 Task: Look for space in Canguçu, Brazil from 9th August, 2023 to 12th August, 2023 for 1 adult in price range Rs.6000 to Rs.15000. Place can be entire place with 1  bedroom having 1 bed and 1 bathroom. Property type can be house, flat, guest house. Amenities needed are: wifi. Booking option can be shelf check-in. Required host language is Spanish.
Action: Mouse moved to (505, 88)
Screenshot: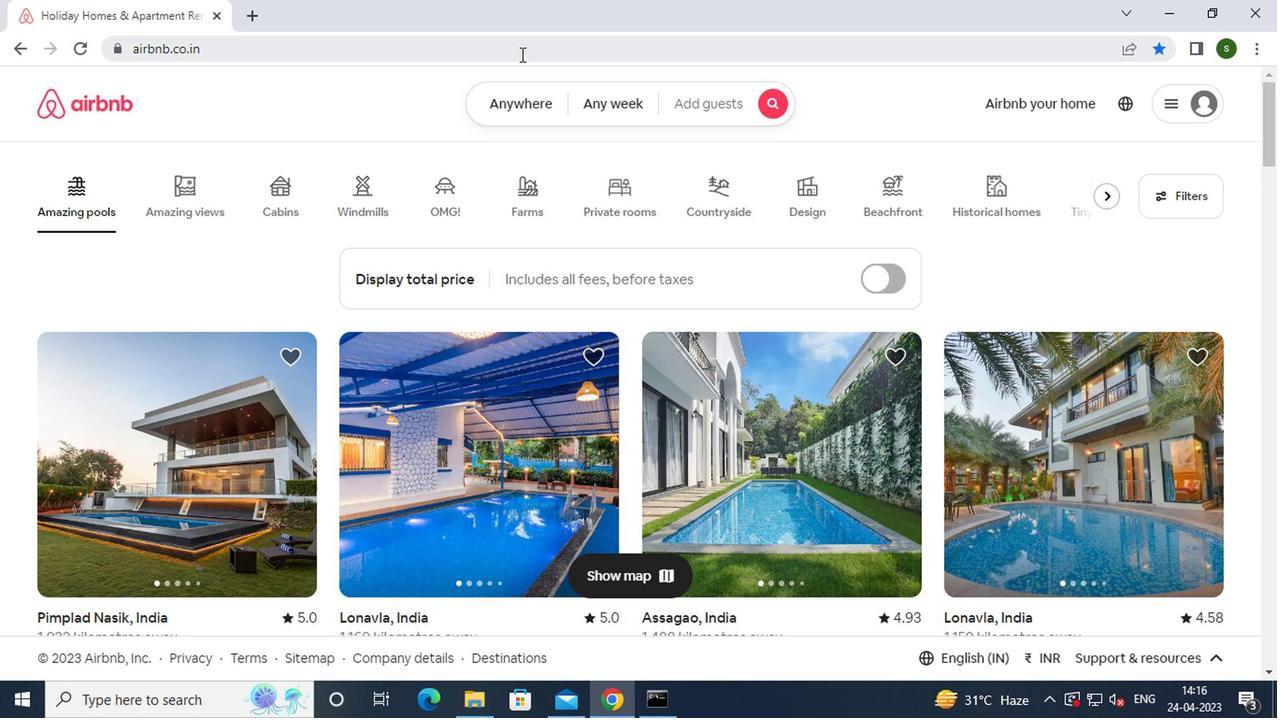 
Action: Mouse pressed left at (505, 88)
Screenshot: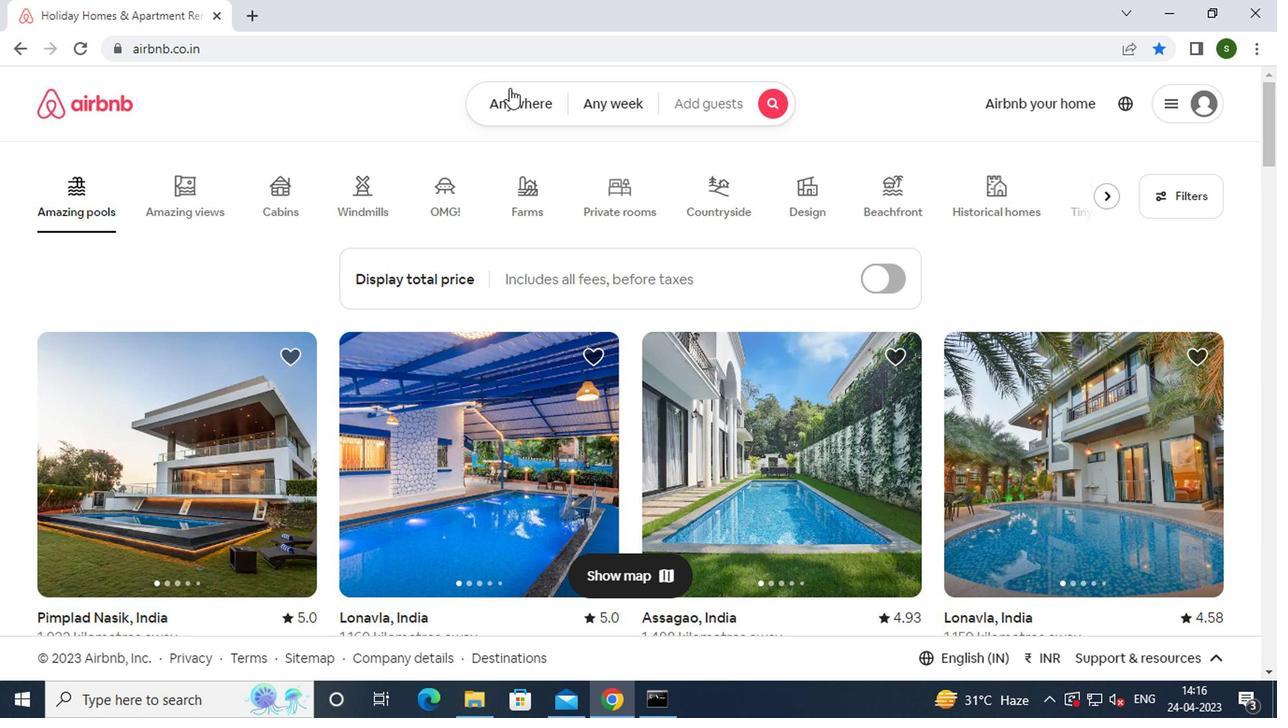 
Action: Mouse moved to (354, 166)
Screenshot: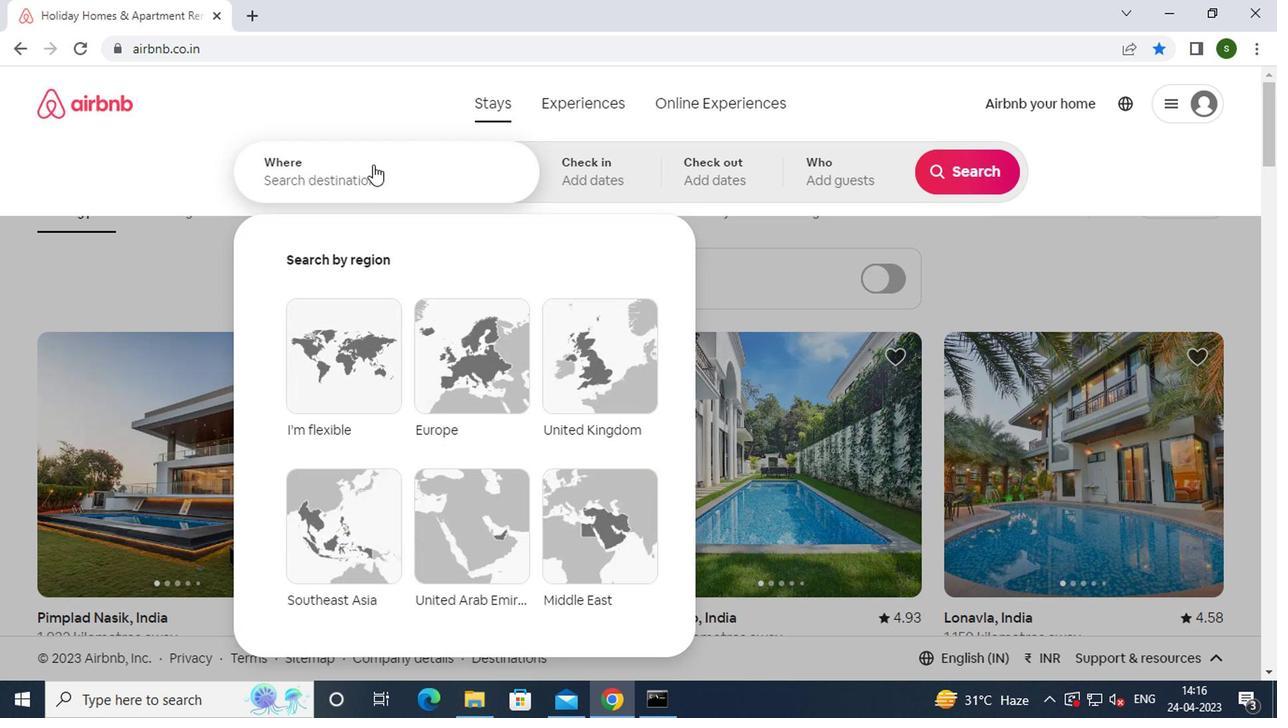 
Action: Mouse pressed left at (354, 166)
Screenshot: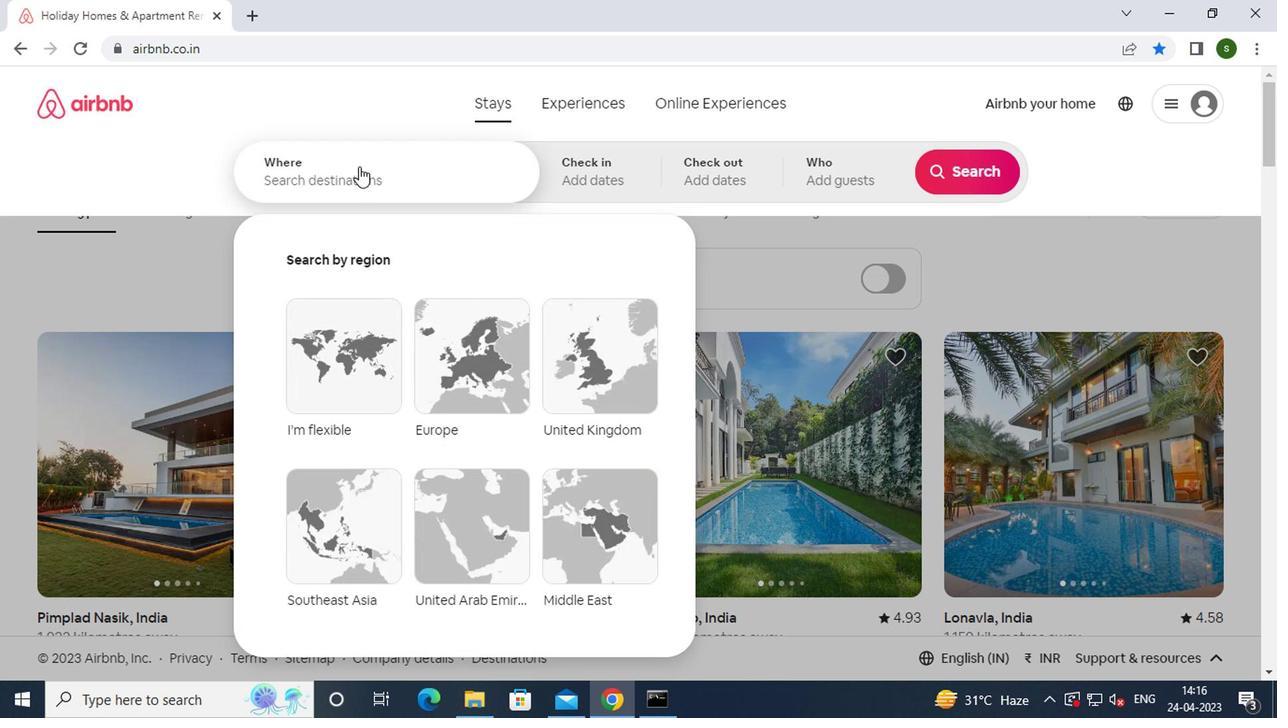 
Action: Key pressed c<Key.caps_lock>angucu,<Key.space><Key.caps_lock>b<Key.caps_lock>razil<Key.enter>
Screenshot: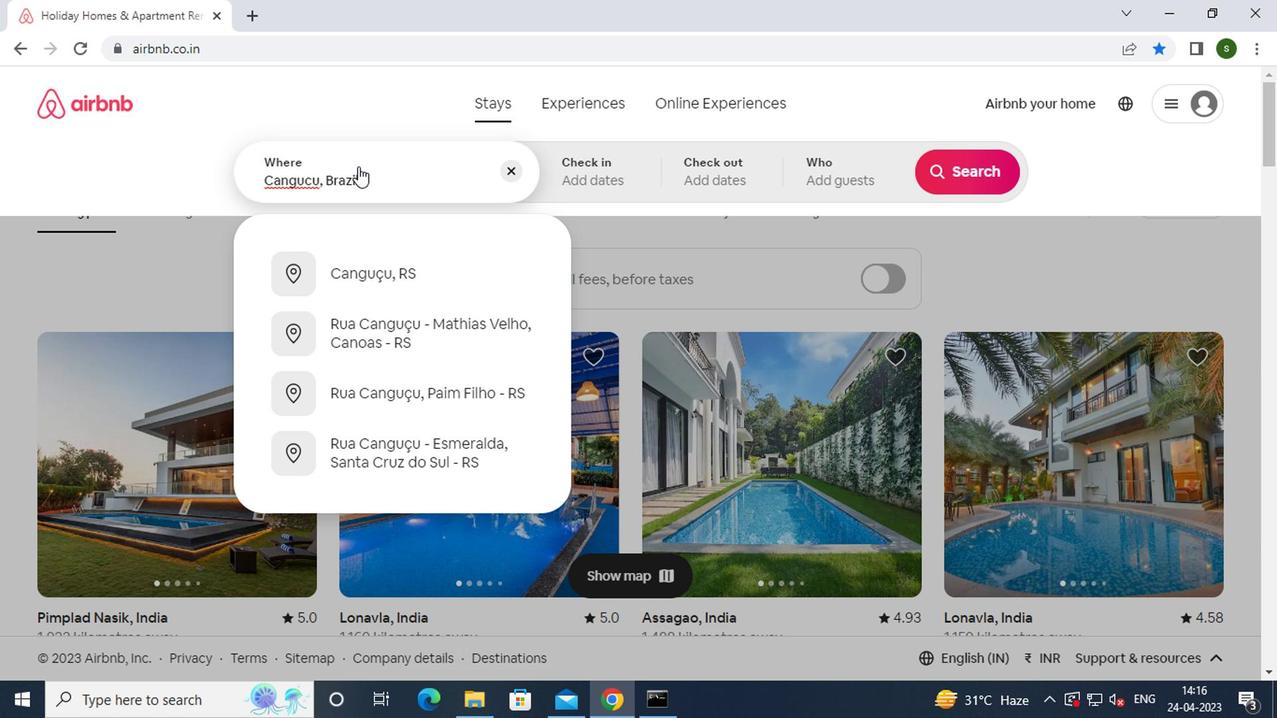 
Action: Mouse moved to (947, 317)
Screenshot: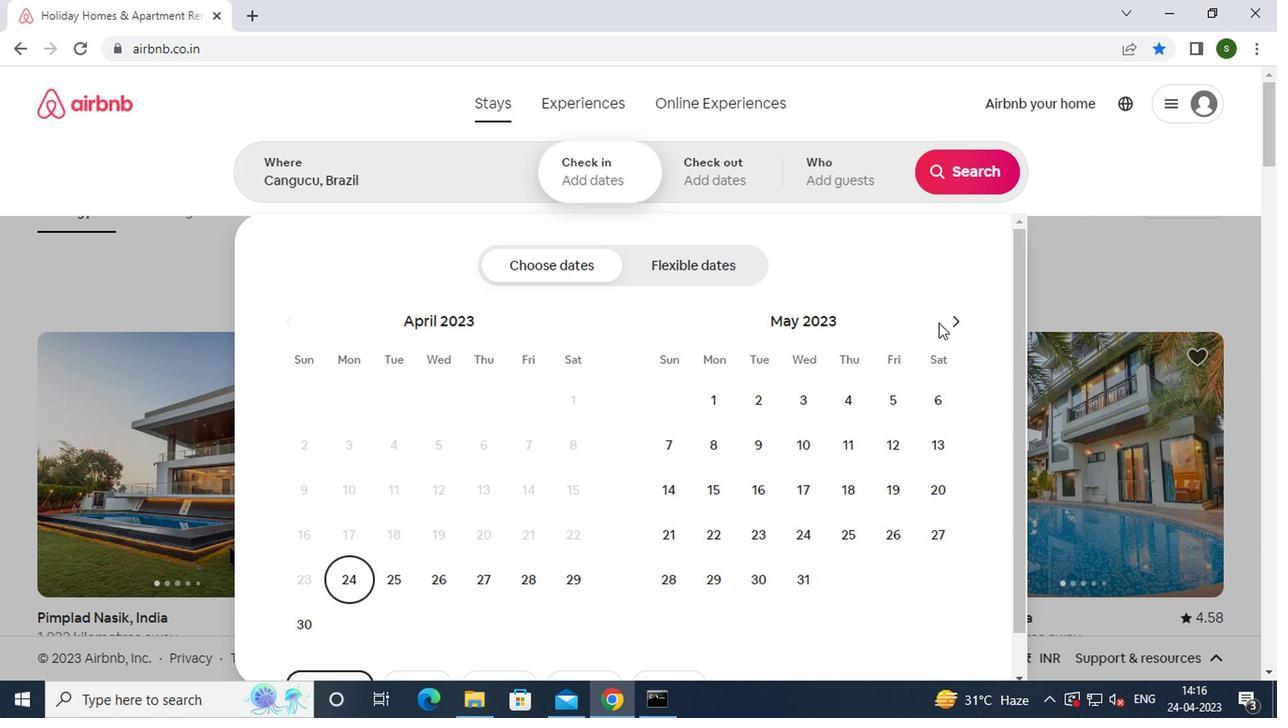 
Action: Mouse pressed left at (947, 317)
Screenshot: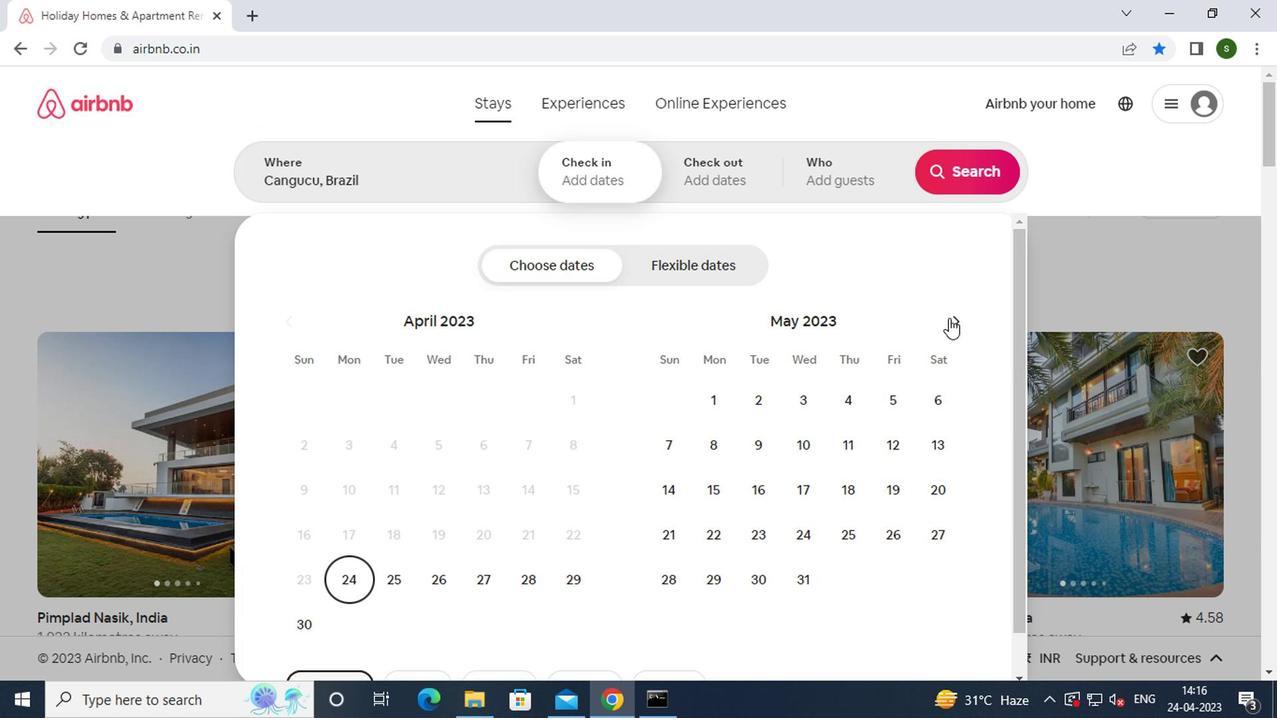 
Action: Mouse pressed left at (947, 317)
Screenshot: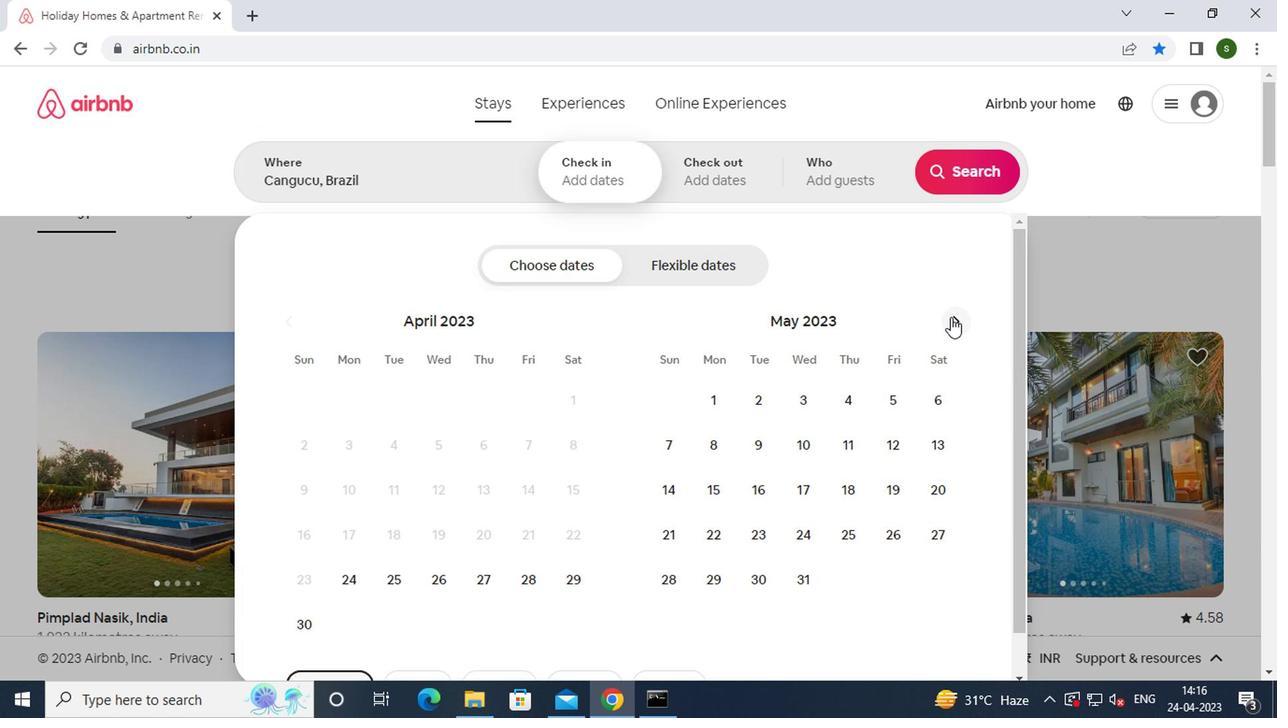 
Action: Mouse pressed left at (947, 317)
Screenshot: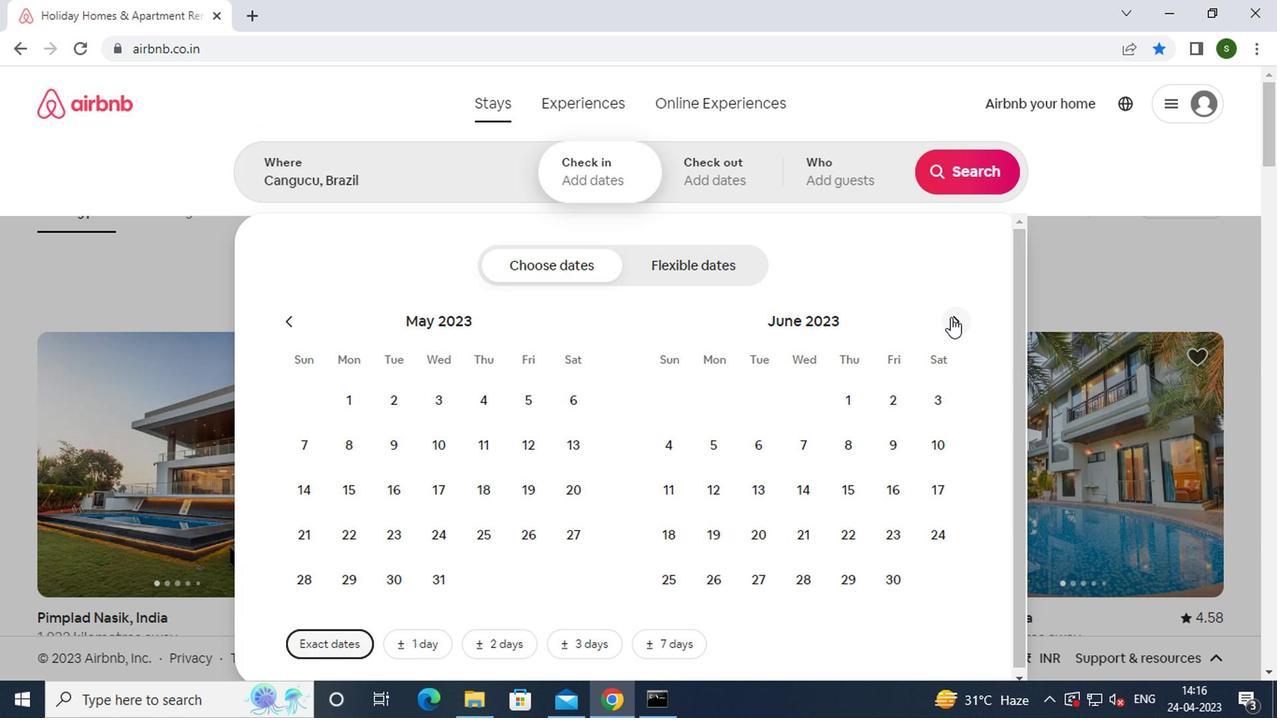 
Action: Mouse pressed left at (947, 317)
Screenshot: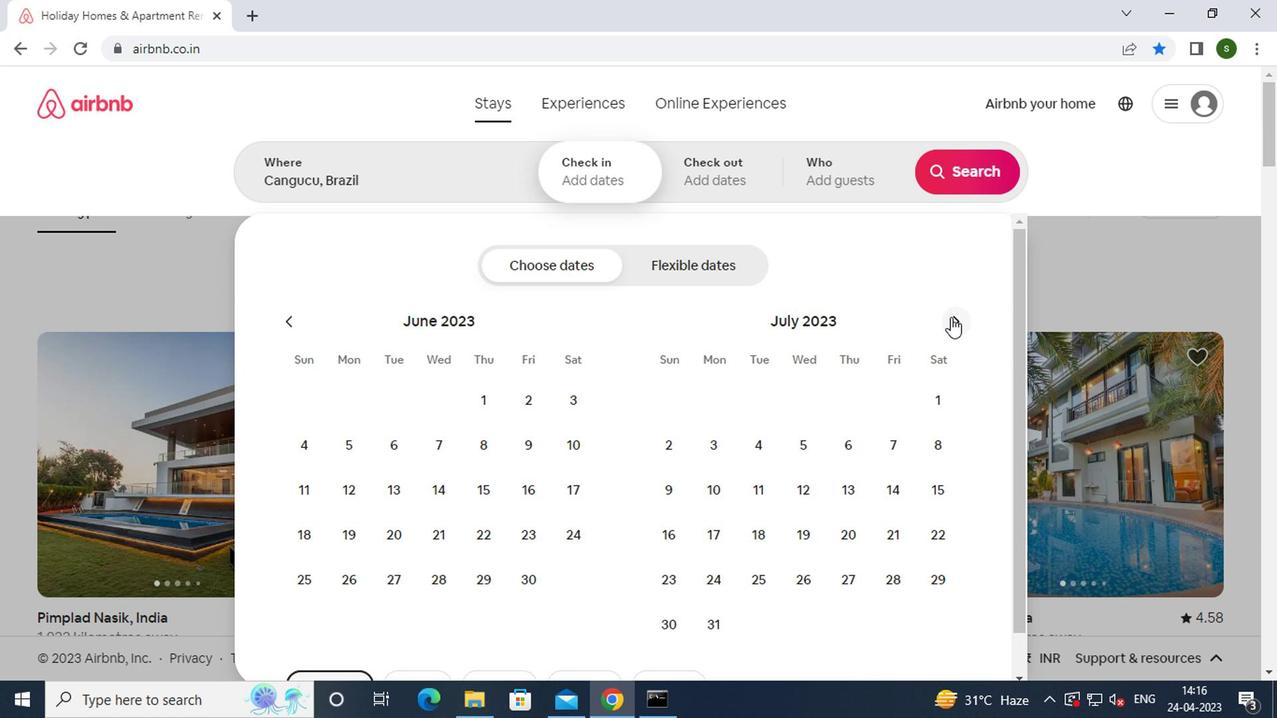 
Action: Mouse moved to (808, 439)
Screenshot: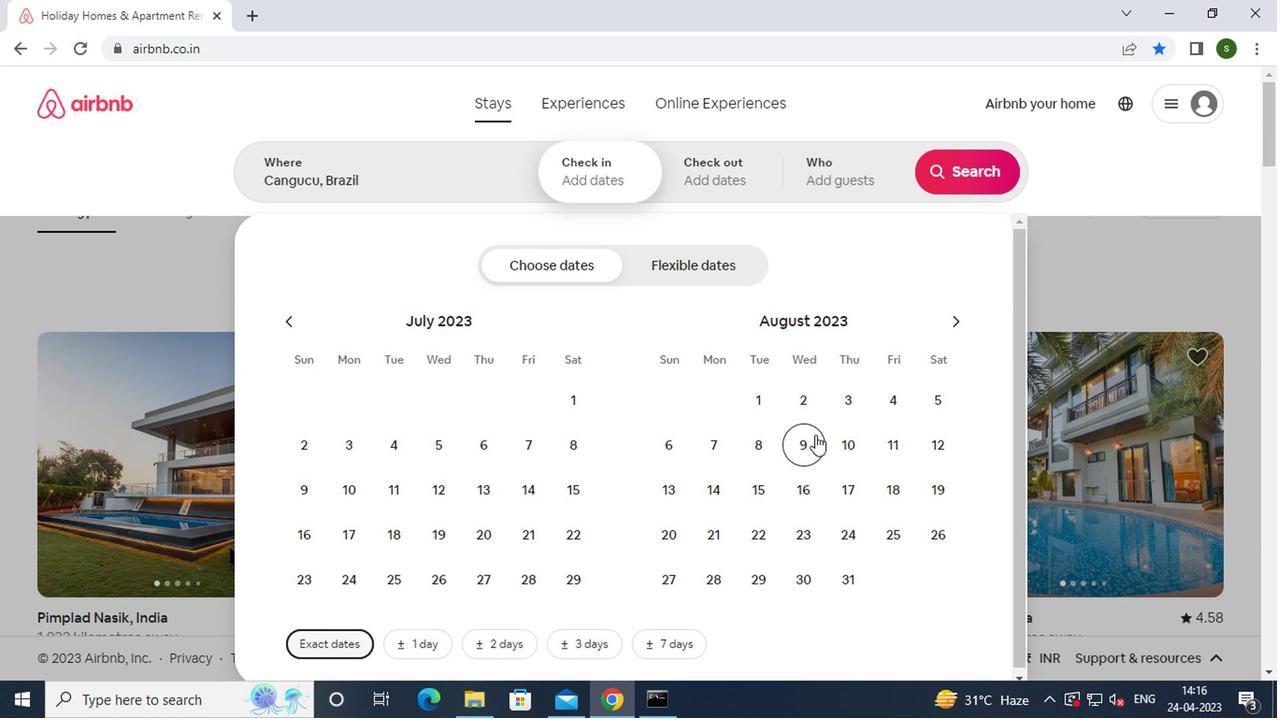 
Action: Mouse pressed left at (808, 439)
Screenshot: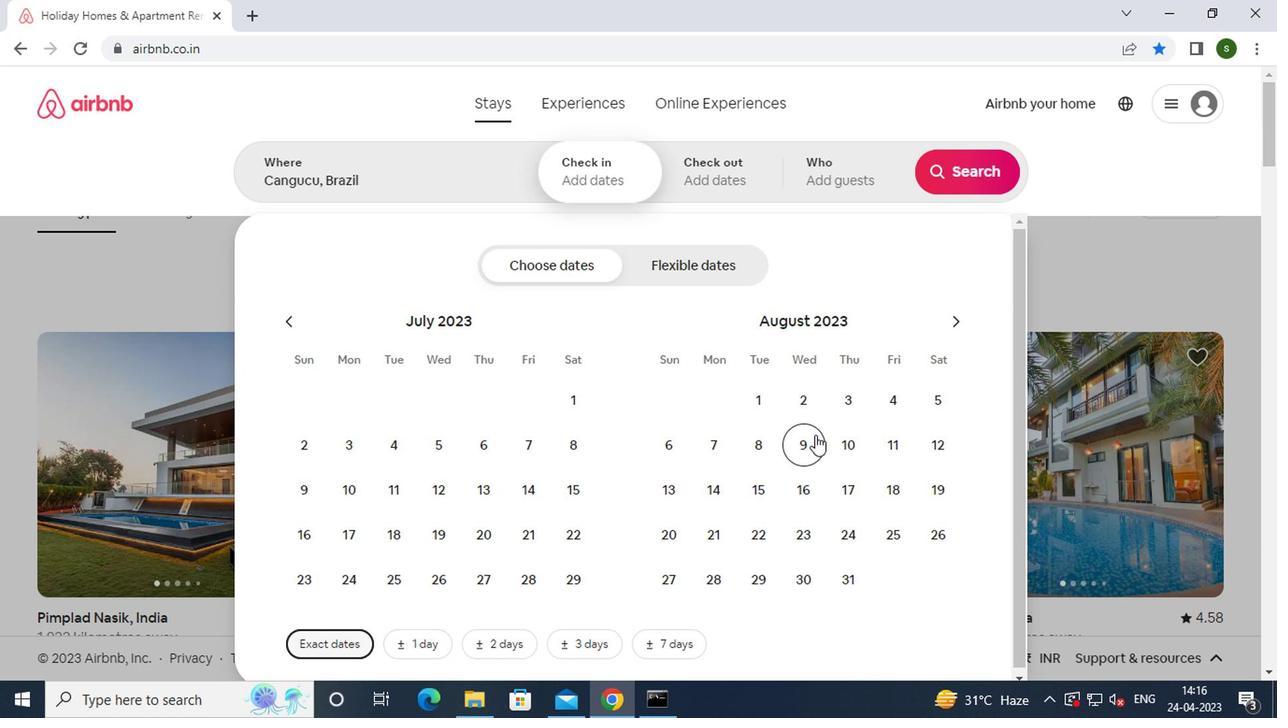 
Action: Mouse moved to (946, 451)
Screenshot: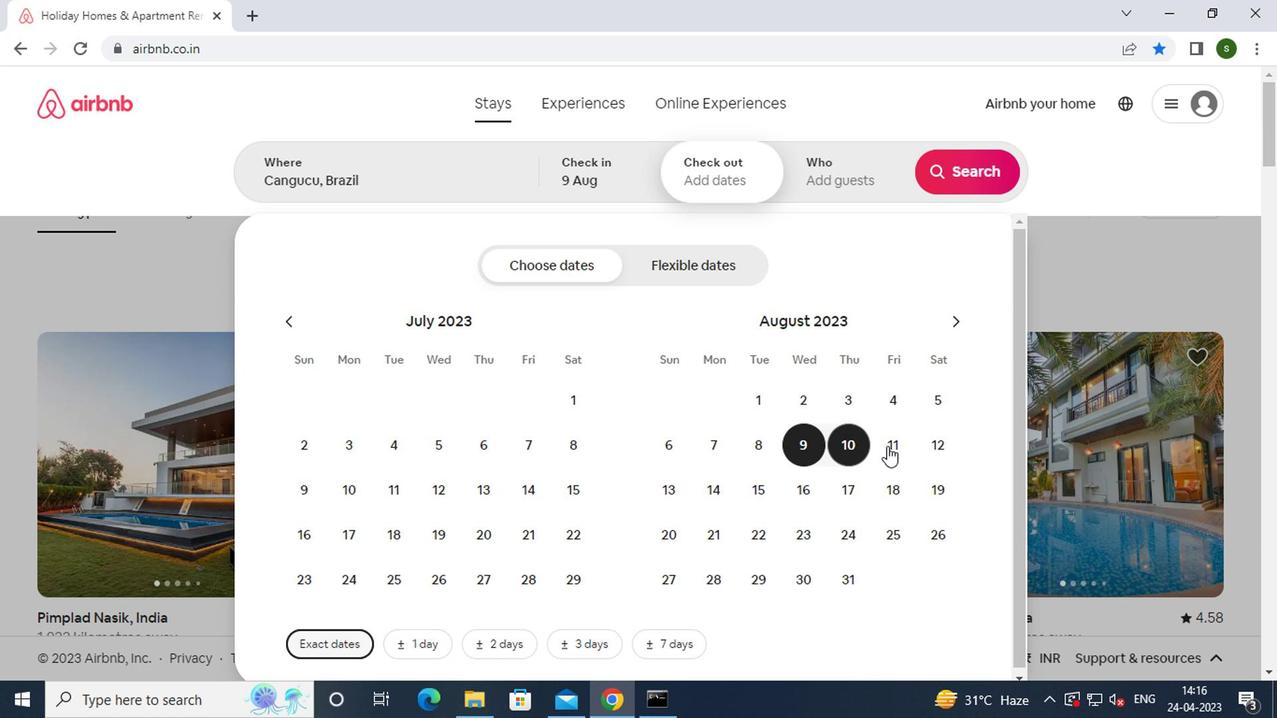 
Action: Mouse pressed left at (946, 451)
Screenshot: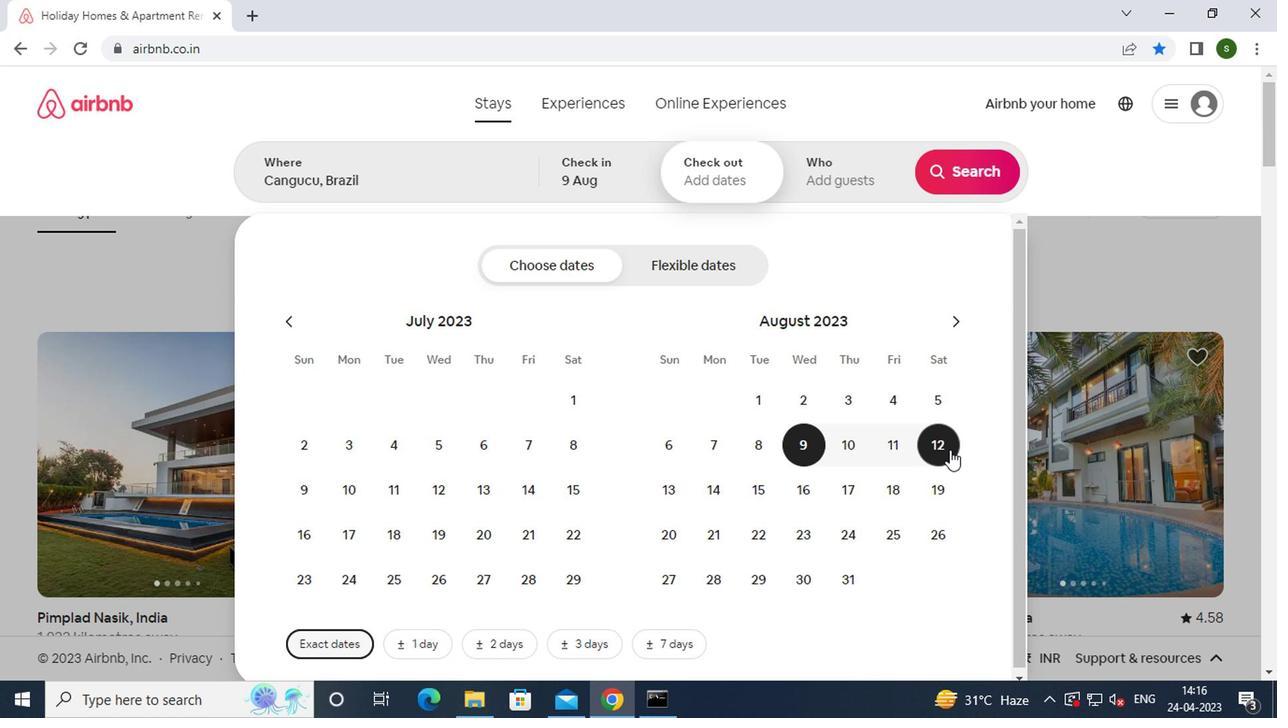 
Action: Mouse moved to (842, 169)
Screenshot: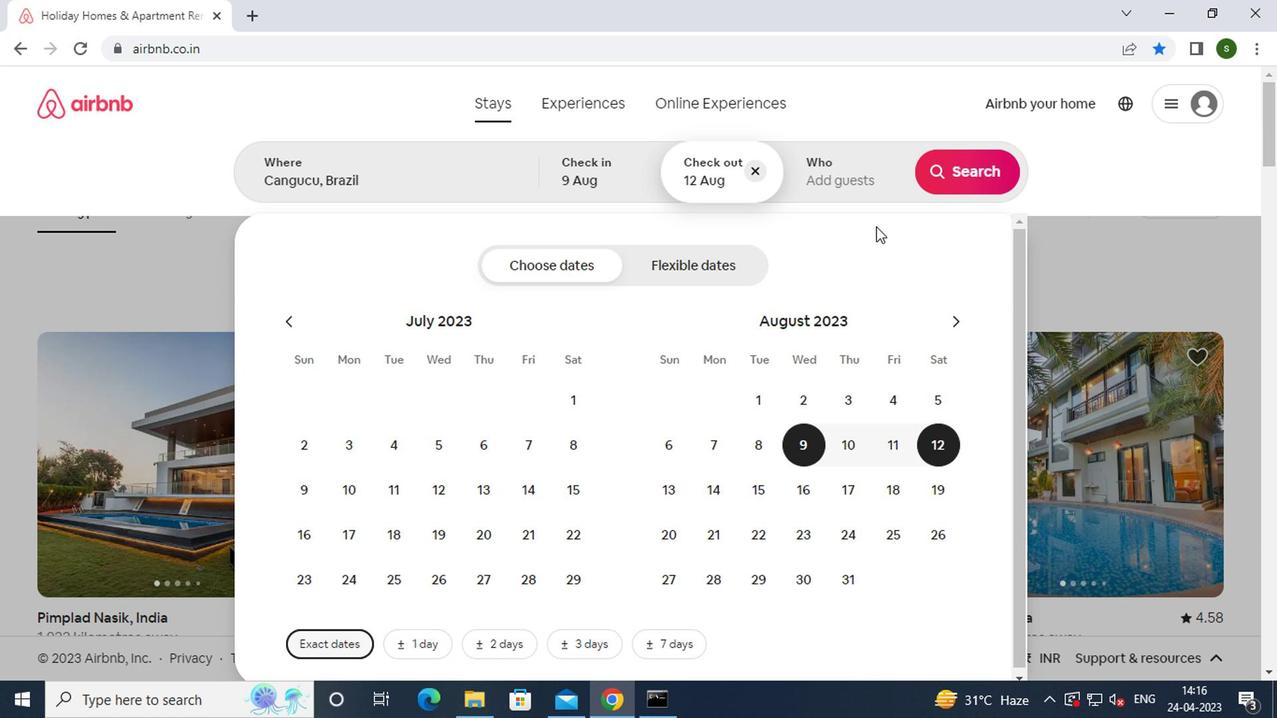 
Action: Mouse pressed left at (842, 169)
Screenshot: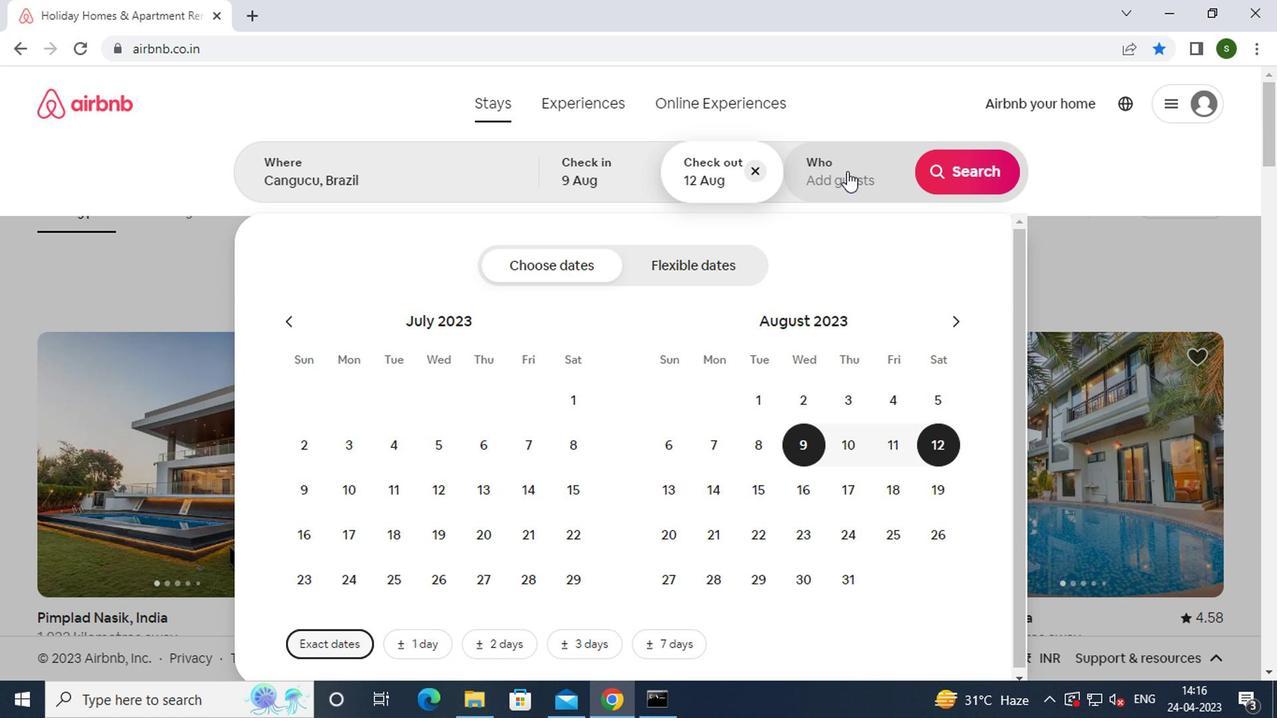
Action: Mouse moved to (963, 272)
Screenshot: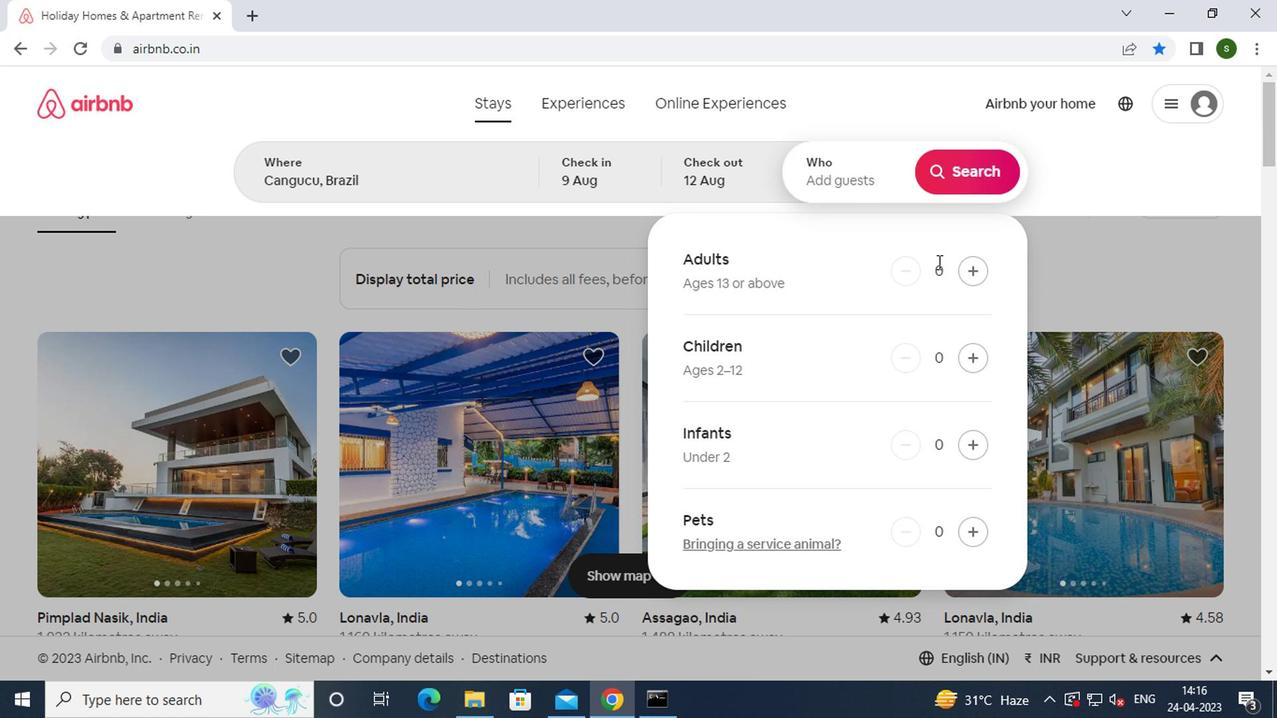 
Action: Mouse pressed left at (963, 272)
Screenshot: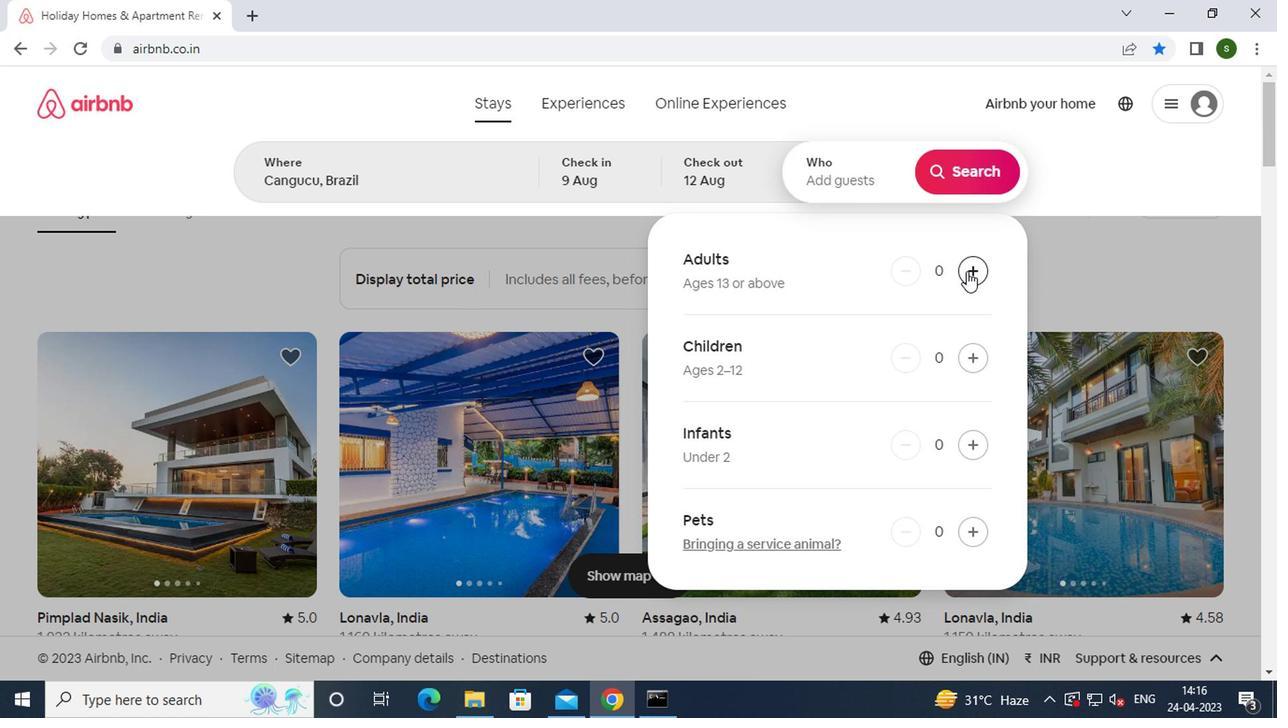 
Action: Mouse moved to (954, 177)
Screenshot: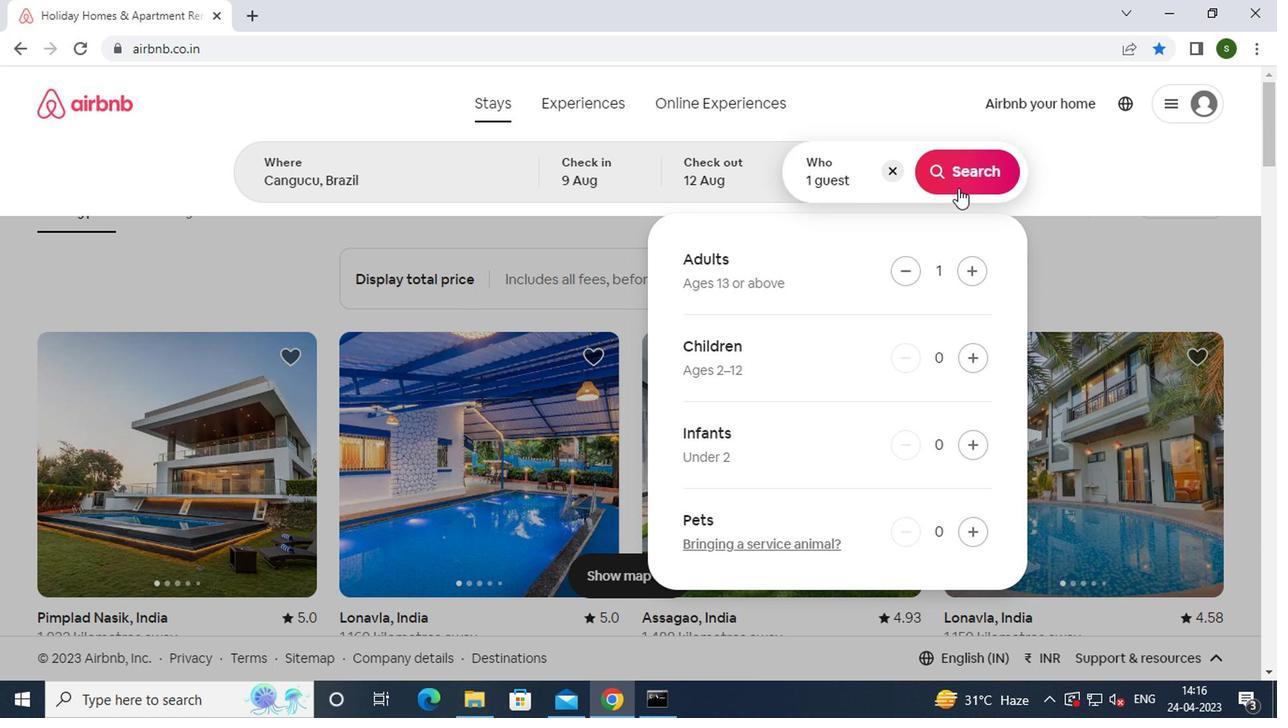 
Action: Mouse pressed left at (954, 177)
Screenshot: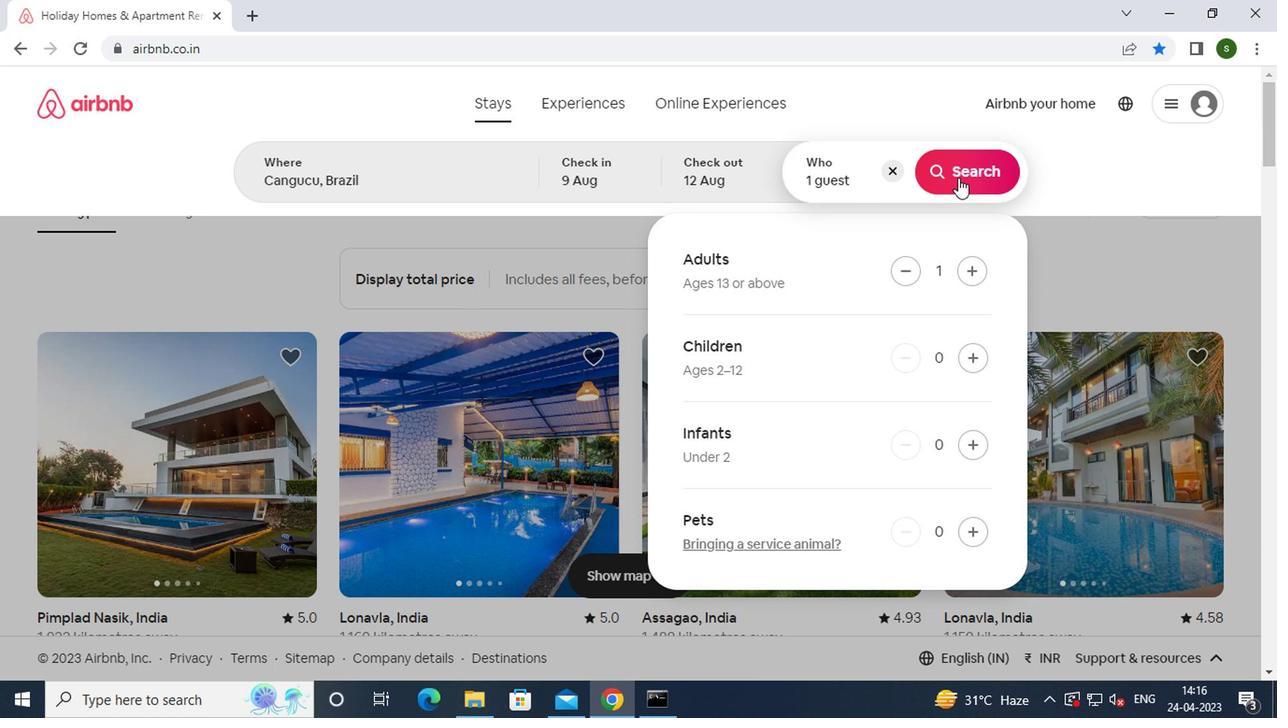 
Action: Mouse moved to (1166, 185)
Screenshot: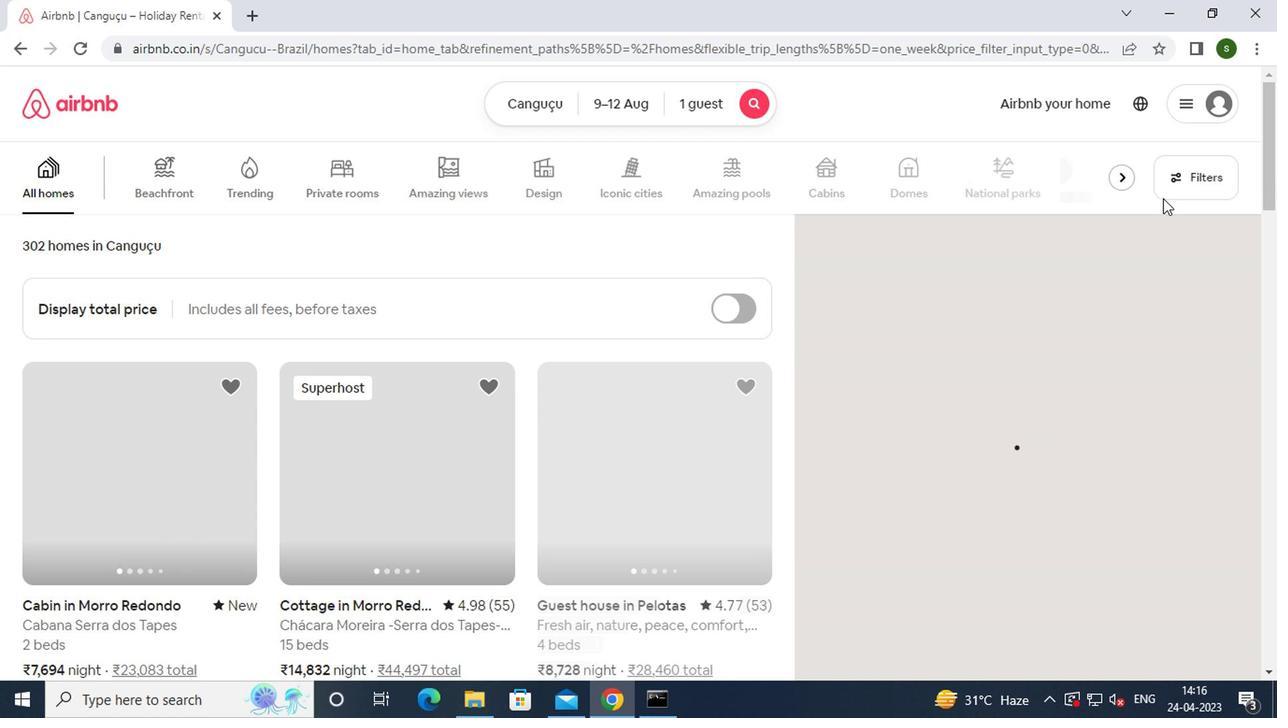 
Action: Mouse pressed left at (1166, 185)
Screenshot: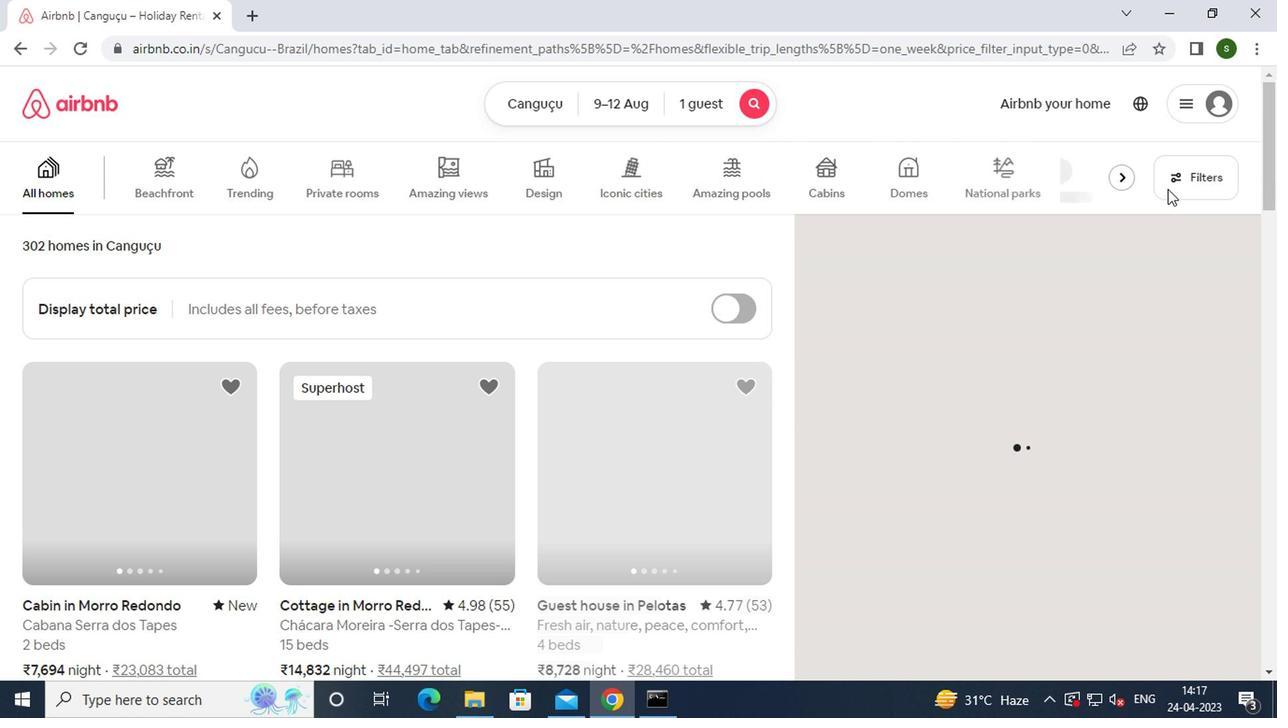 
Action: Mouse moved to (447, 425)
Screenshot: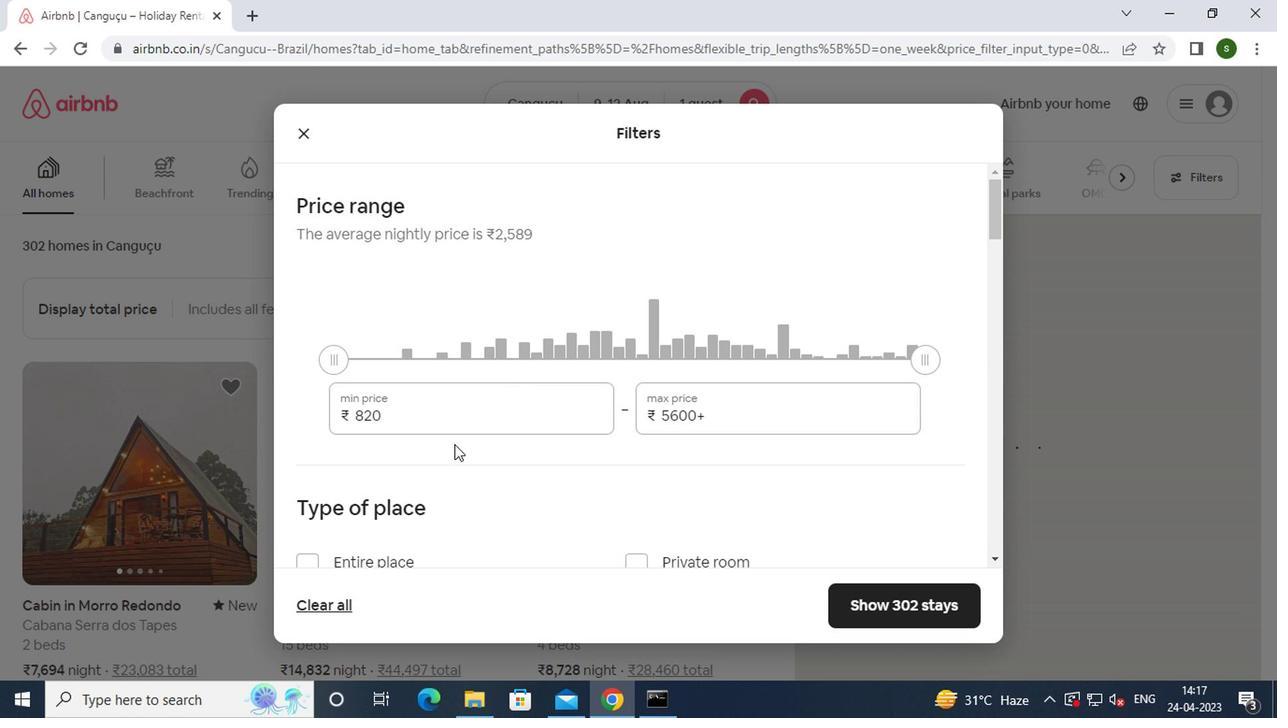 
Action: Mouse pressed left at (447, 425)
Screenshot: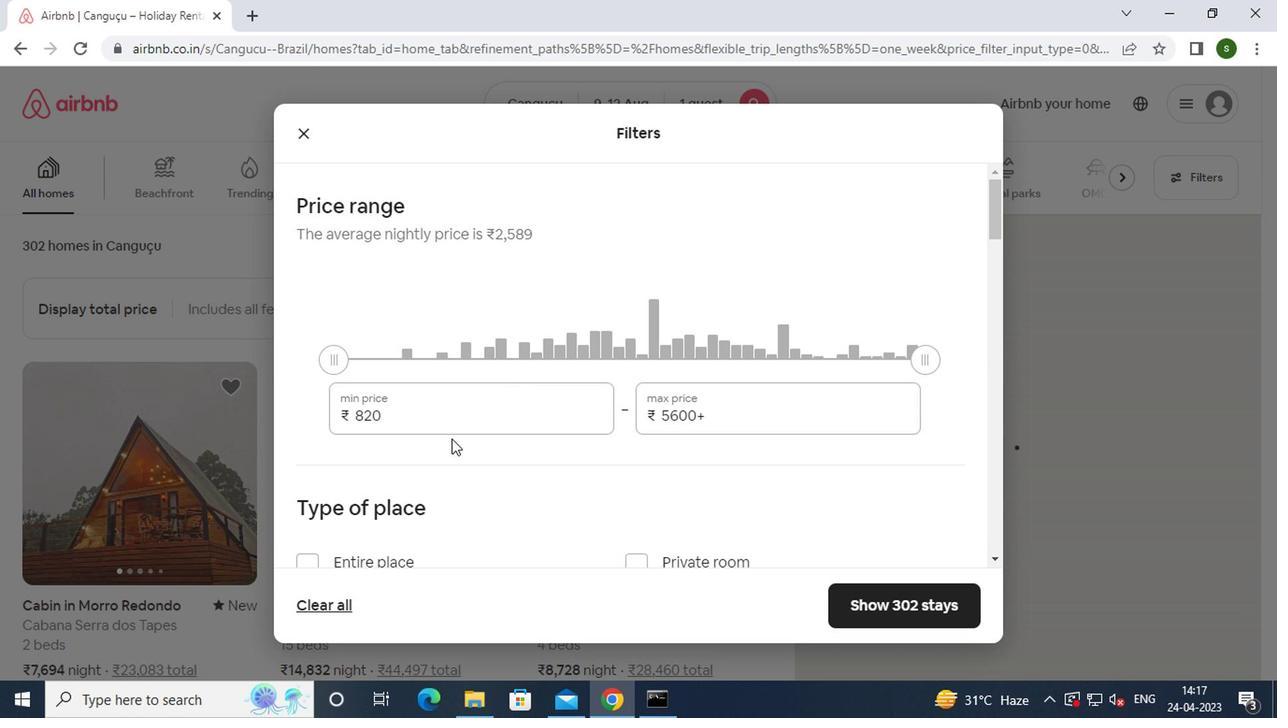 
Action: Key pressed <Key.backspace><Key.backspace><Key.backspace><Key.backspace><Key.backspace><Key.backspace><Key.backspace><Key.backspace><Key.backspace>6000
Screenshot: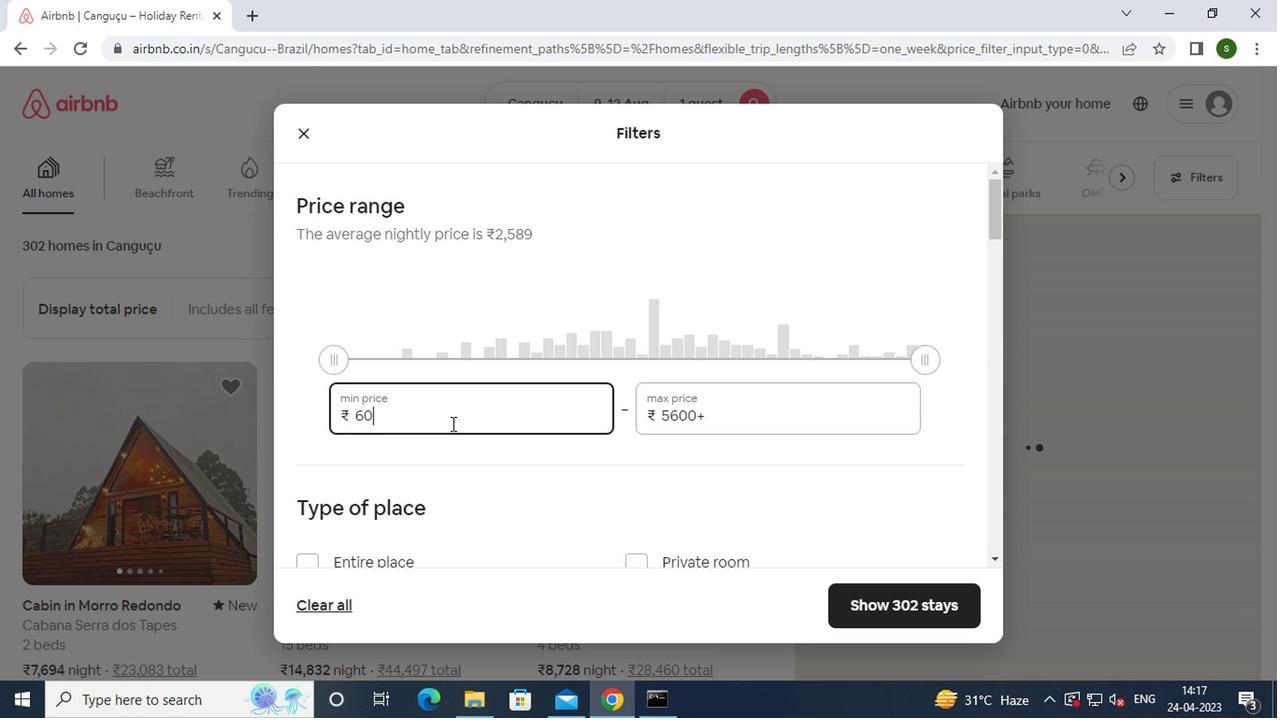 
Action: Mouse moved to (710, 420)
Screenshot: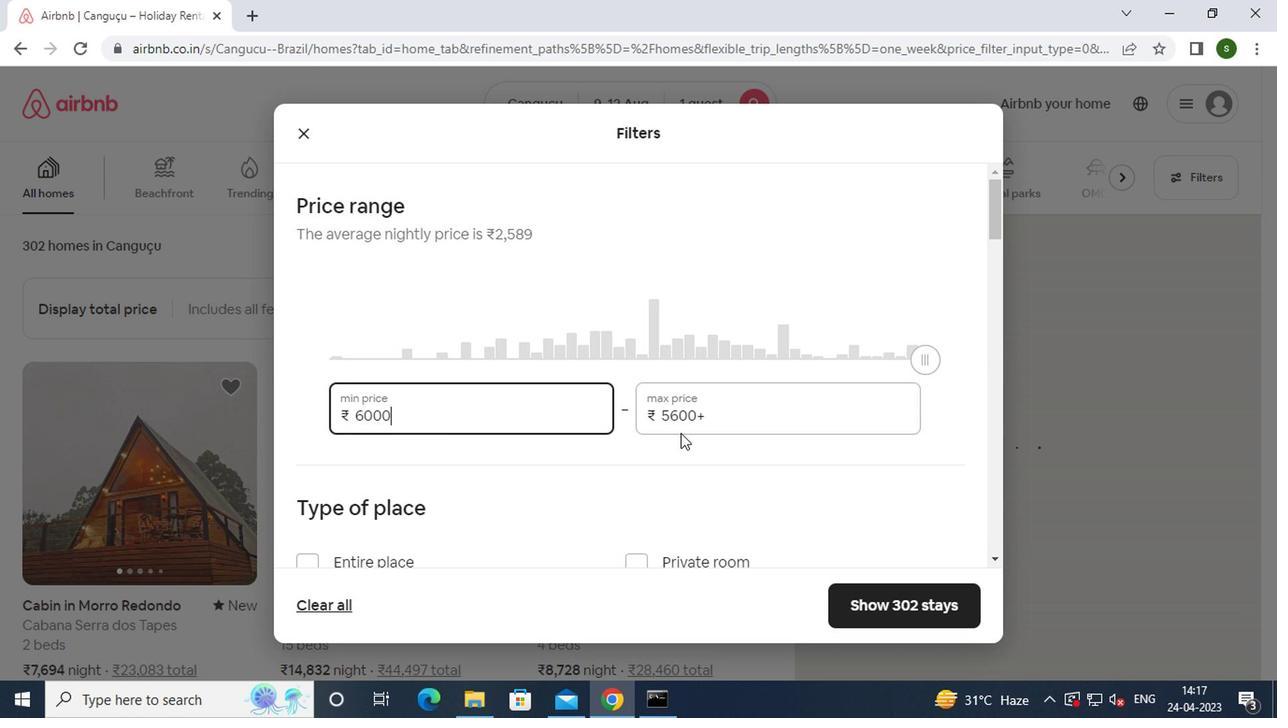 
Action: Mouse pressed left at (710, 420)
Screenshot: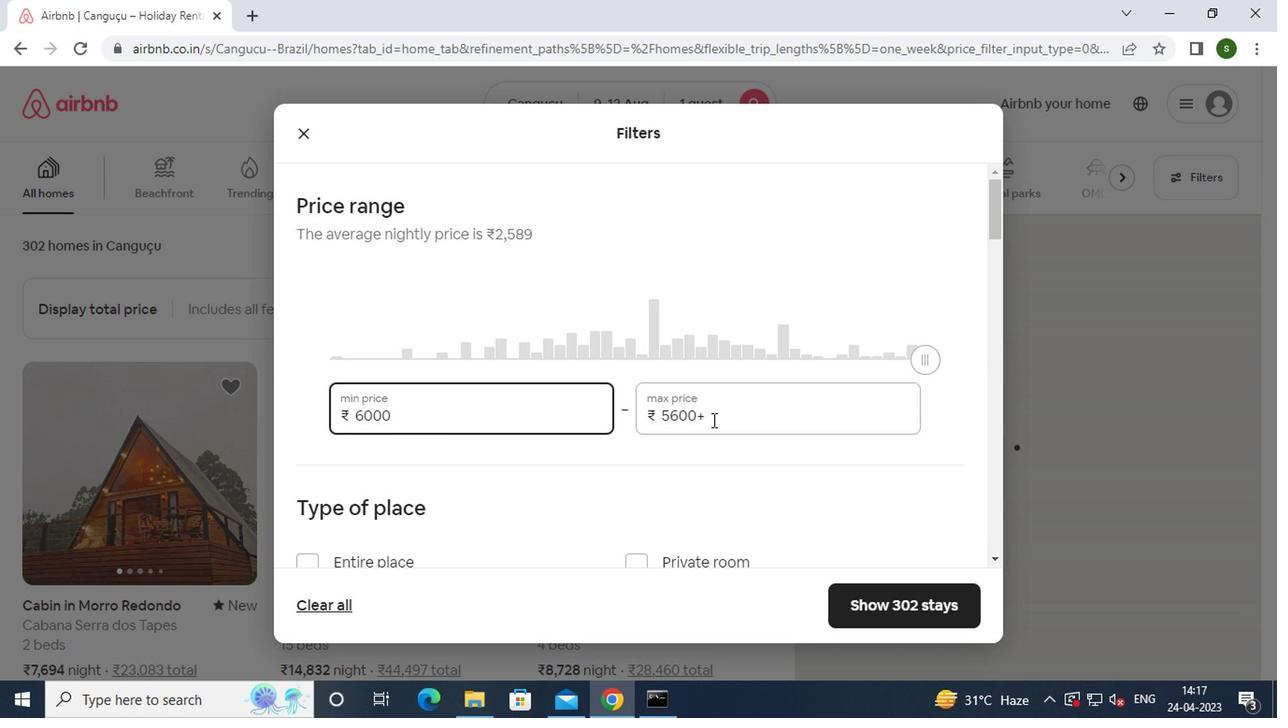 
Action: Key pressed <Key.backspace><Key.backspace><Key.backspace><Key.backspace><Key.backspace><Key.backspace><Key.backspace><Key.backspace><Key.backspace><Key.backspace><Key.backspace><Key.backspace>15000
Screenshot: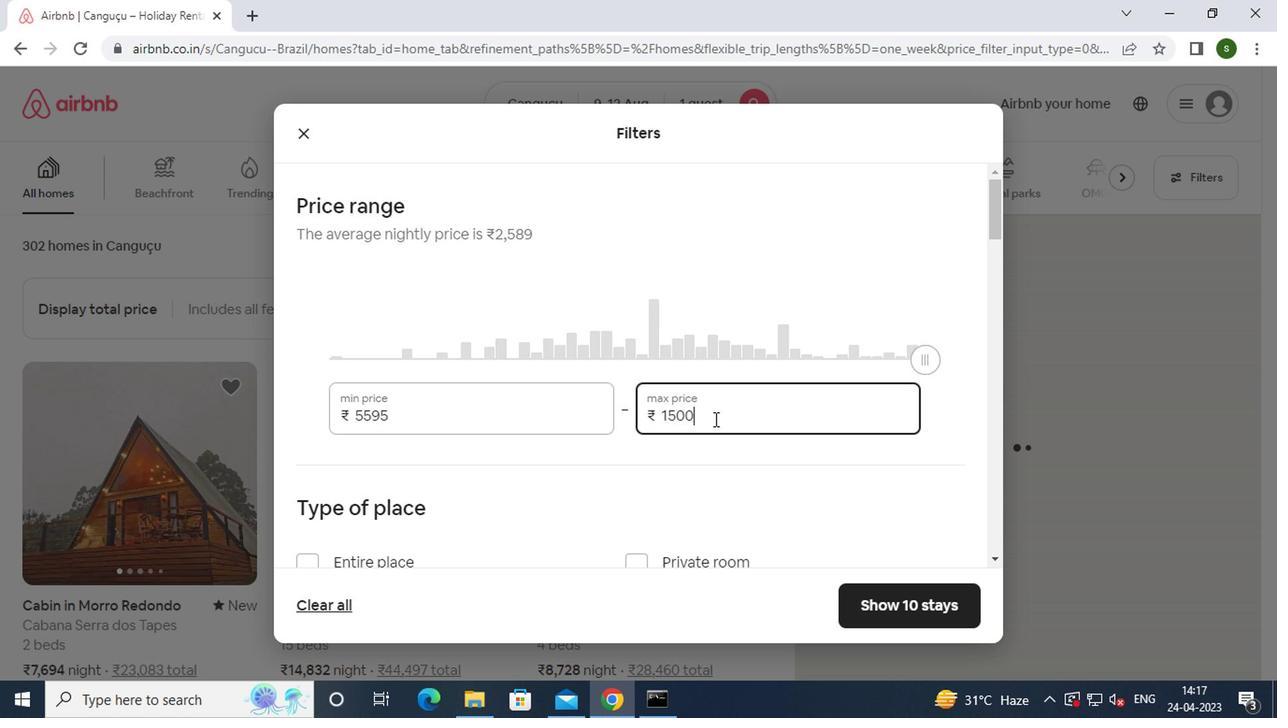 
Action: Mouse moved to (590, 482)
Screenshot: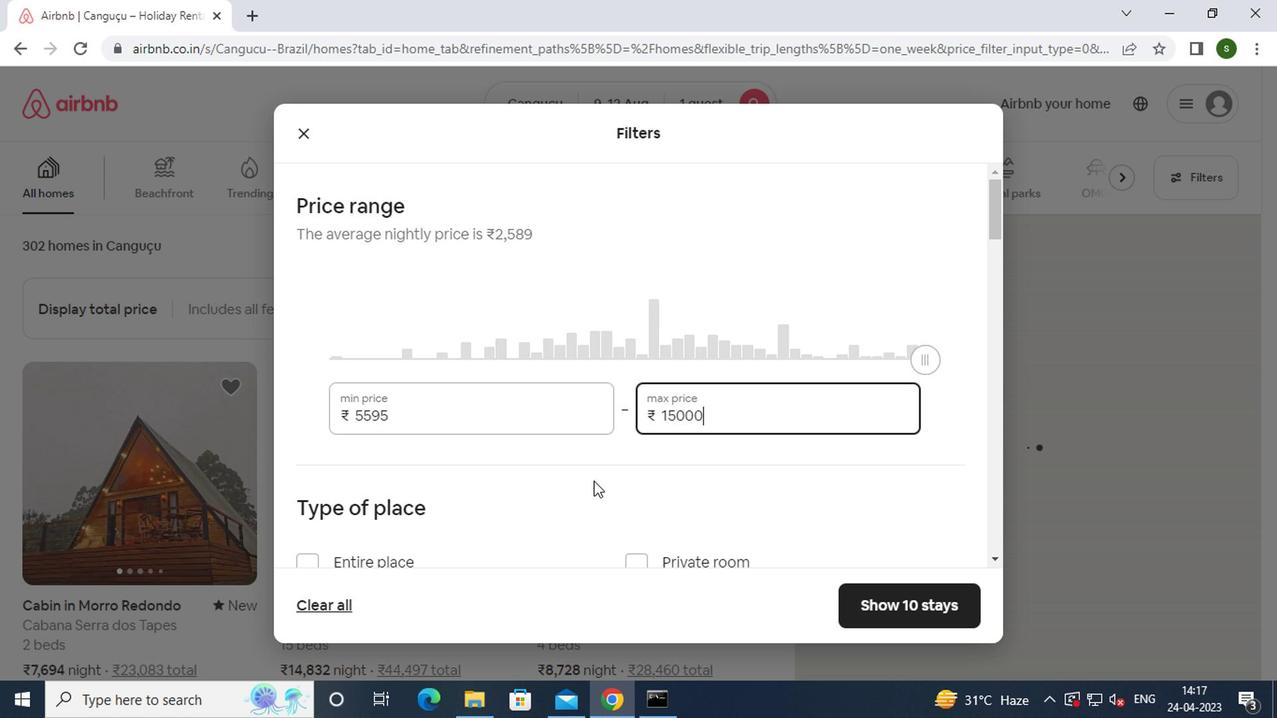 
Action: Mouse scrolled (590, 482) with delta (0, 0)
Screenshot: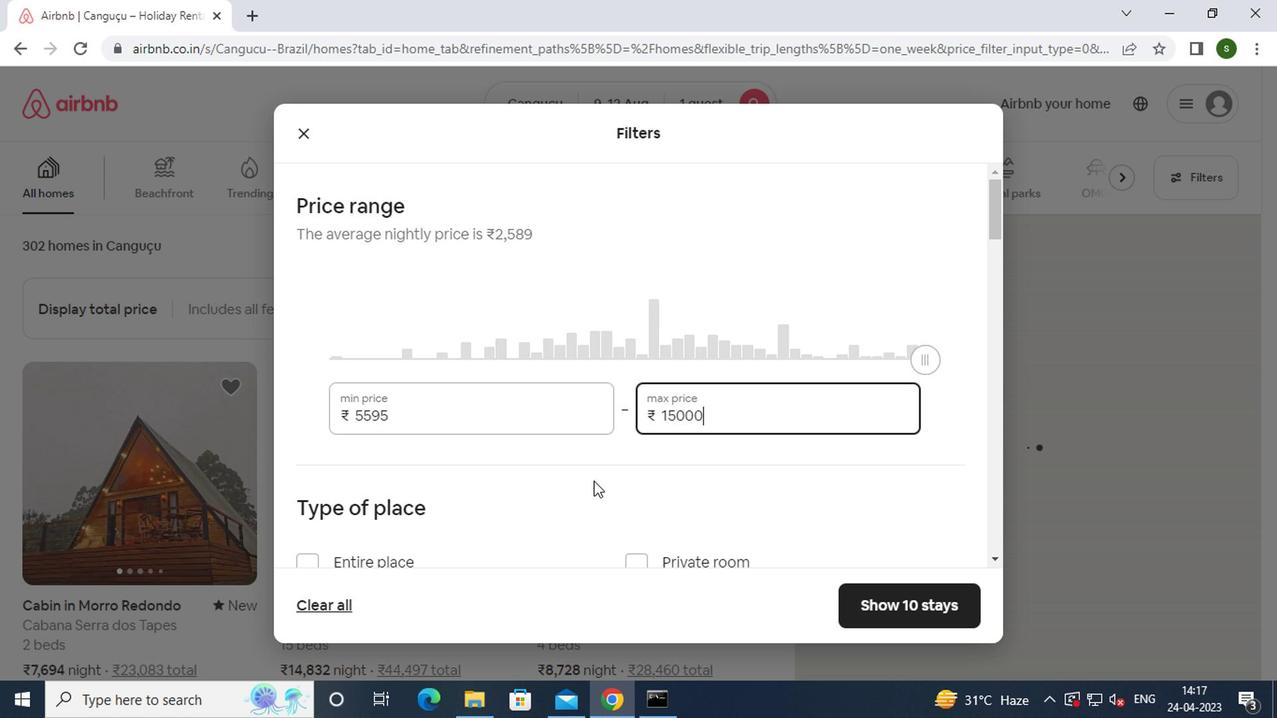 
Action: Mouse moved to (589, 484)
Screenshot: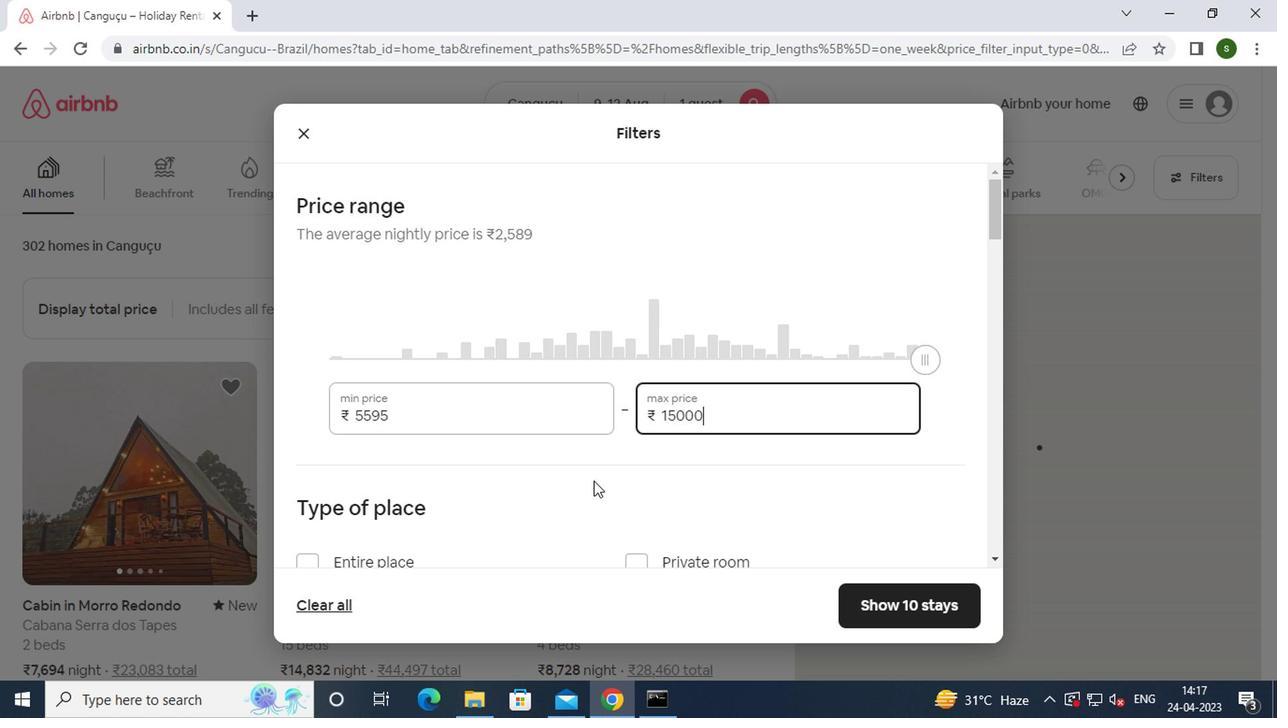 
Action: Mouse scrolled (589, 483) with delta (0, -1)
Screenshot: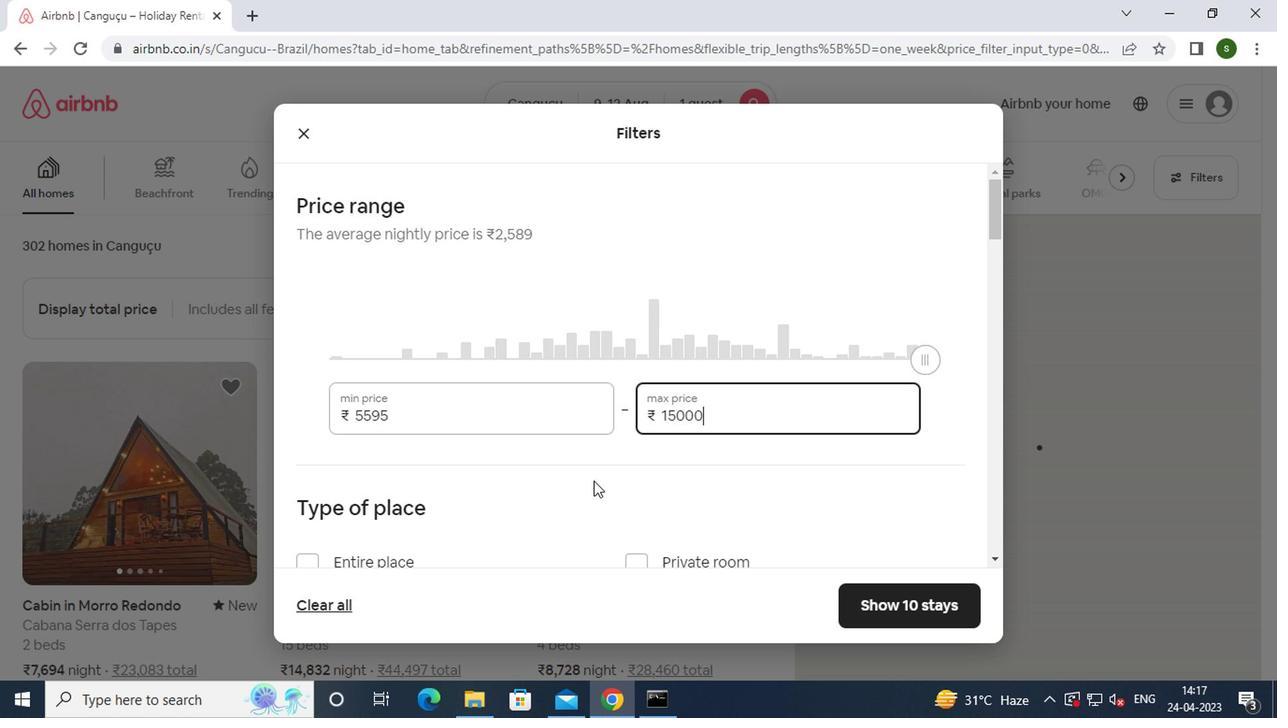 
Action: Mouse moved to (375, 395)
Screenshot: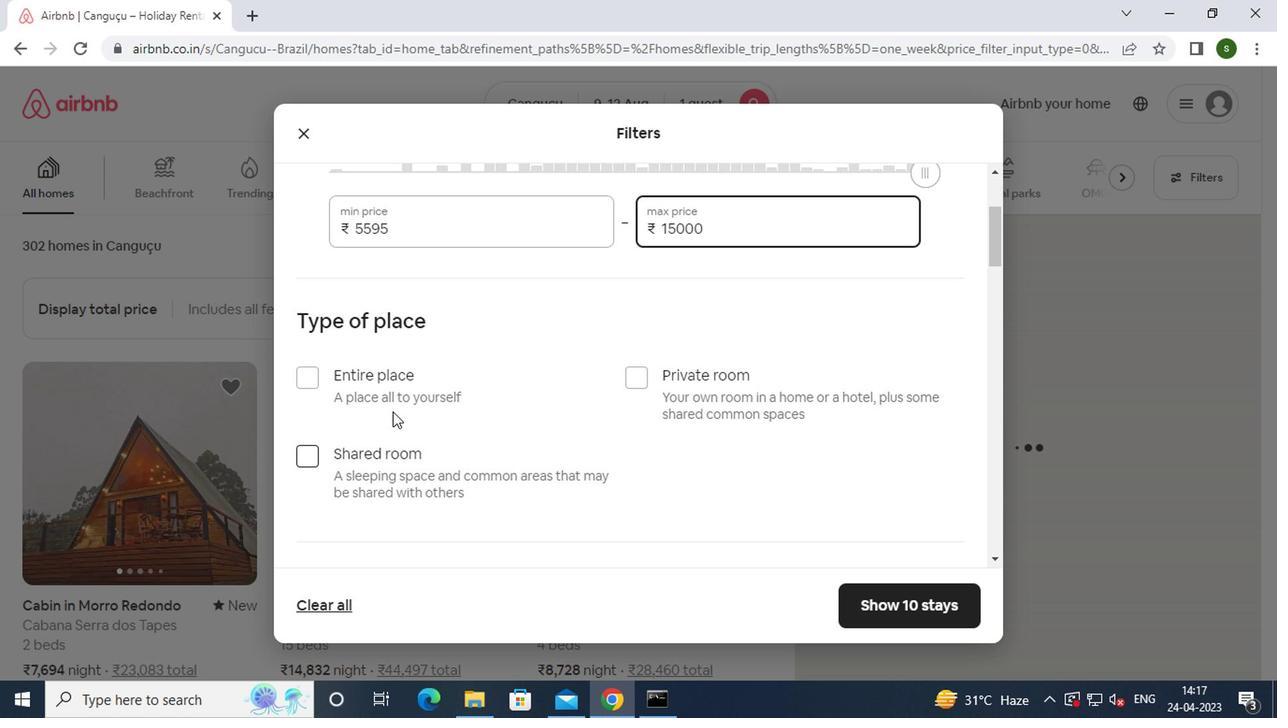 
Action: Mouse pressed left at (375, 395)
Screenshot: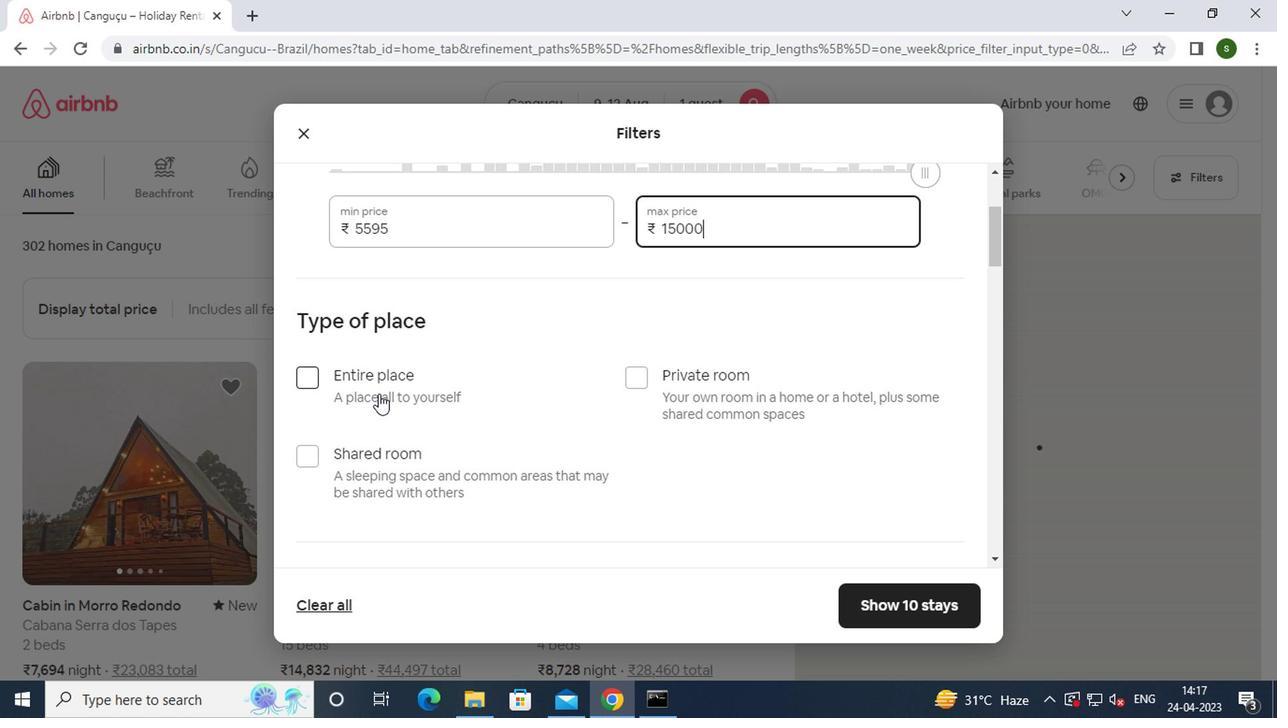 
Action: Mouse scrolled (375, 393) with delta (0, -1)
Screenshot: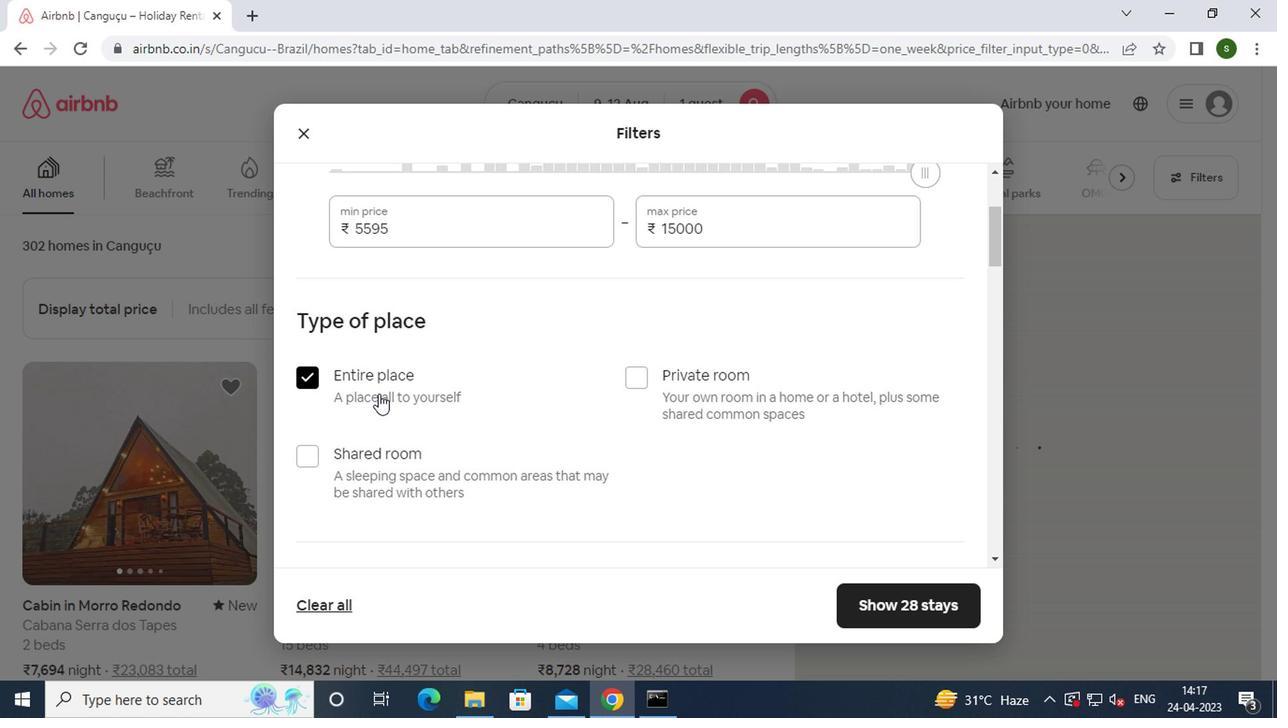 
Action: Mouse scrolled (375, 393) with delta (0, -1)
Screenshot: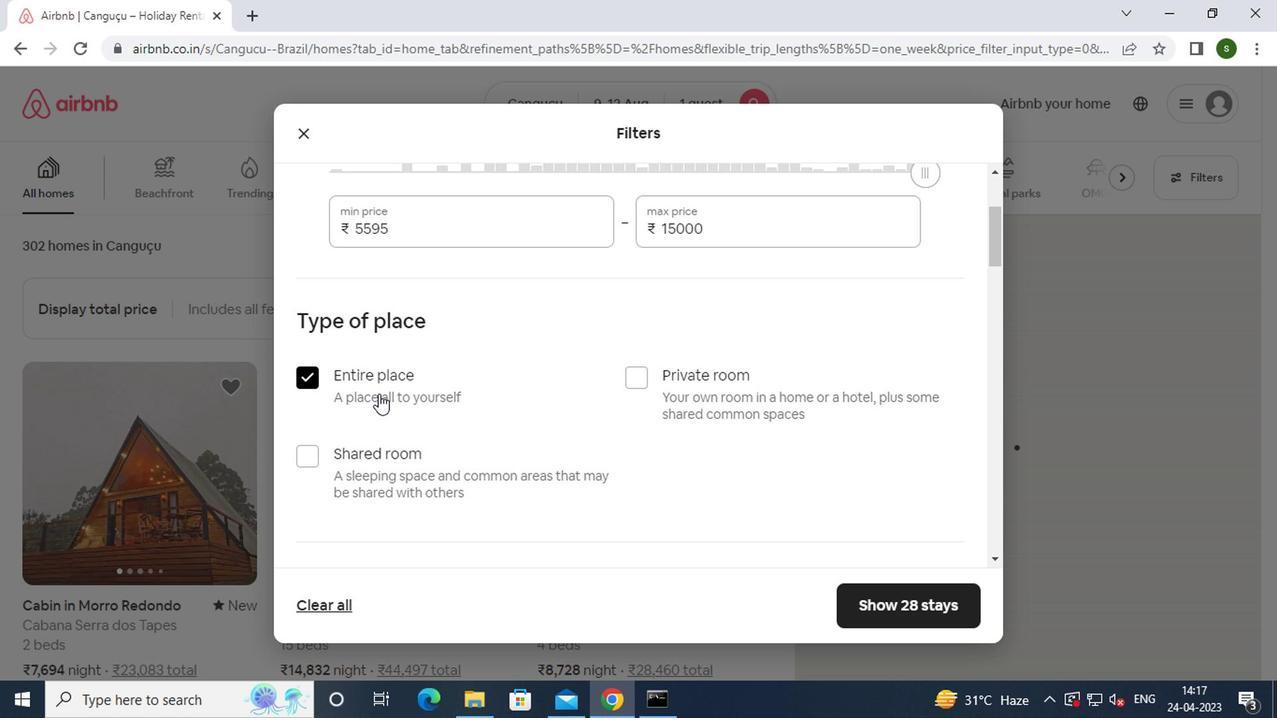 
Action: Mouse moved to (401, 499)
Screenshot: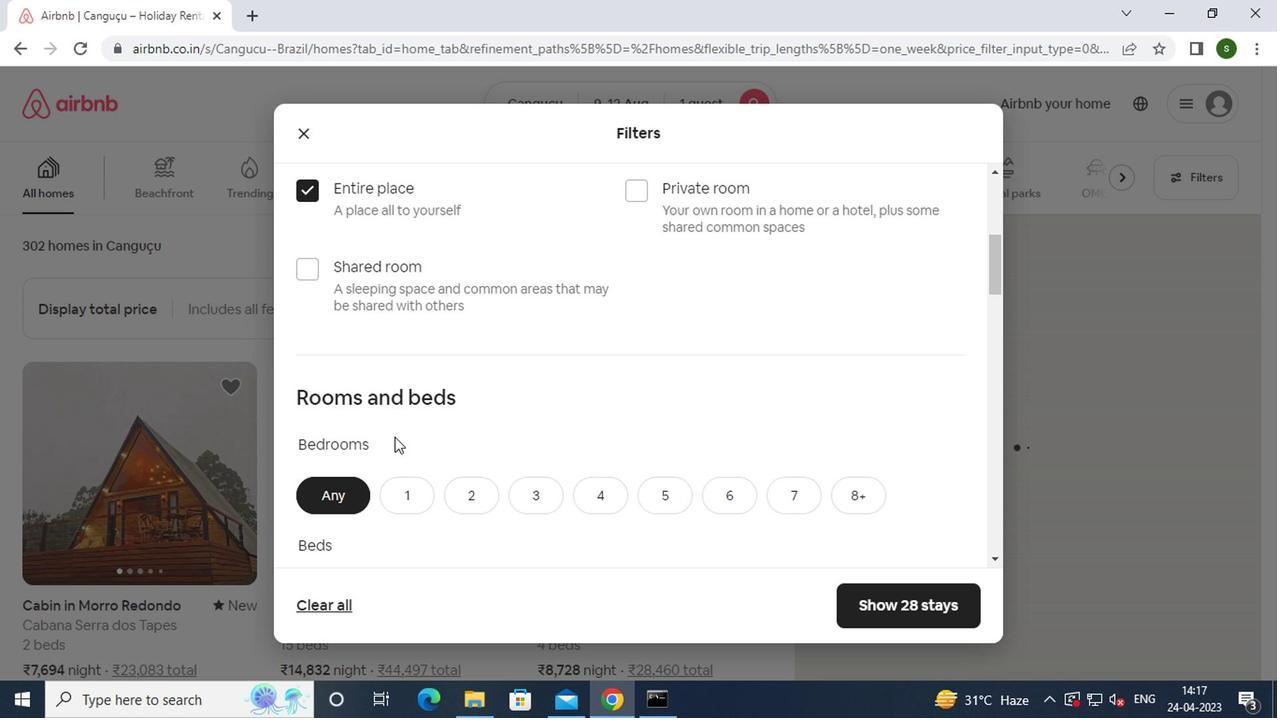 
Action: Mouse pressed left at (401, 499)
Screenshot: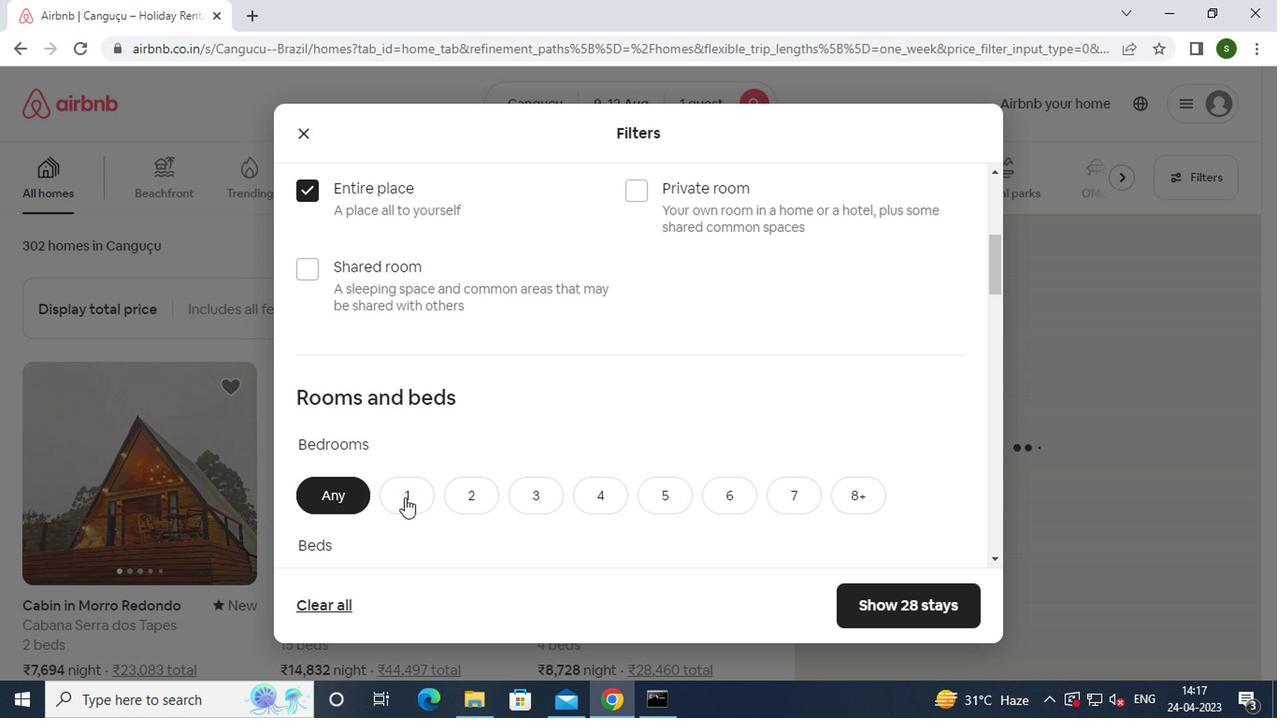 
Action: Mouse moved to (463, 445)
Screenshot: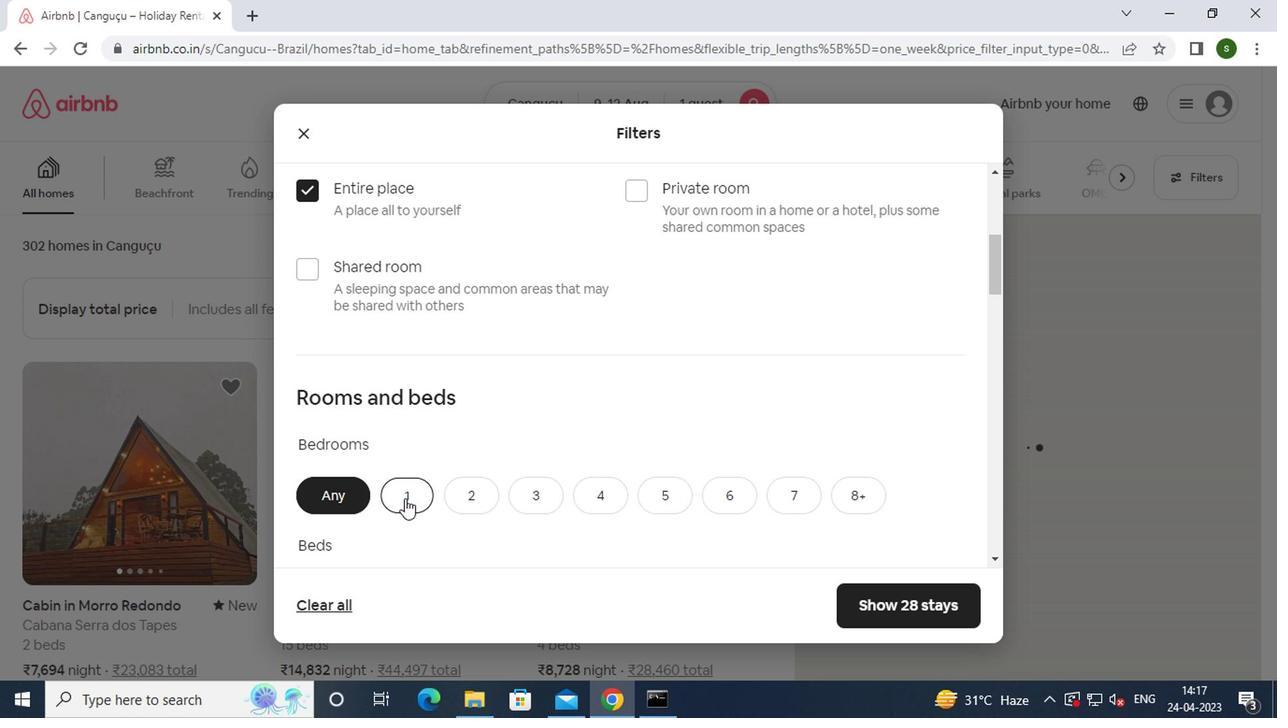 
Action: Mouse scrolled (463, 444) with delta (0, -1)
Screenshot: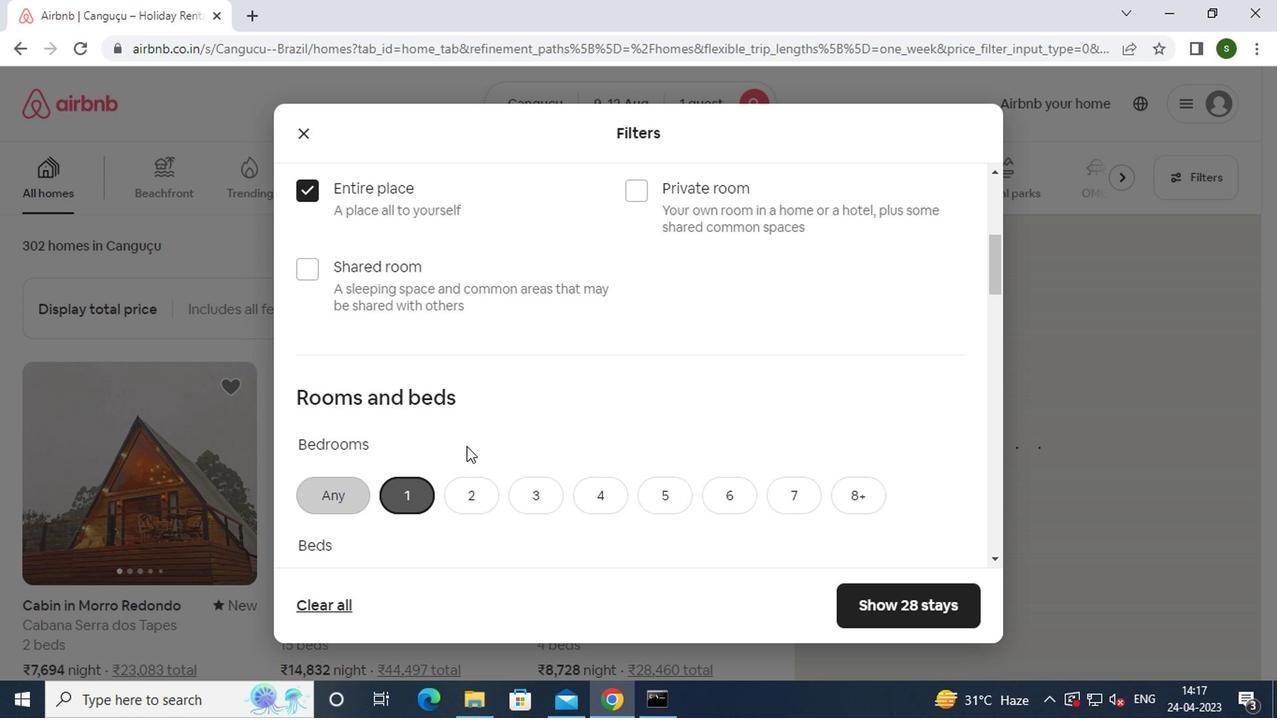 
Action: Mouse scrolled (463, 444) with delta (0, -1)
Screenshot: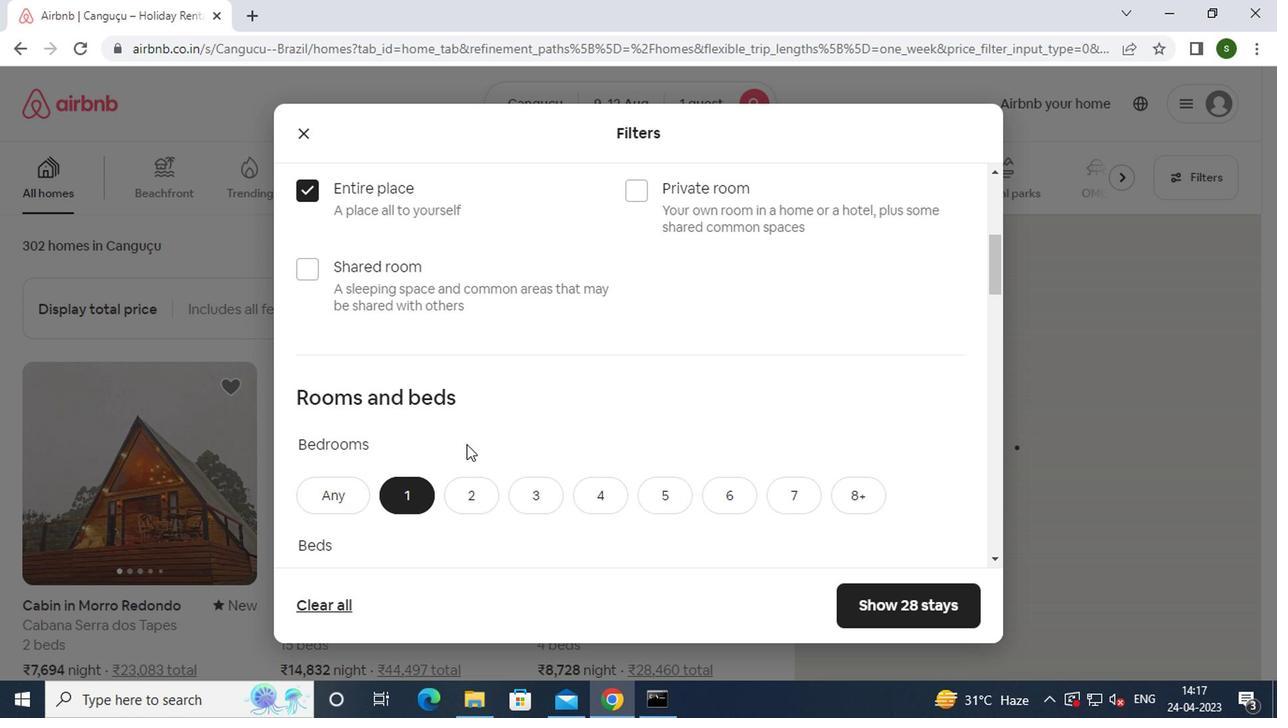 
Action: Mouse moved to (405, 415)
Screenshot: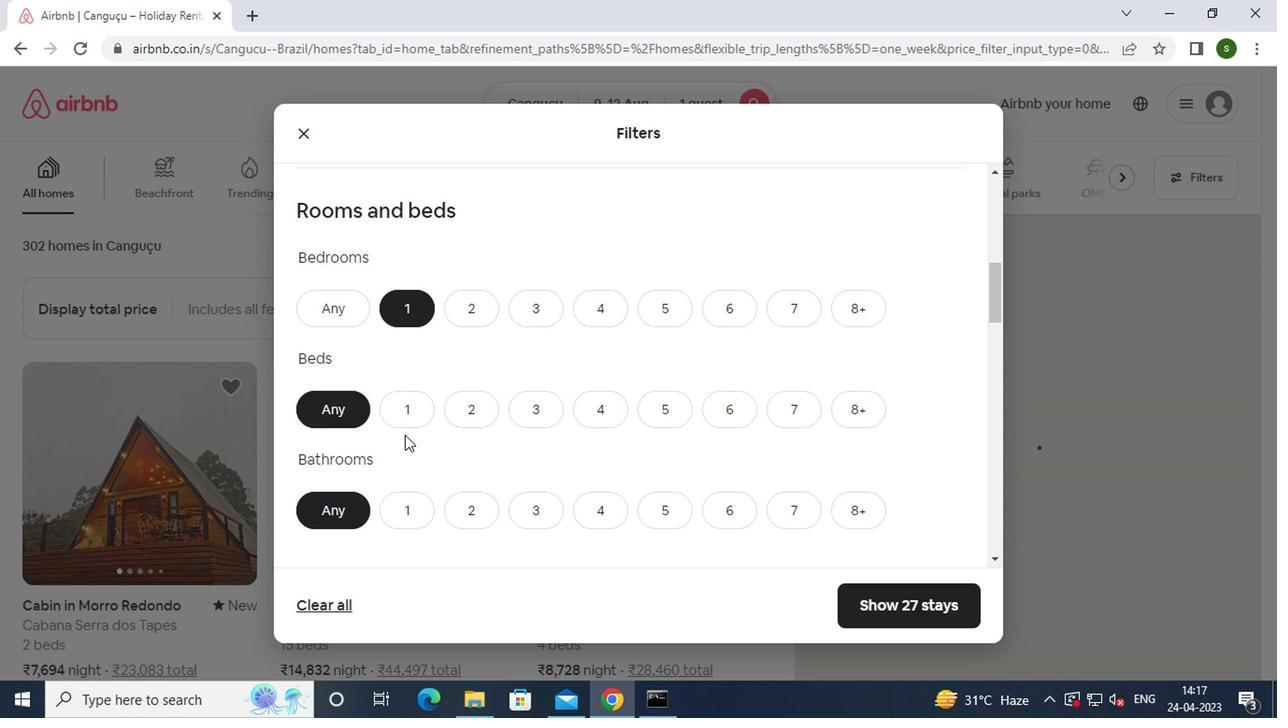 
Action: Mouse pressed left at (405, 415)
Screenshot: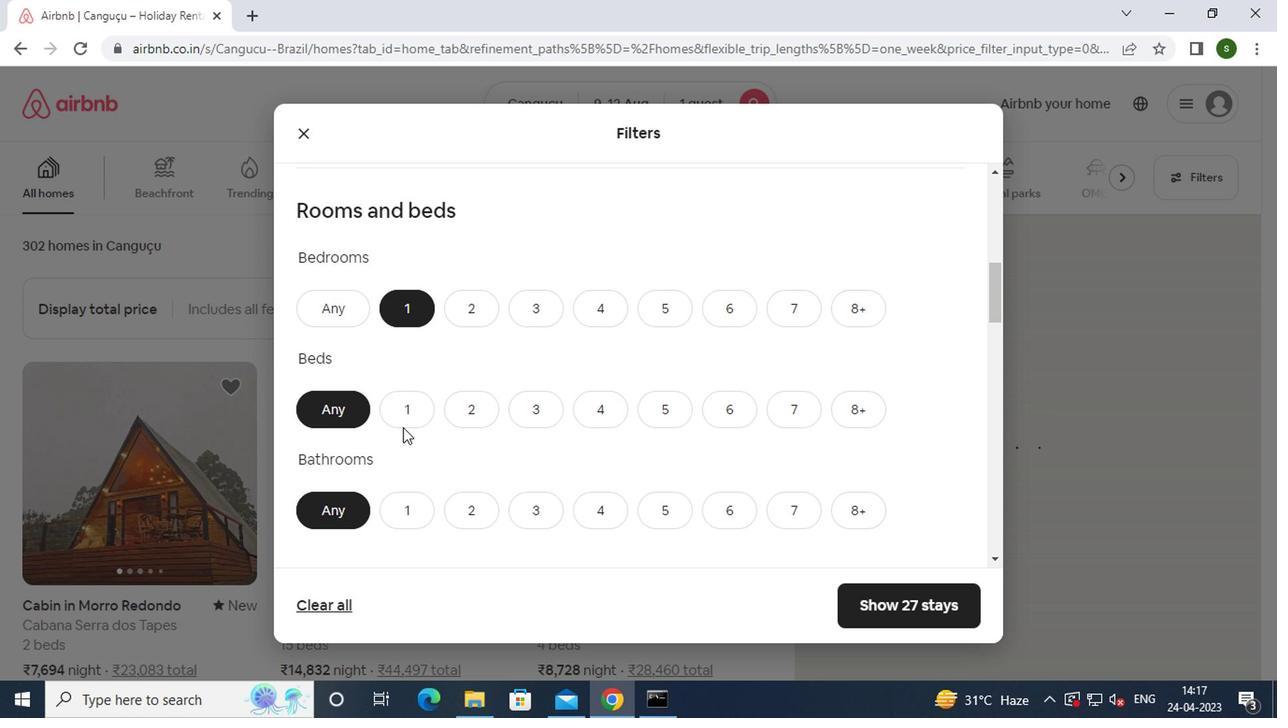 
Action: Mouse moved to (401, 506)
Screenshot: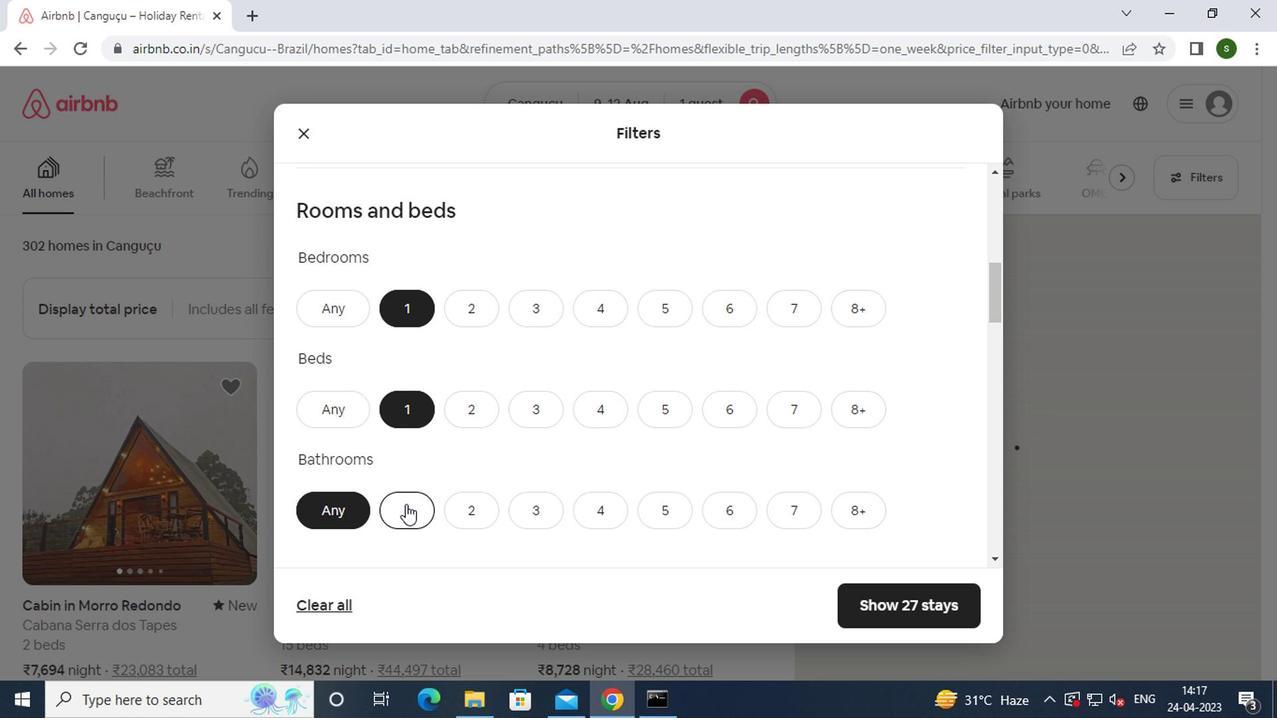 
Action: Mouse pressed left at (401, 506)
Screenshot: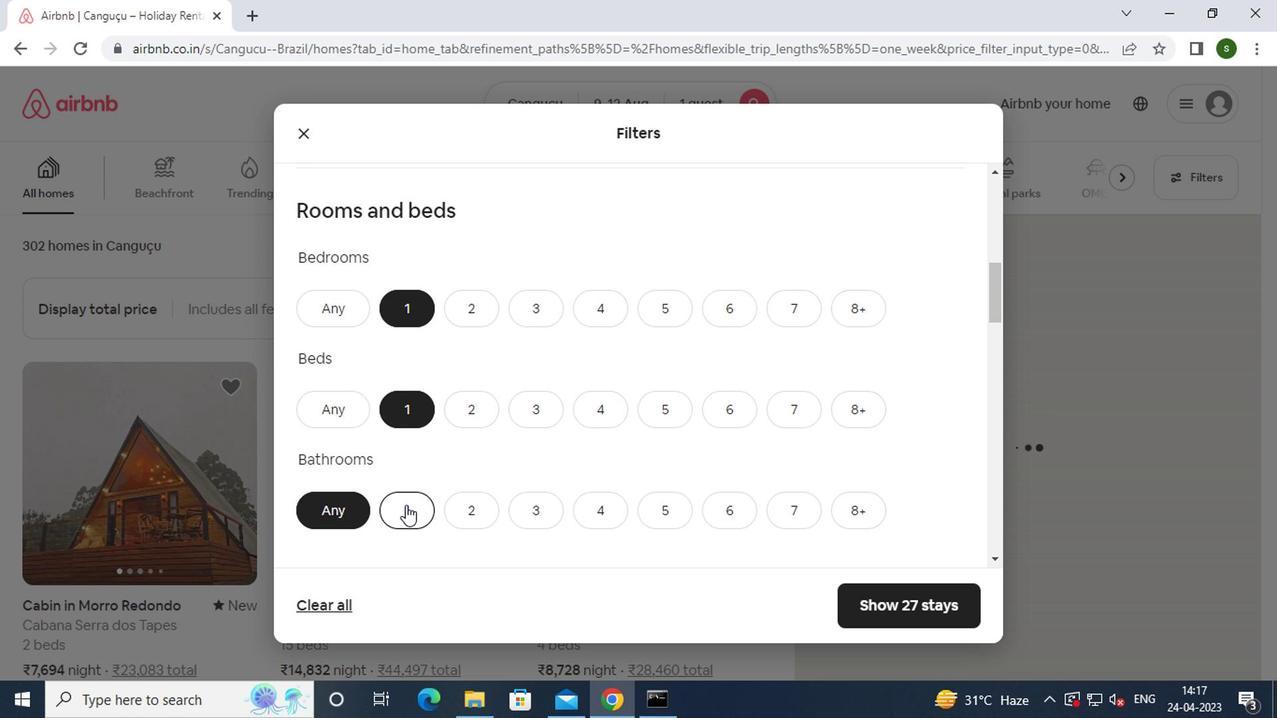 
Action: Mouse moved to (555, 435)
Screenshot: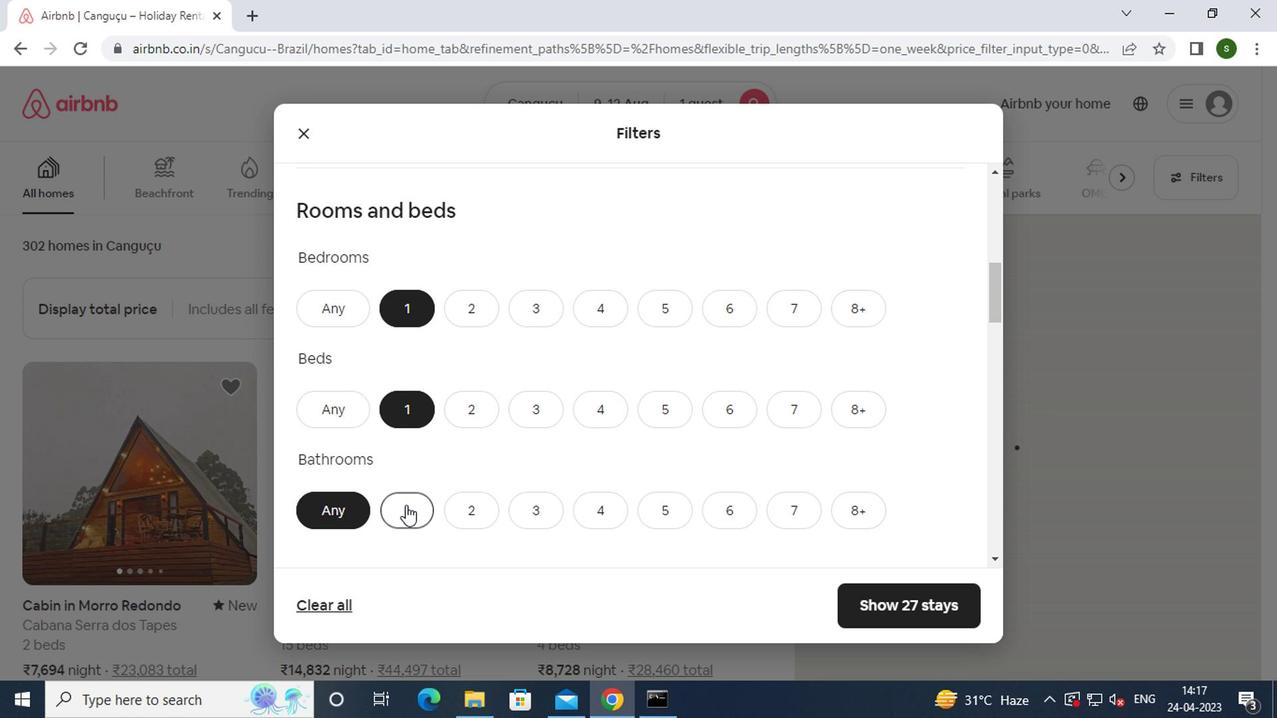 
Action: Mouse scrolled (555, 434) with delta (0, 0)
Screenshot: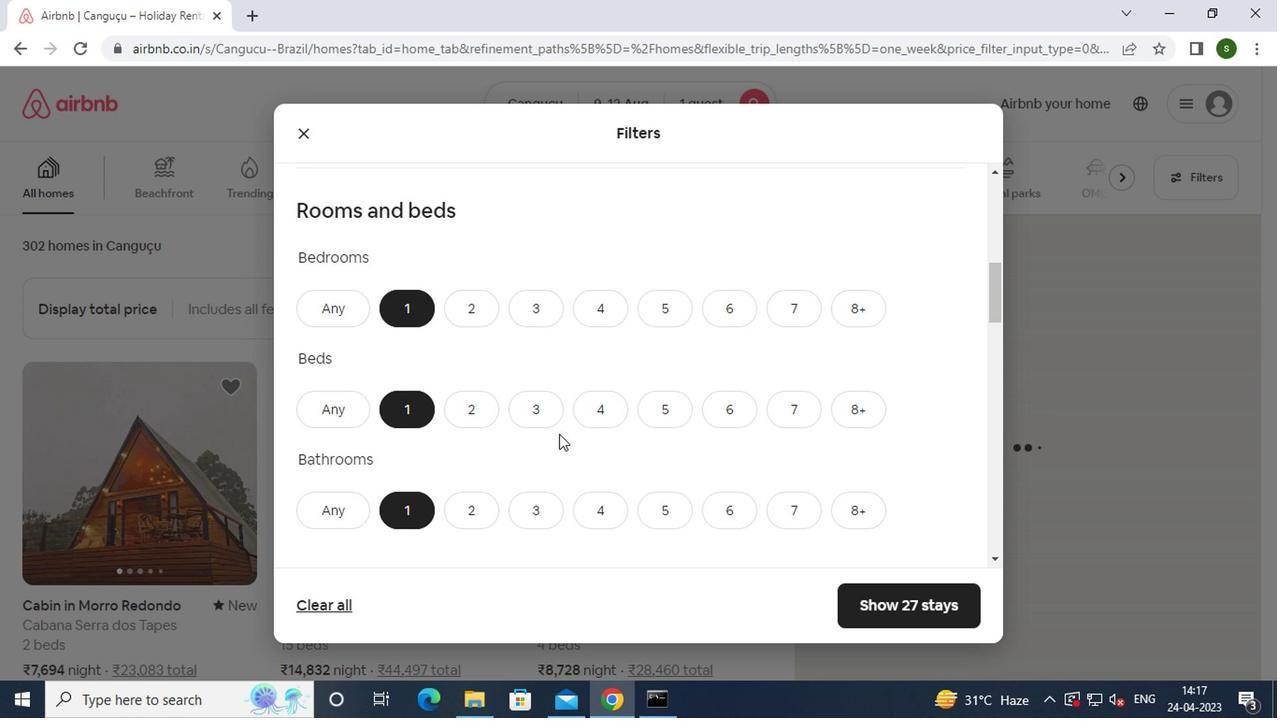 
Action: Mouse scrolled (555, 434) with delta (0, 0)
Screenshot: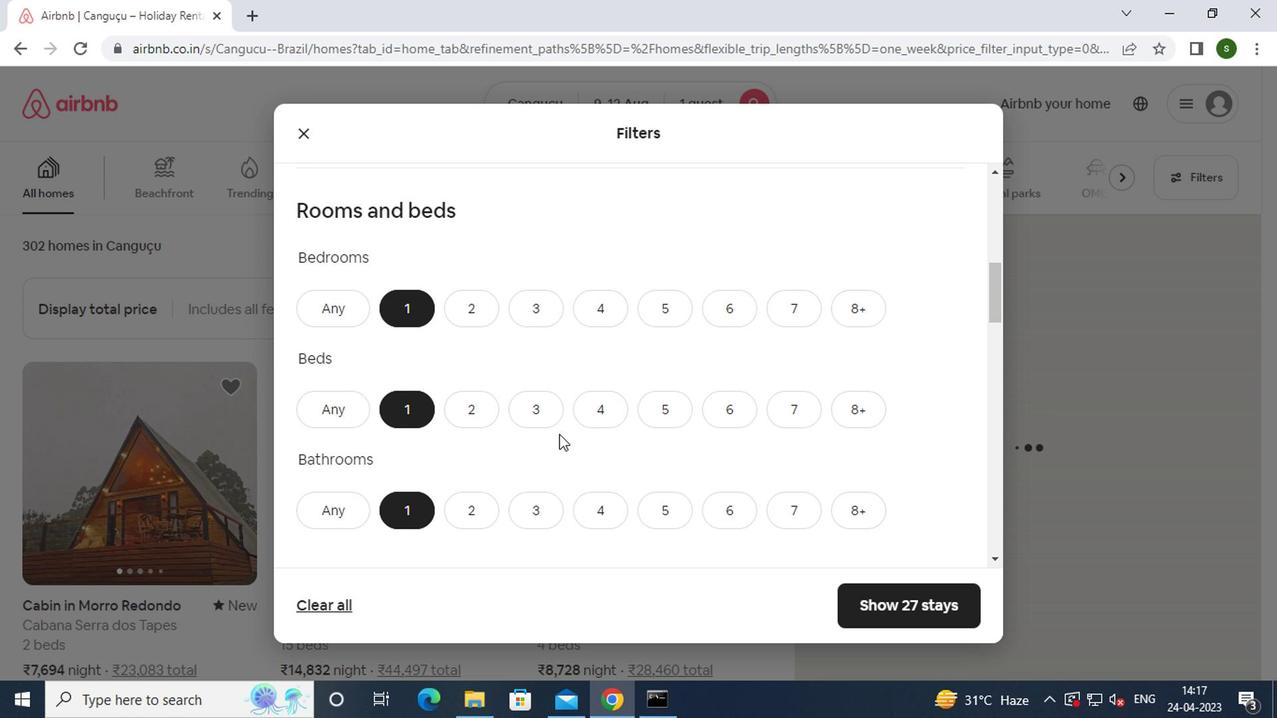 
Action: Mouse scrolled (555, 434) with delta (0, 0)
Screenshot: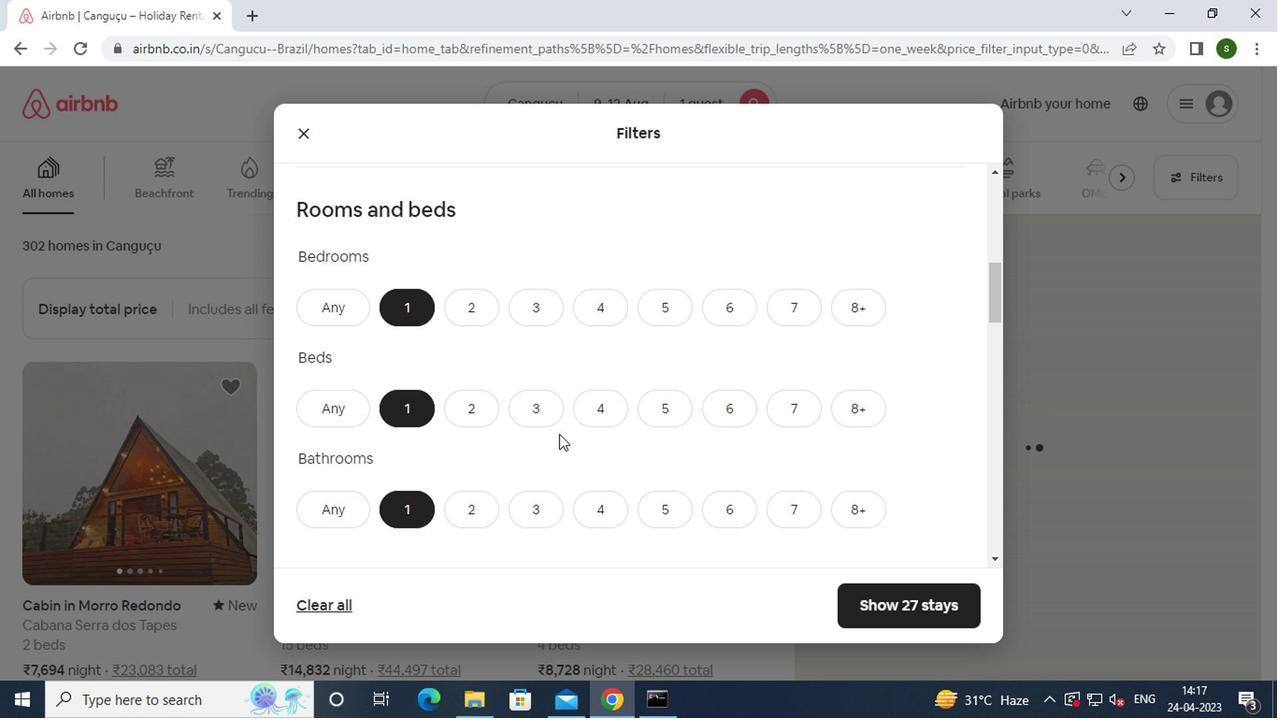 
Action: Mouse moved to (431, 425)
Screenshot: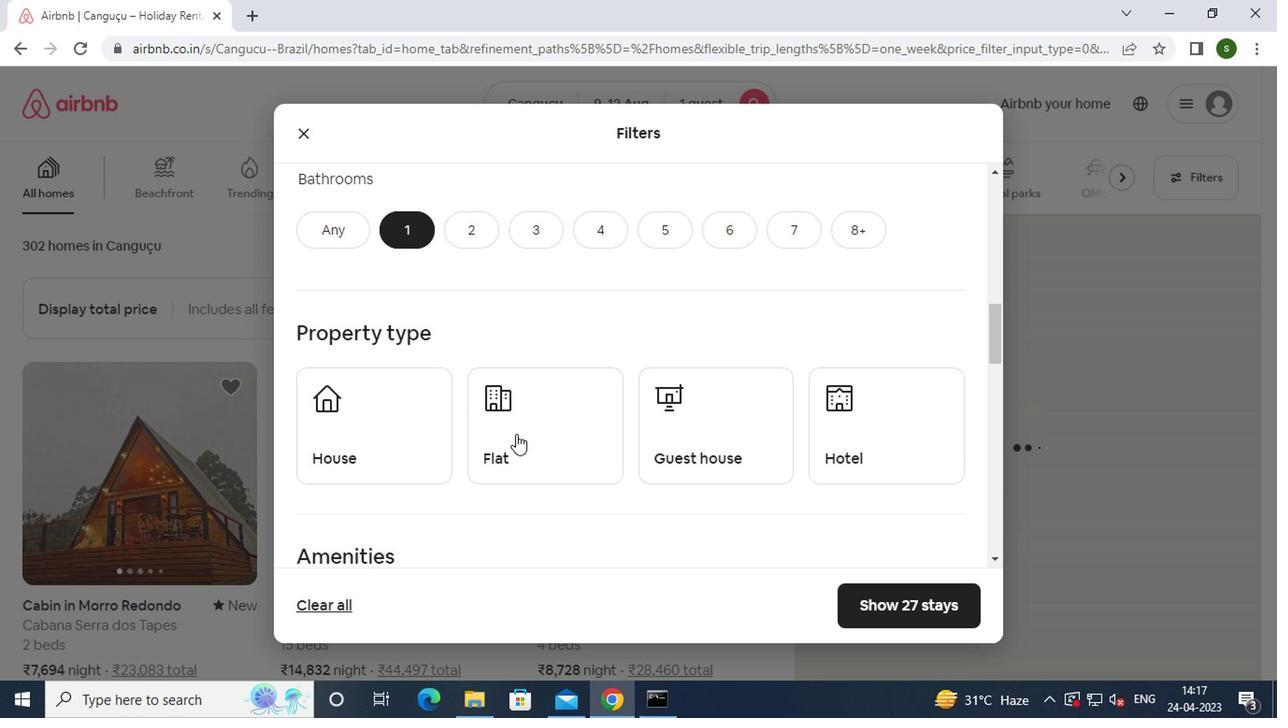 
Action: Mouse pressed left at (431, 425)
Screenshot: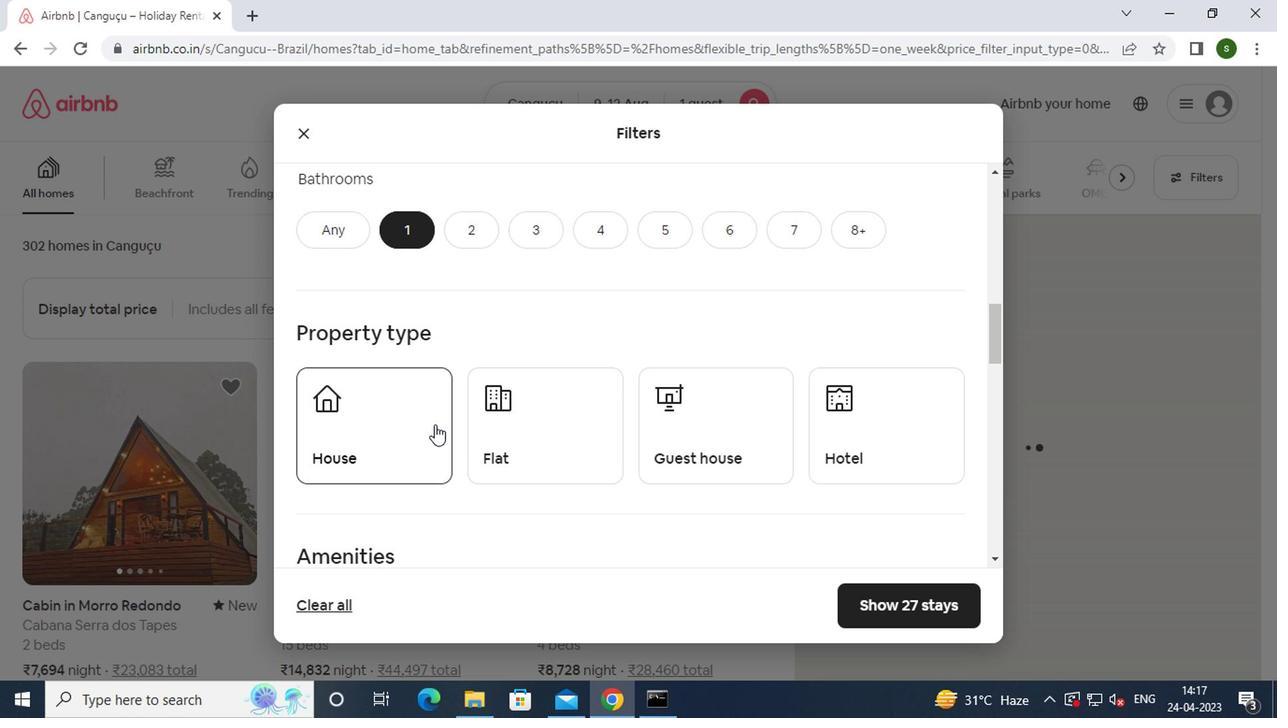 
Action: Mouse moved to (559, 418)
Screenshot: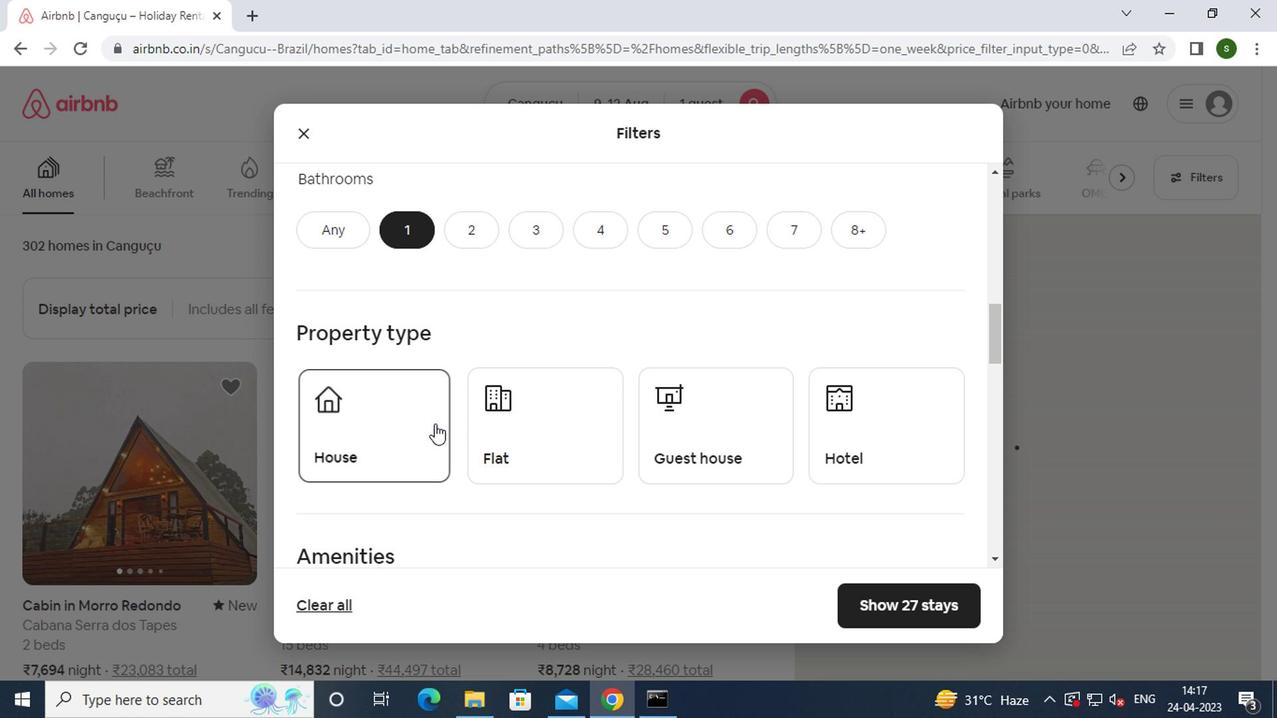 
Action: Mouse pressed left at (559, 418)
Screenshot: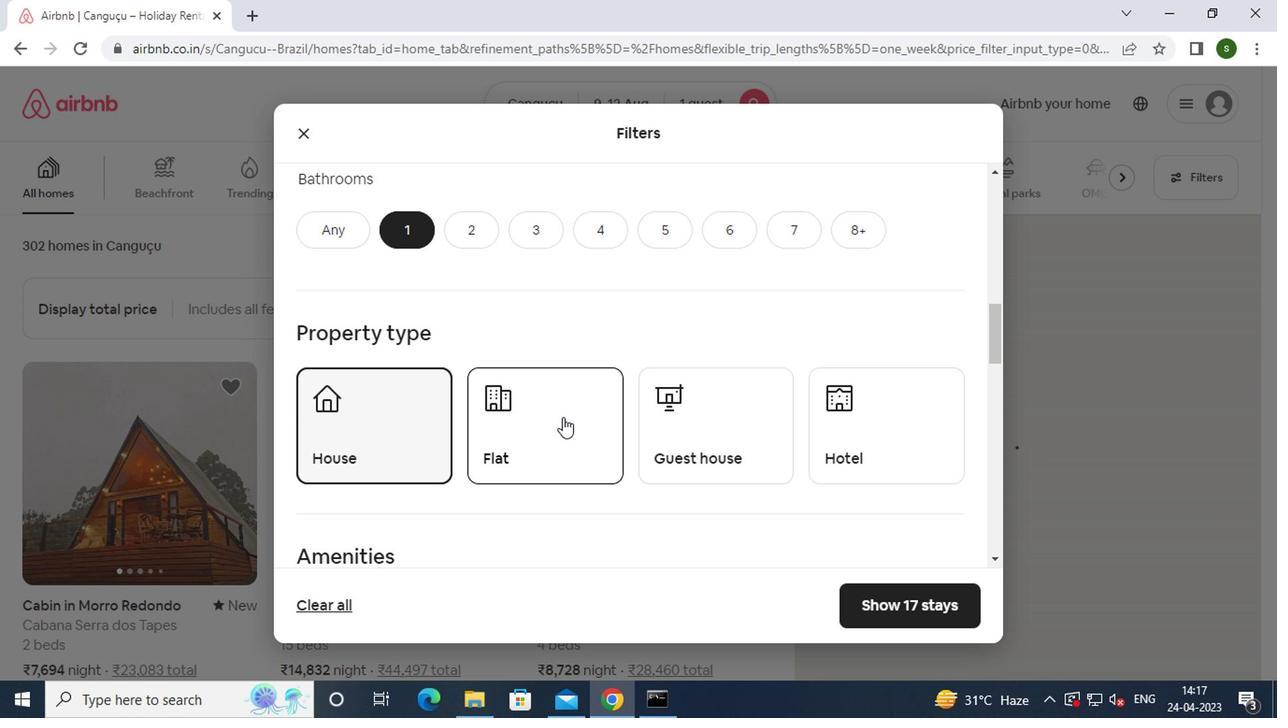 
Action: Mouse moved to (714, 423)
Screenshot: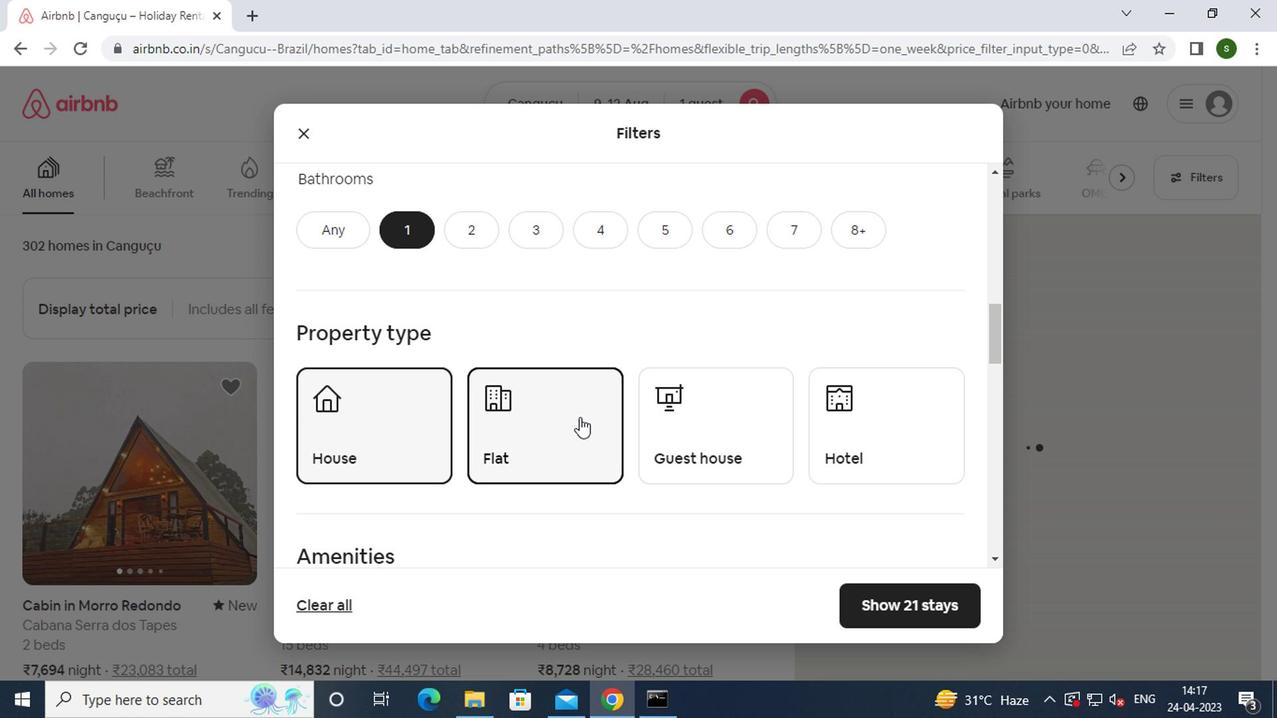 
Action: Mouse pressed left at (714, 423)
Screenshot: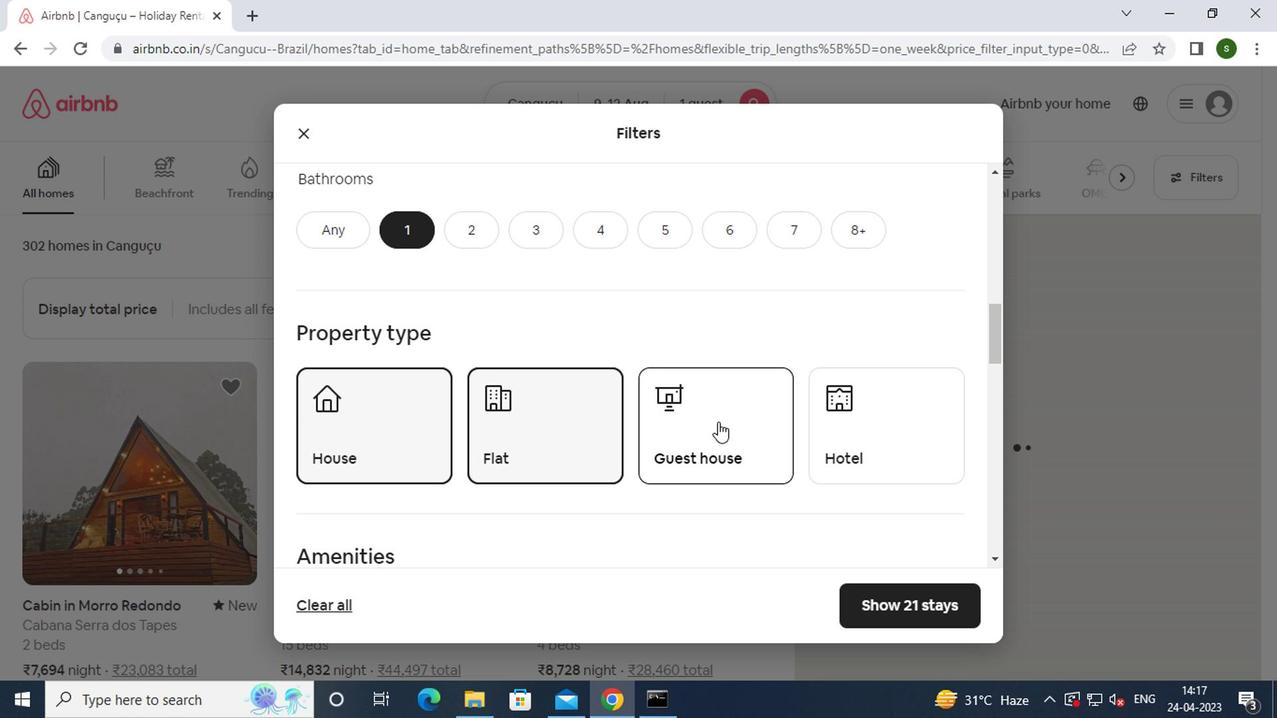 
Action: Mouse moved to (711, 425)
Screenshot: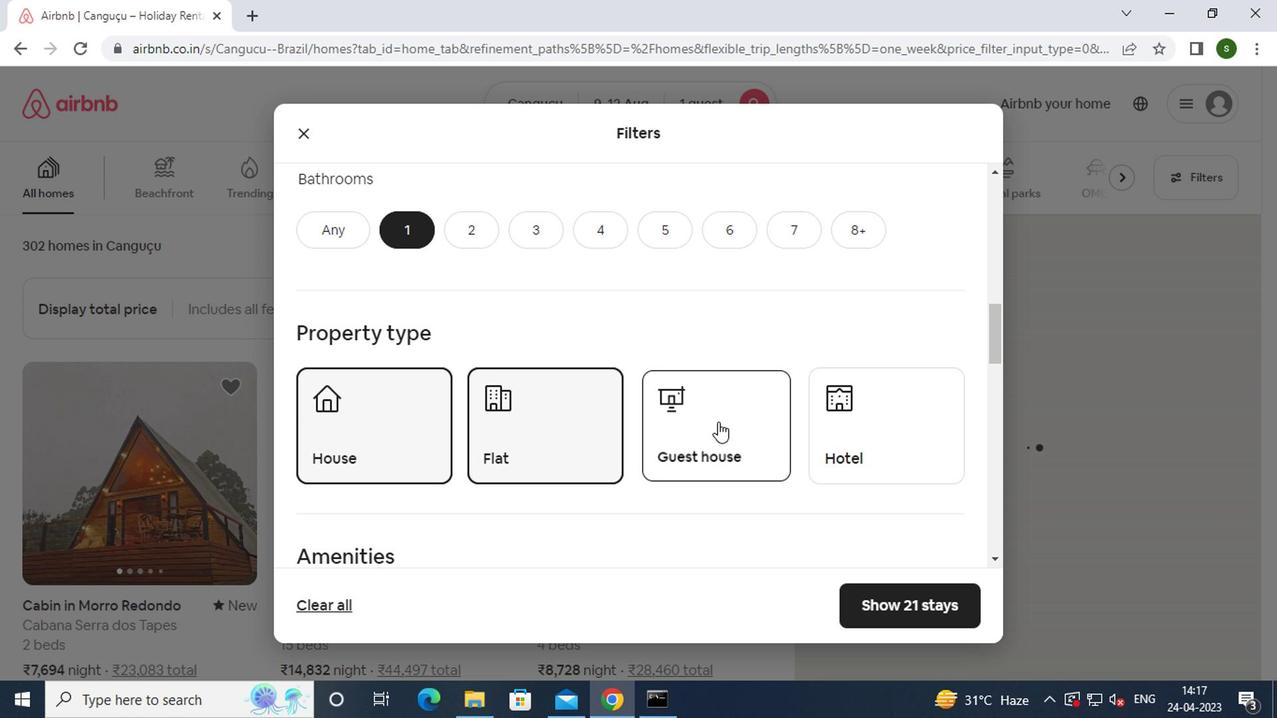
Action: Mouse scrolled (711, 423) with delta (0, -1)
Screenshot: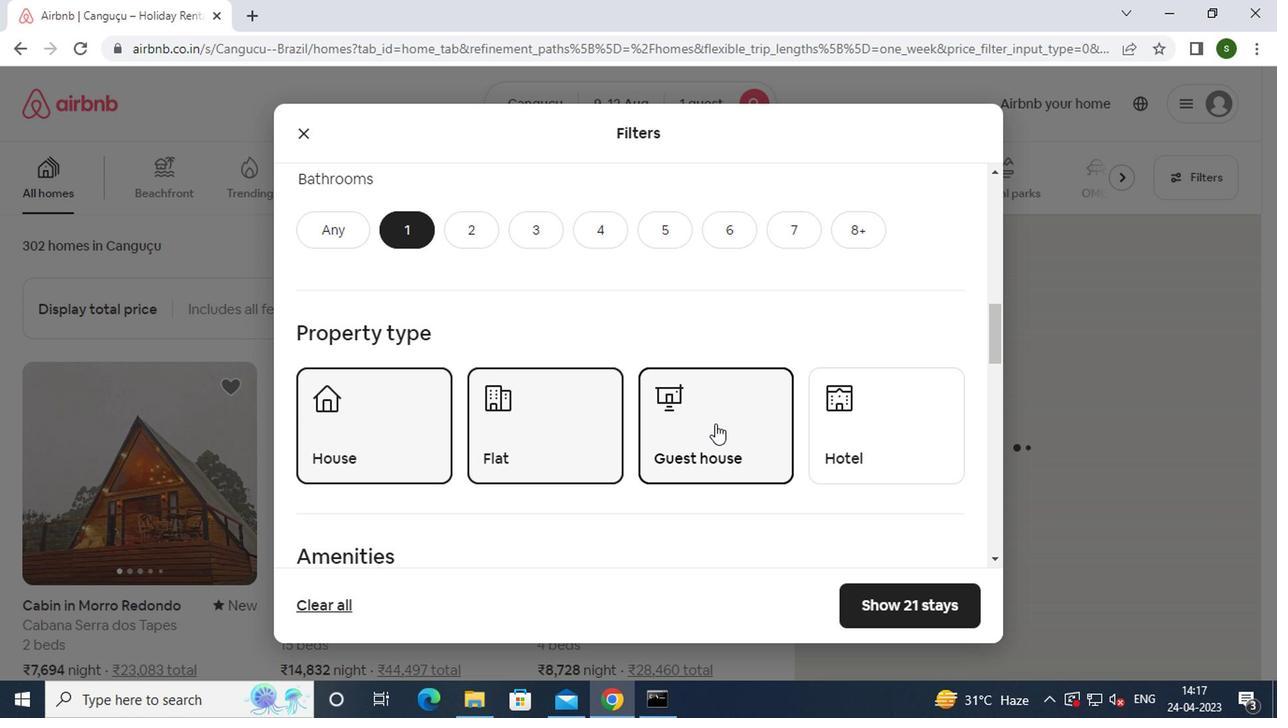 
Action: Mouse scrolled (711, 423) with delta (0, -1)
Screenshot: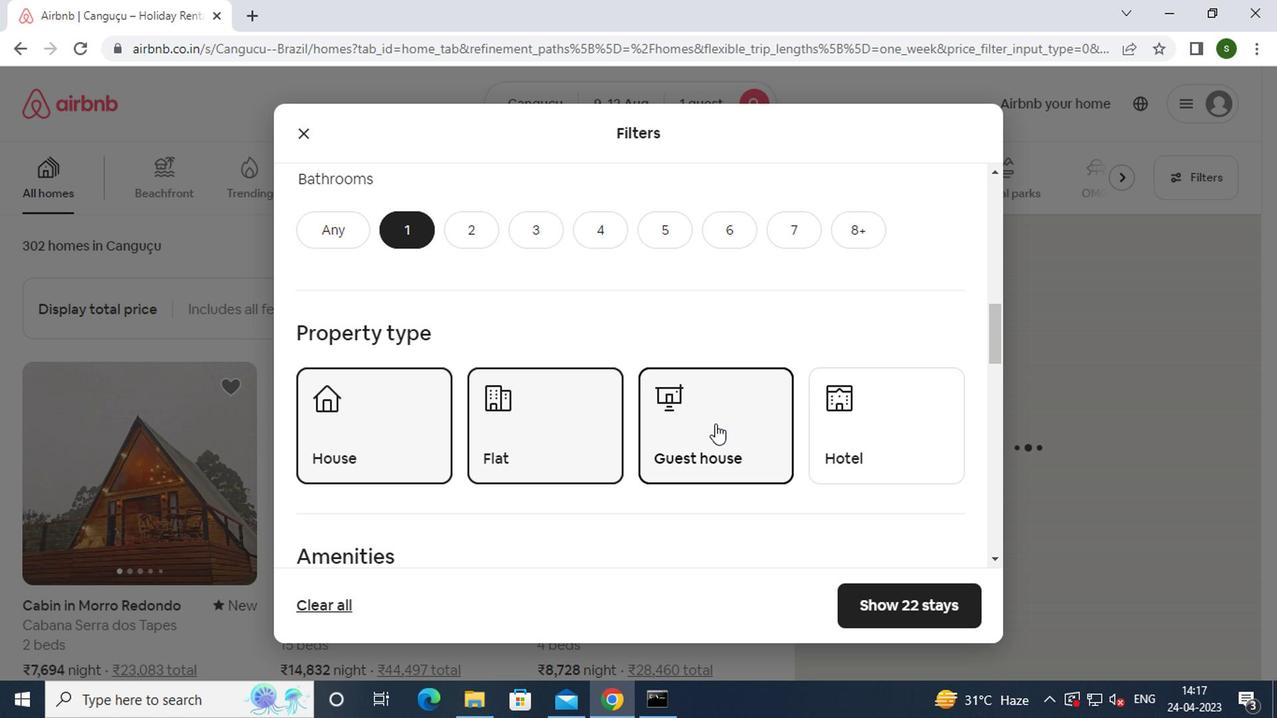 
Action: Mouse scrolled (711, 423) with delta (0, -1)
Screenshot: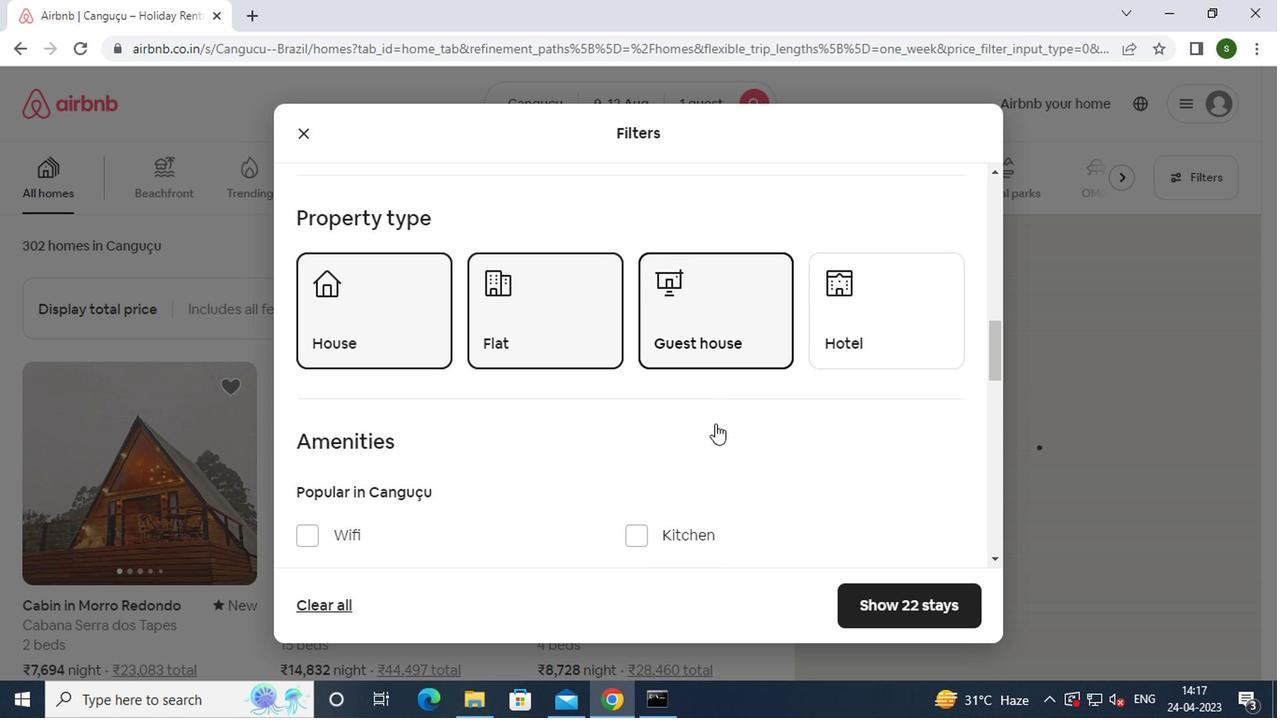 
Action: Mouse moved to (355, 372)
Screenshot: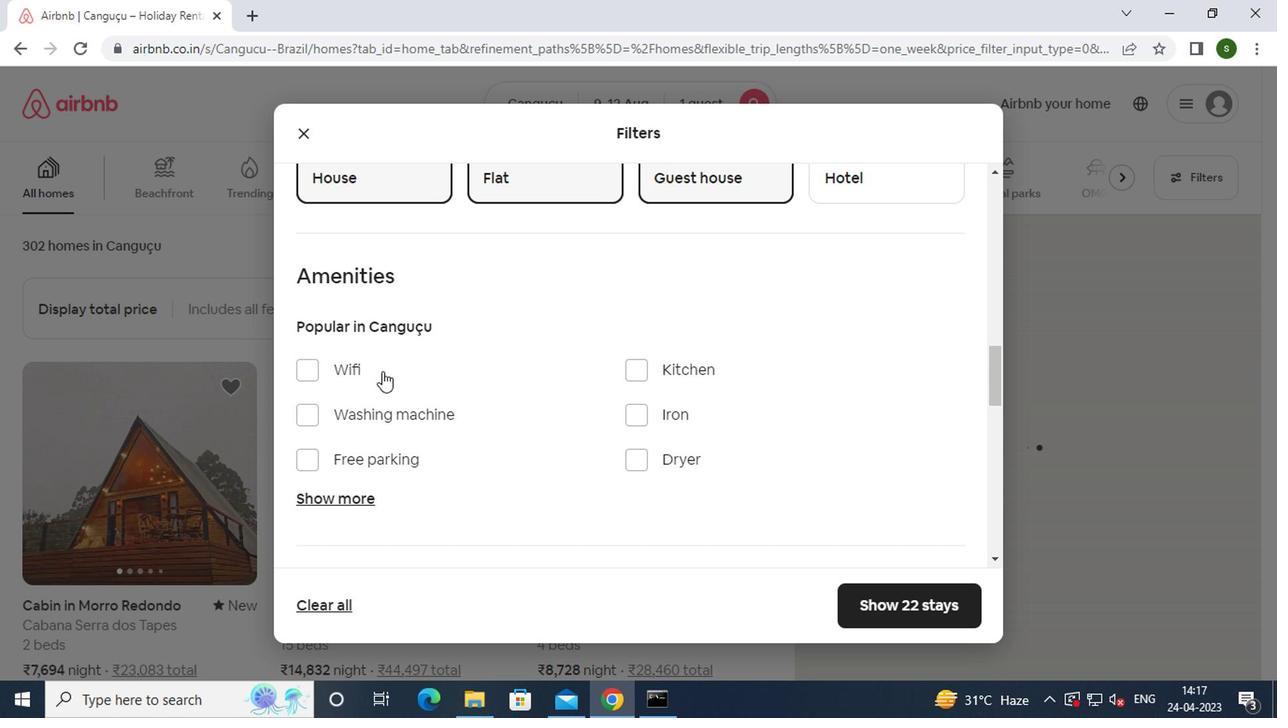 
Action: Mouse pressed left at (355, 372)
Screenshot: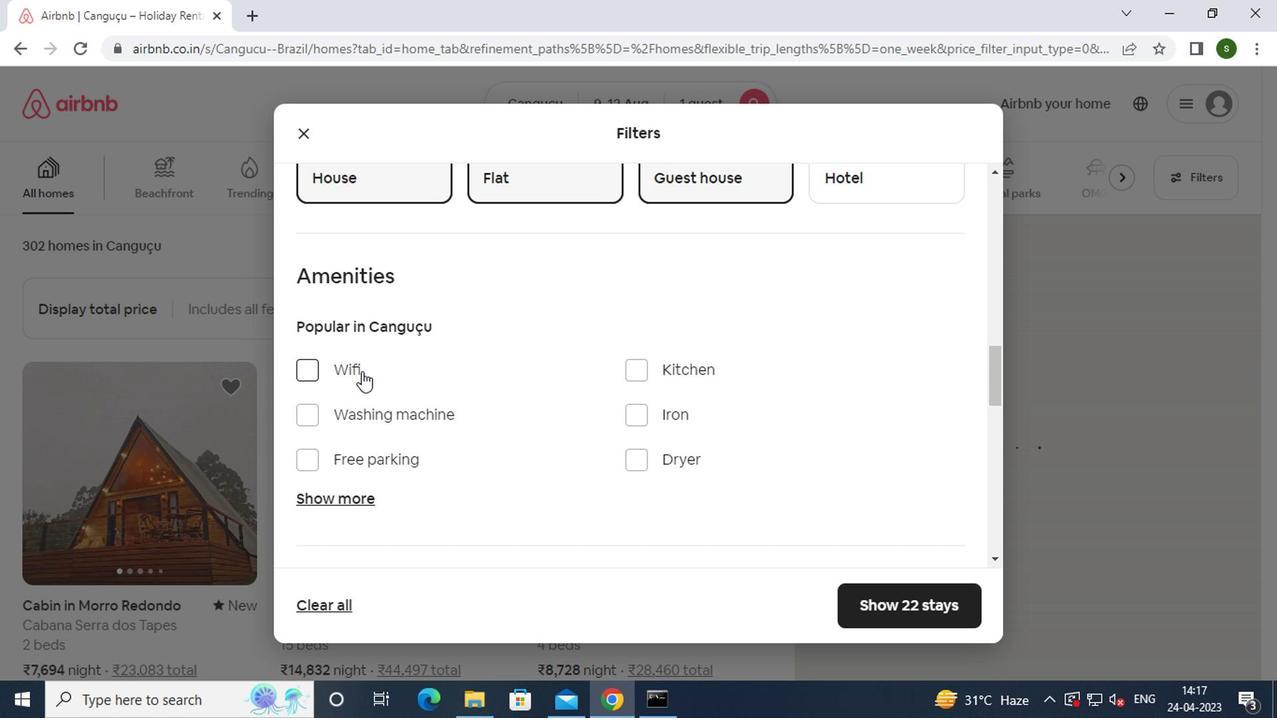 
Action: Mouse moved to (540, 371)
Screenshot: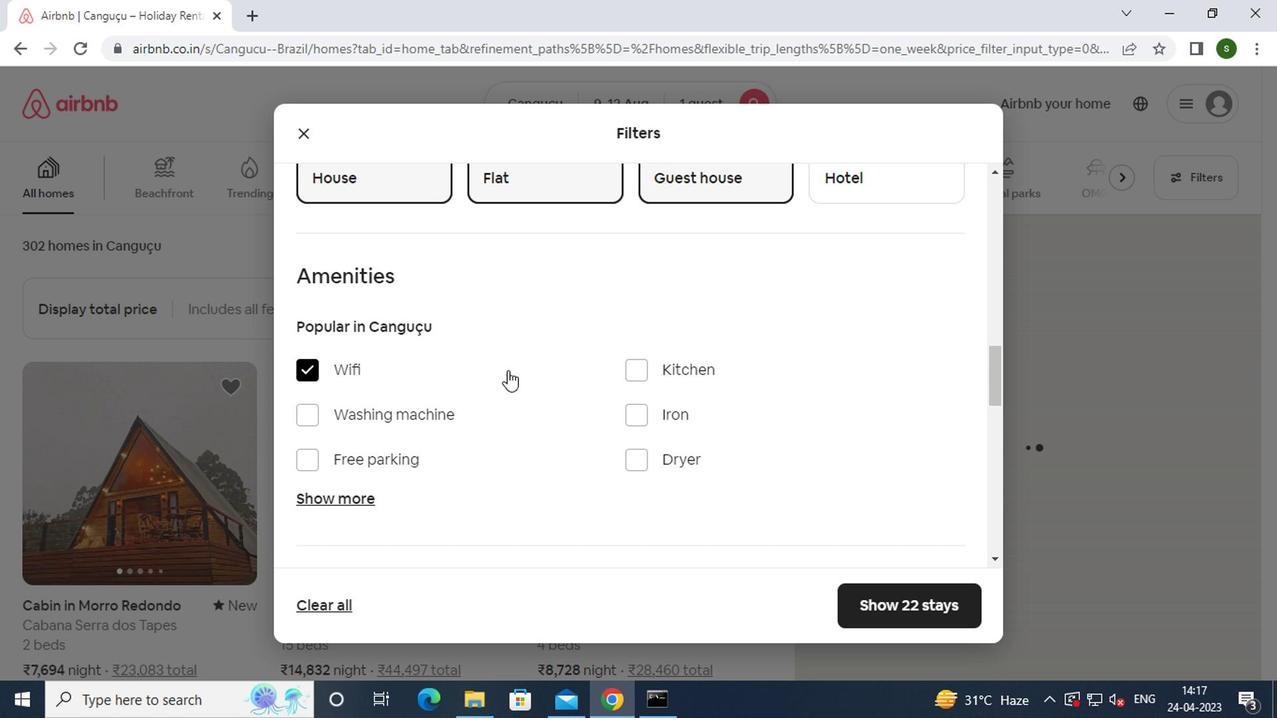 
Action: Mouse scrolled (540, 370) with delta (0, 0)
Screenshot: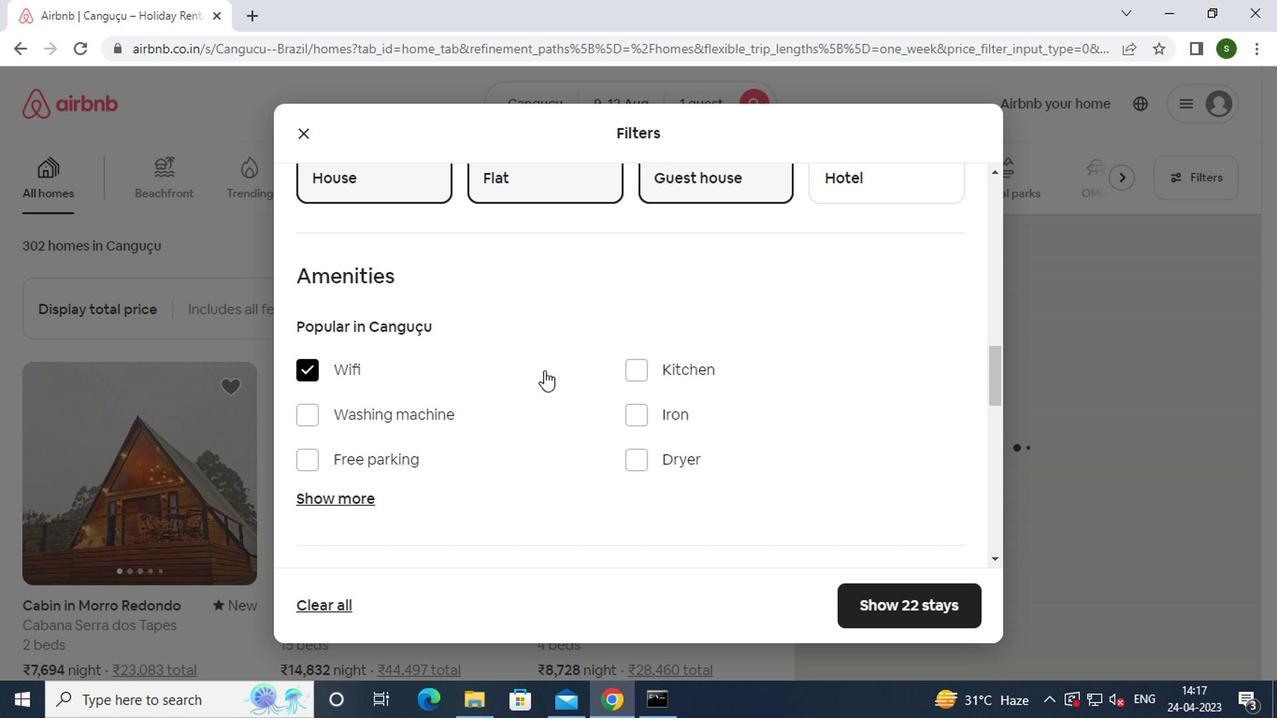 
Action: Mouse scrolled (540, 370) with delta (0, 0)
Screenshot: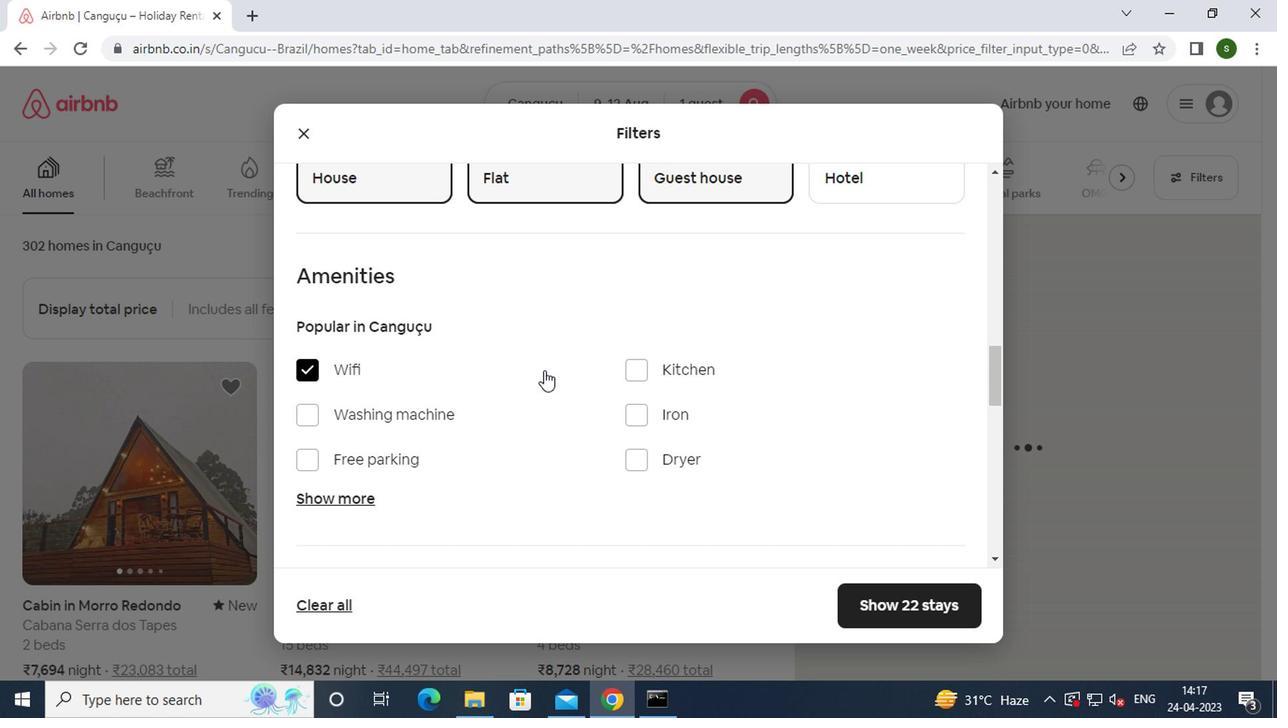 
Action: Mouse scrolled (540, 370) with delta (0, 0)
Screenshot: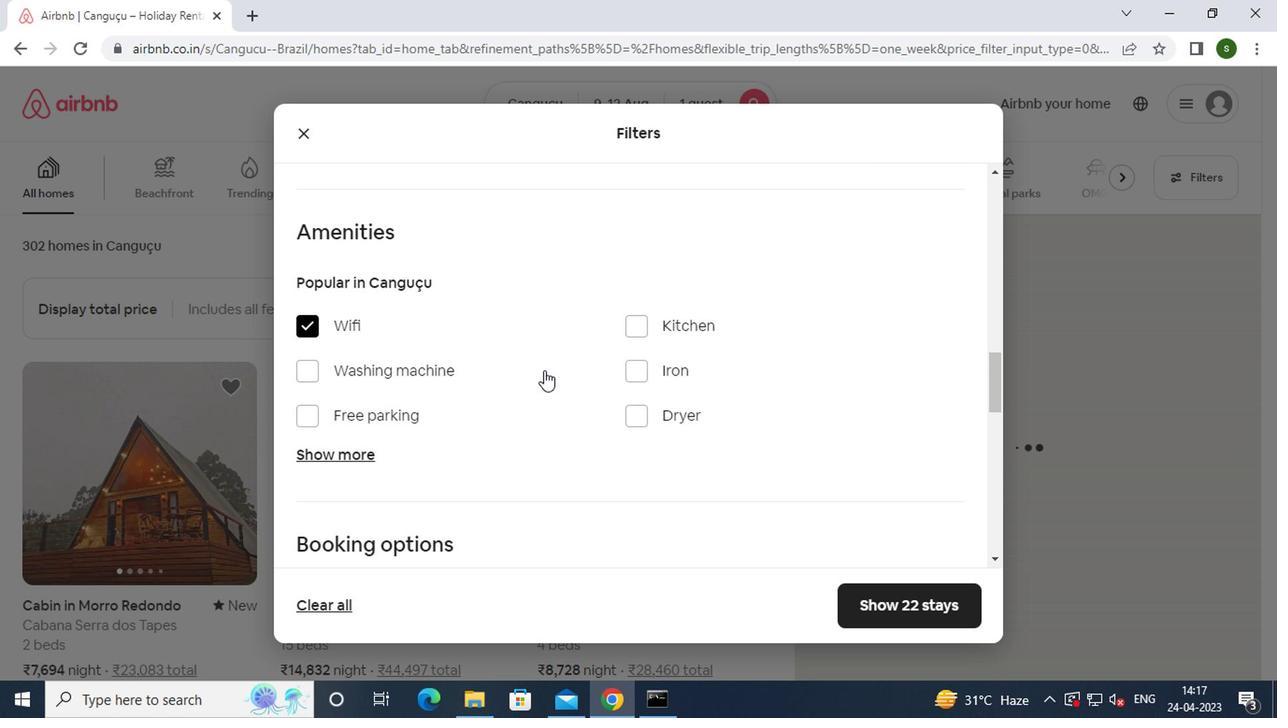 
Action: Mouse scrolled (540, 370) with delta (0, 0)
Screenshot: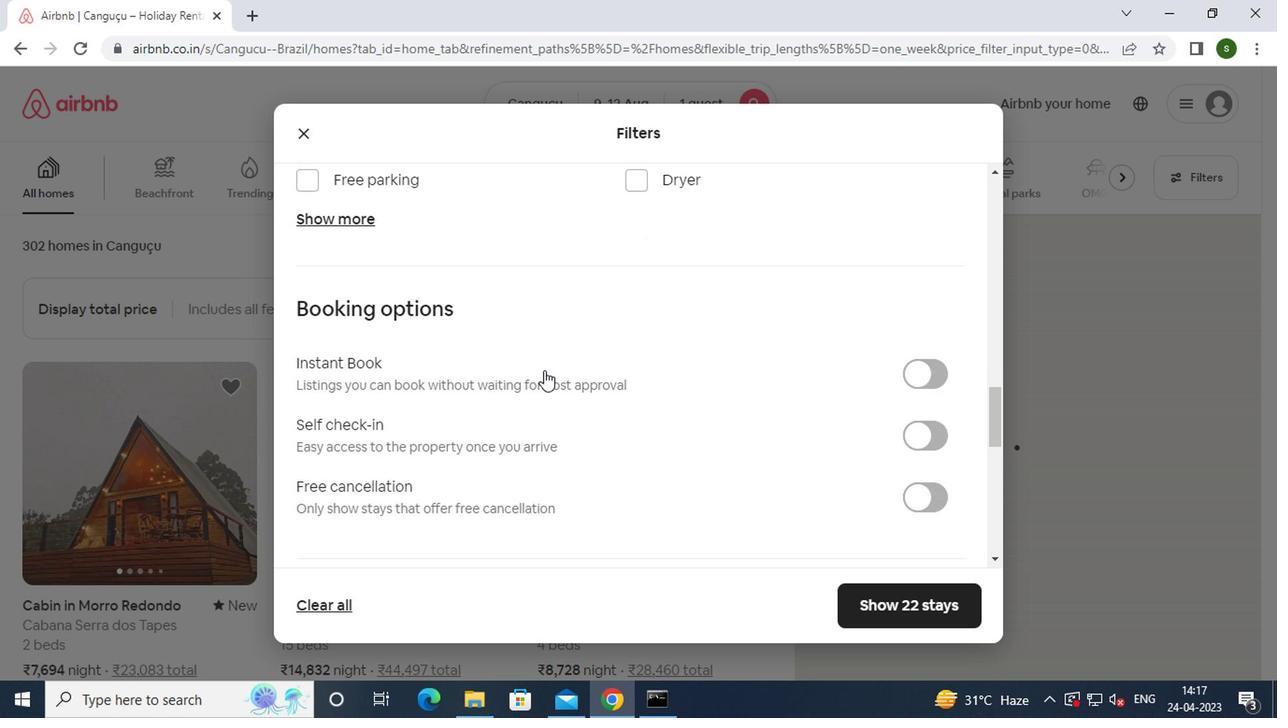
Action: Mouse moved to (916, 343)
Screenshot: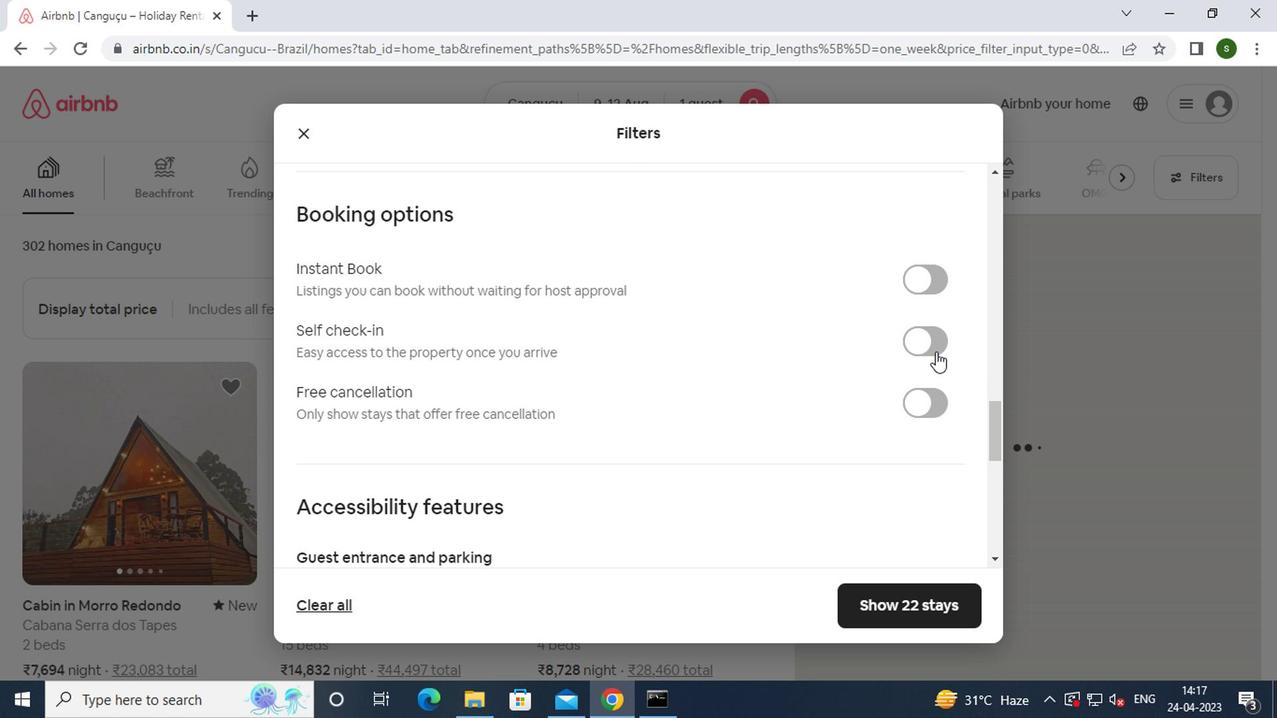 
Action: Mouse pressed left at (916, 343)
Screenshot: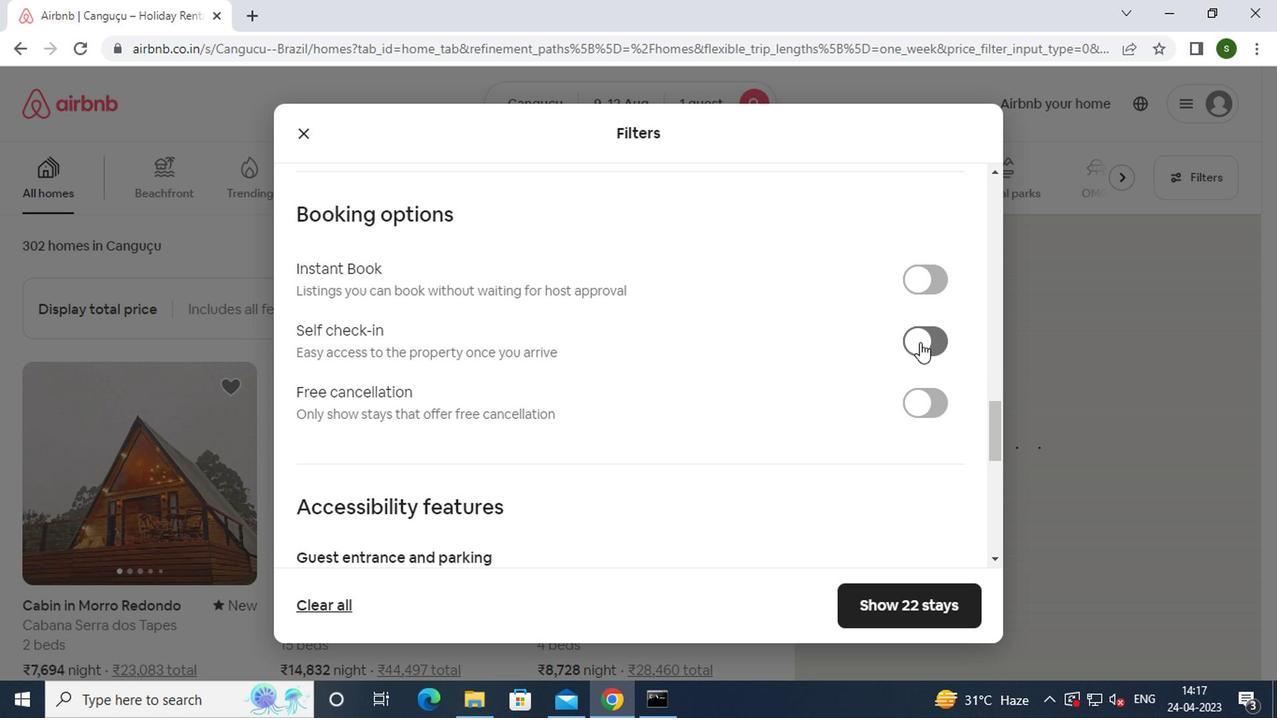 
Action: Mouse moved to (773, 345)
Screenshot: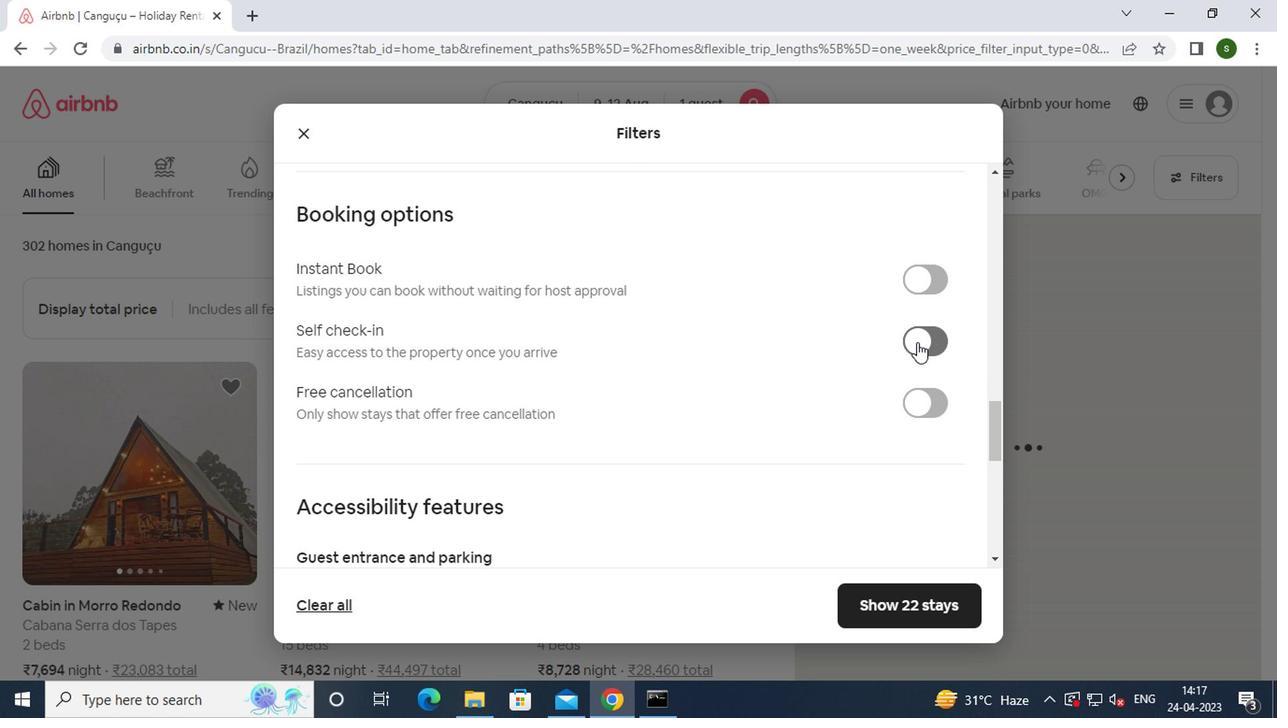 
Action: Mouse scrolled (773, 345) with delta (0, 0)
Screenshot: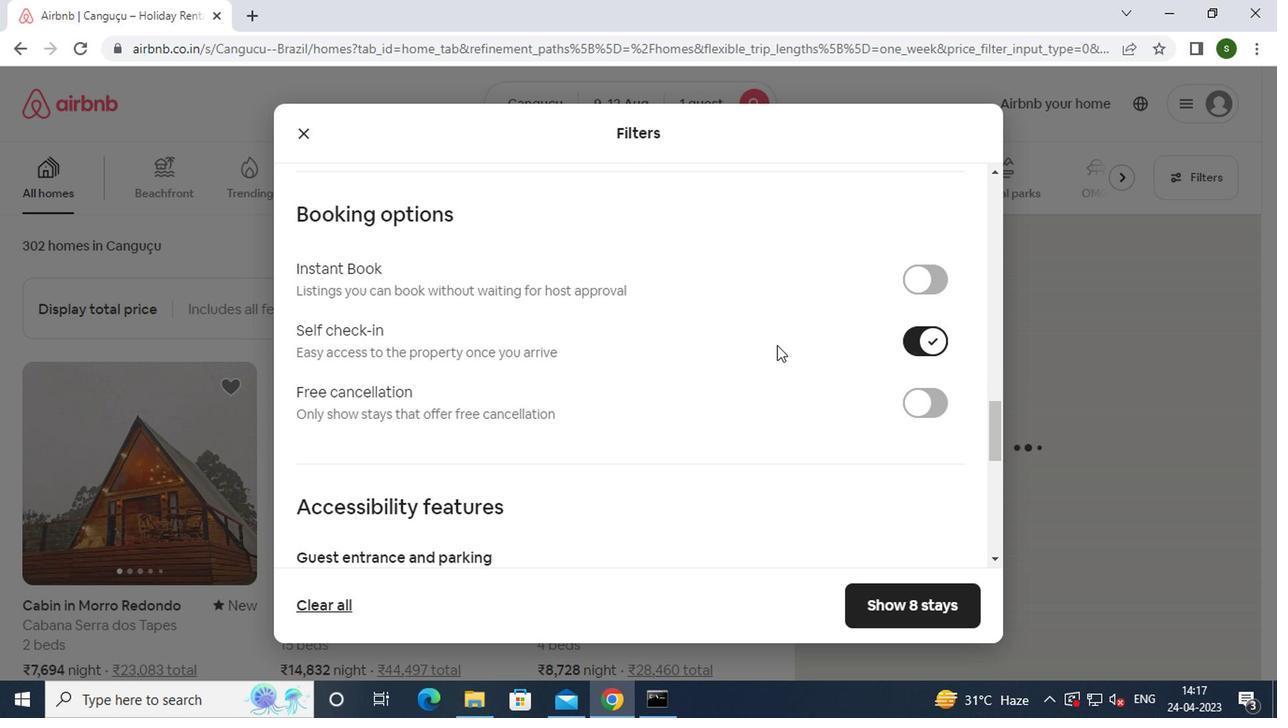 
Action: Mouse scrolled (773, 345) with delta (0, 0)
Screenshot: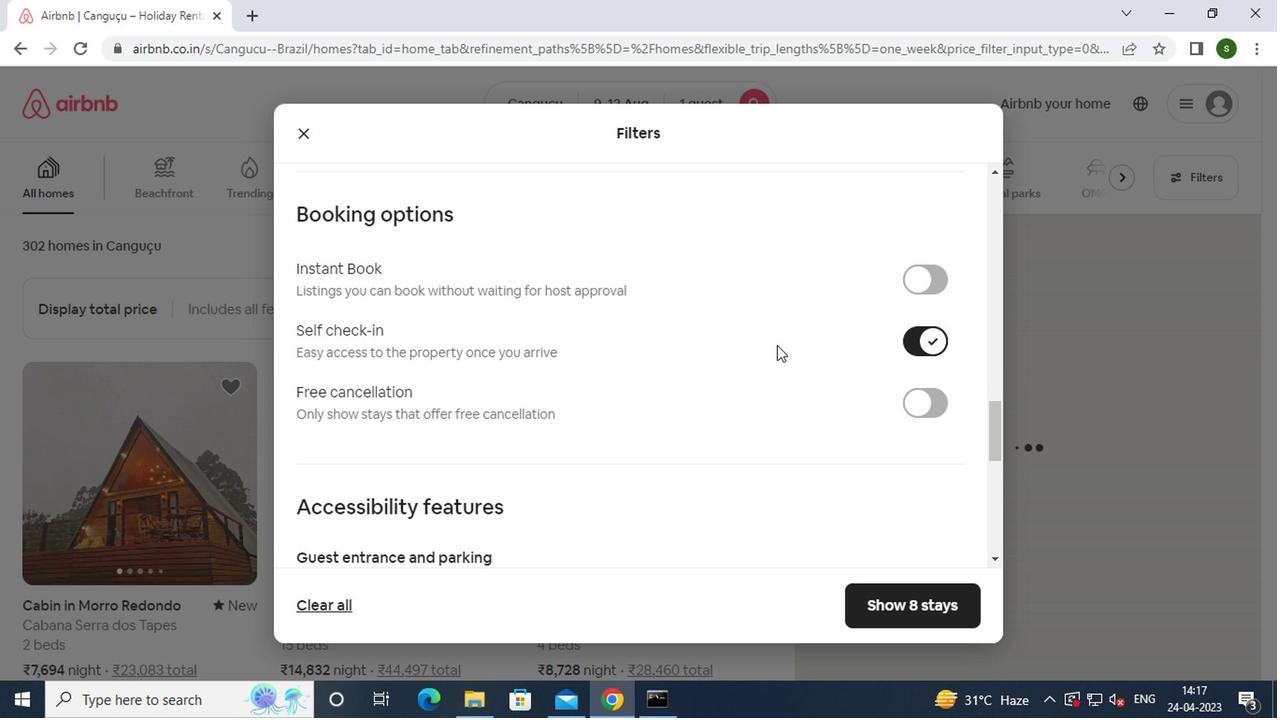 
Action: Mouse scrolled (773, 345) with delta (0, 0)
Screenshot: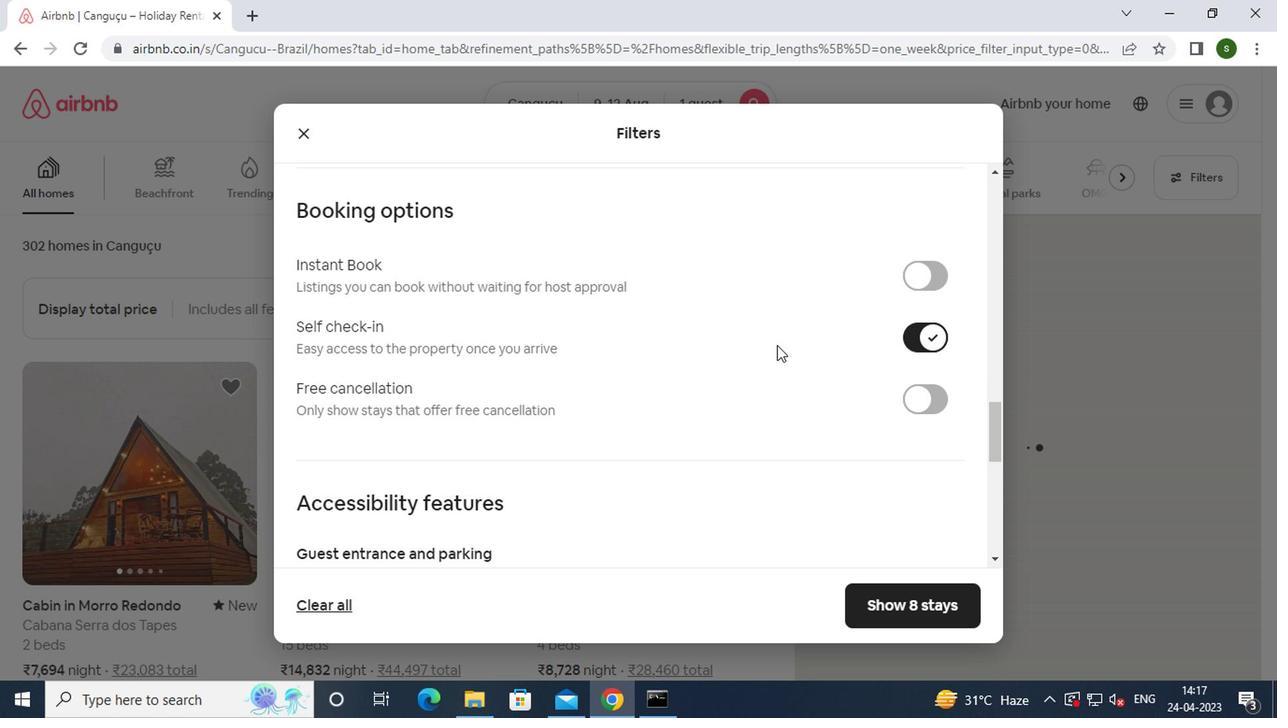 
Action: Mouse scrolled (773, 345) with delta (0, 0)
Screenshot: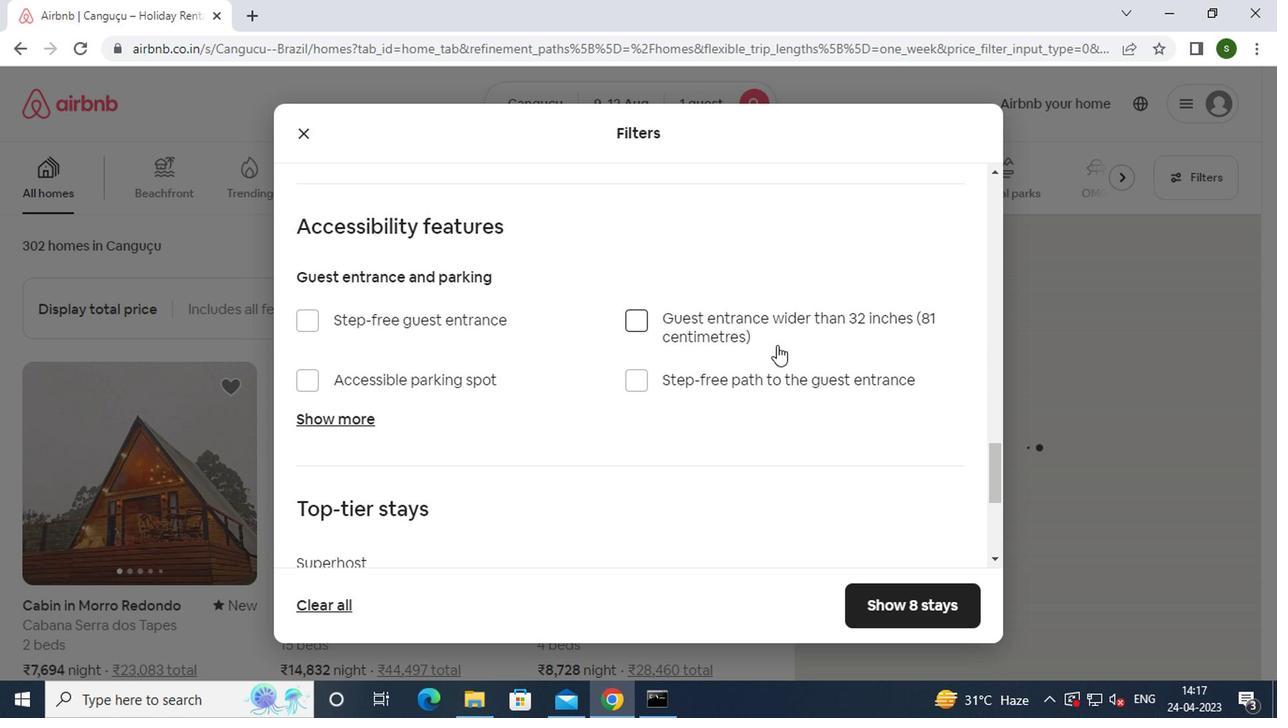 
Action: Mouse scrolled (773, 345) with delta (0, 0)
Screenshot: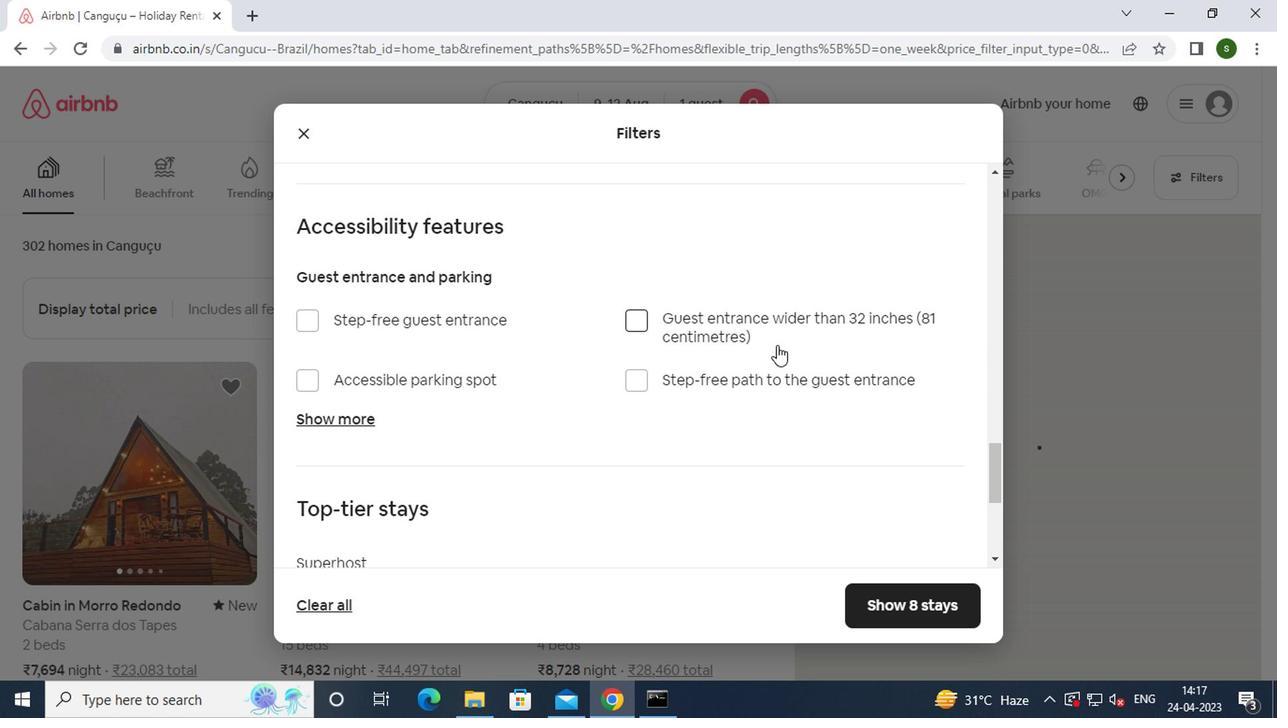 
Action: Mouse scrolled (773, 345) with delta (0, 0)
Screenshot: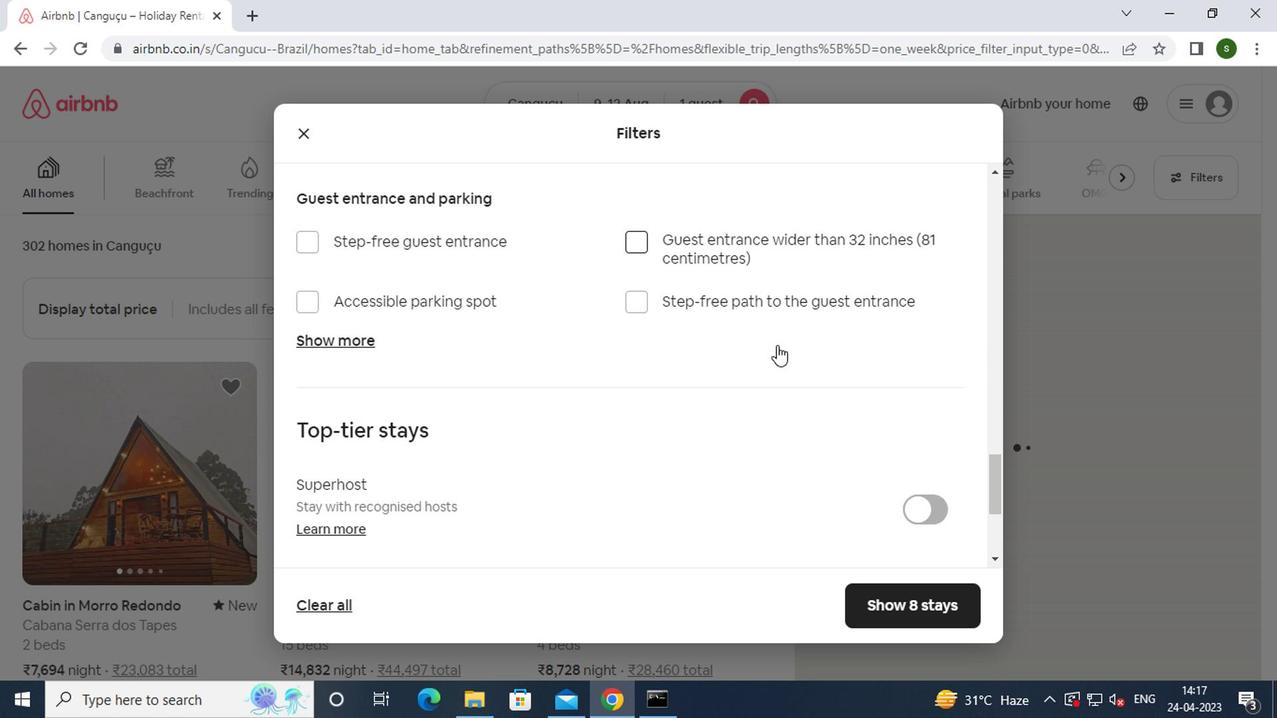 
Action: Mouse scrolled (773, 345) with delta (0, 0)
Screenshot: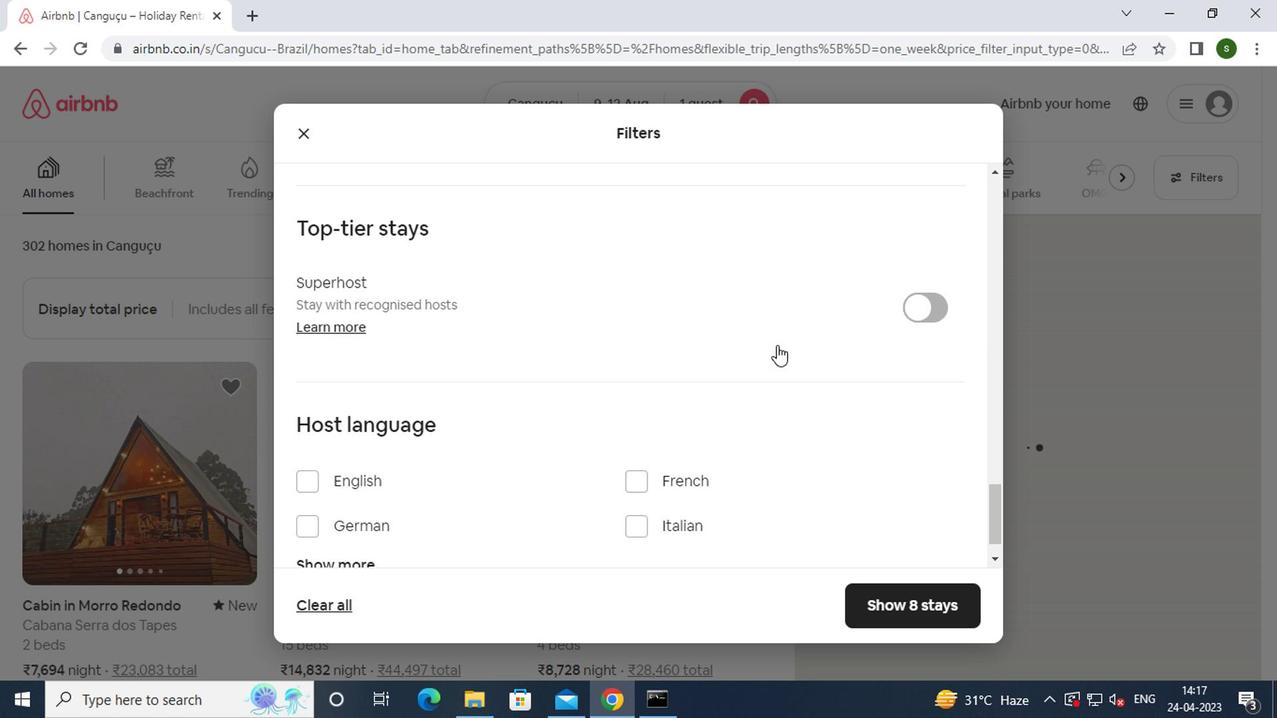 
Action: Mouse scrolled (773, 345) with delta (0, 0)
Screenshot: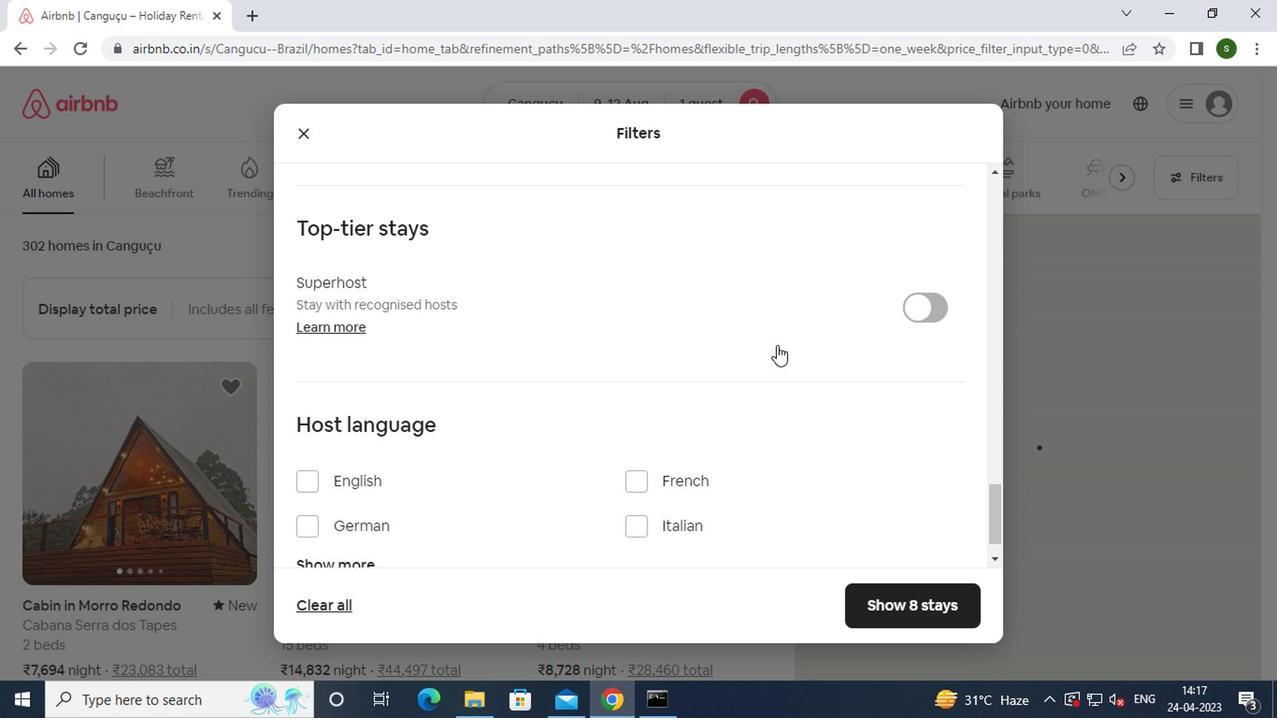 
Action: Mouse moved to (888, 604)
Screenshot: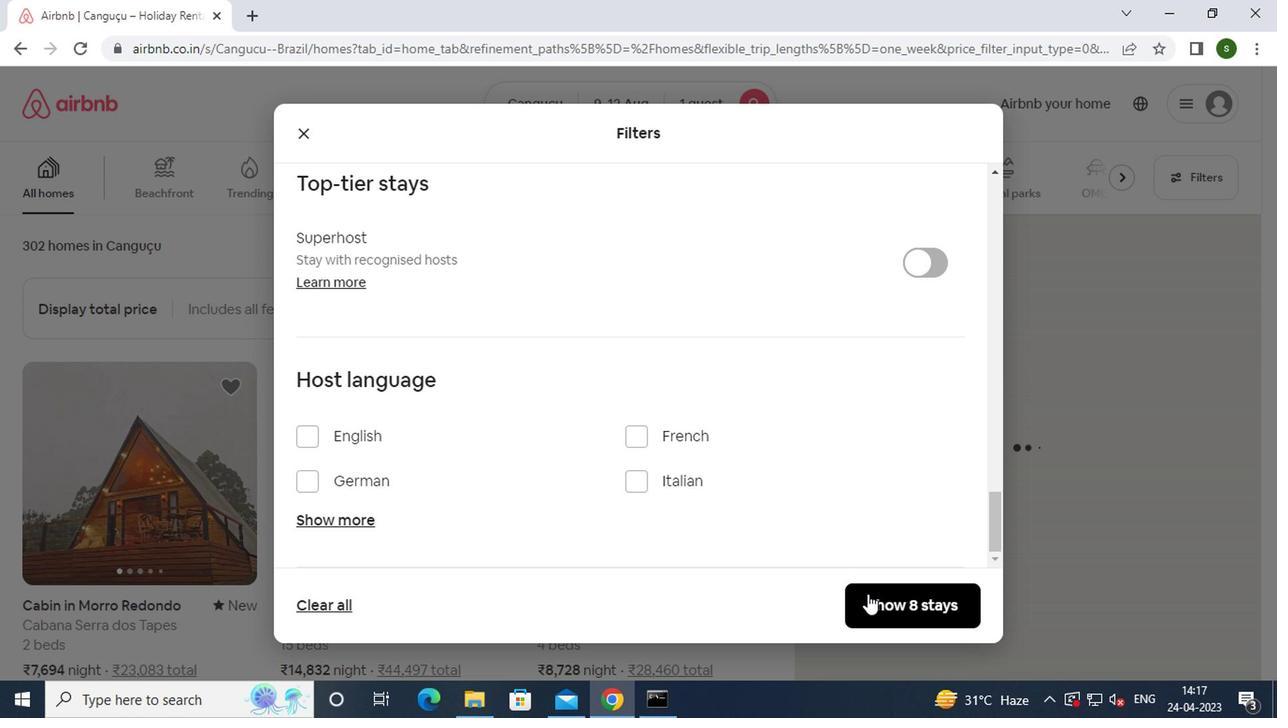 
Action: Mouse pressed left at (888, 604)
Screenshot: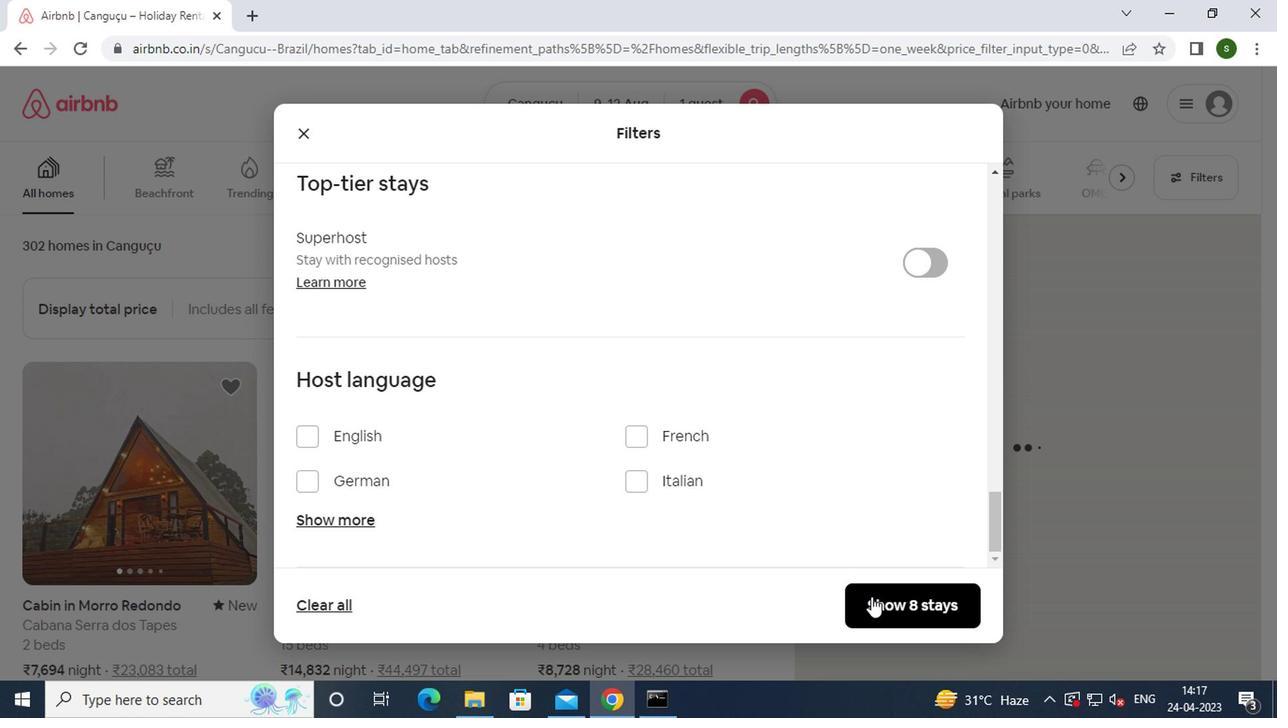 
Action: Mouse moved to (715, 260)
Screenshot: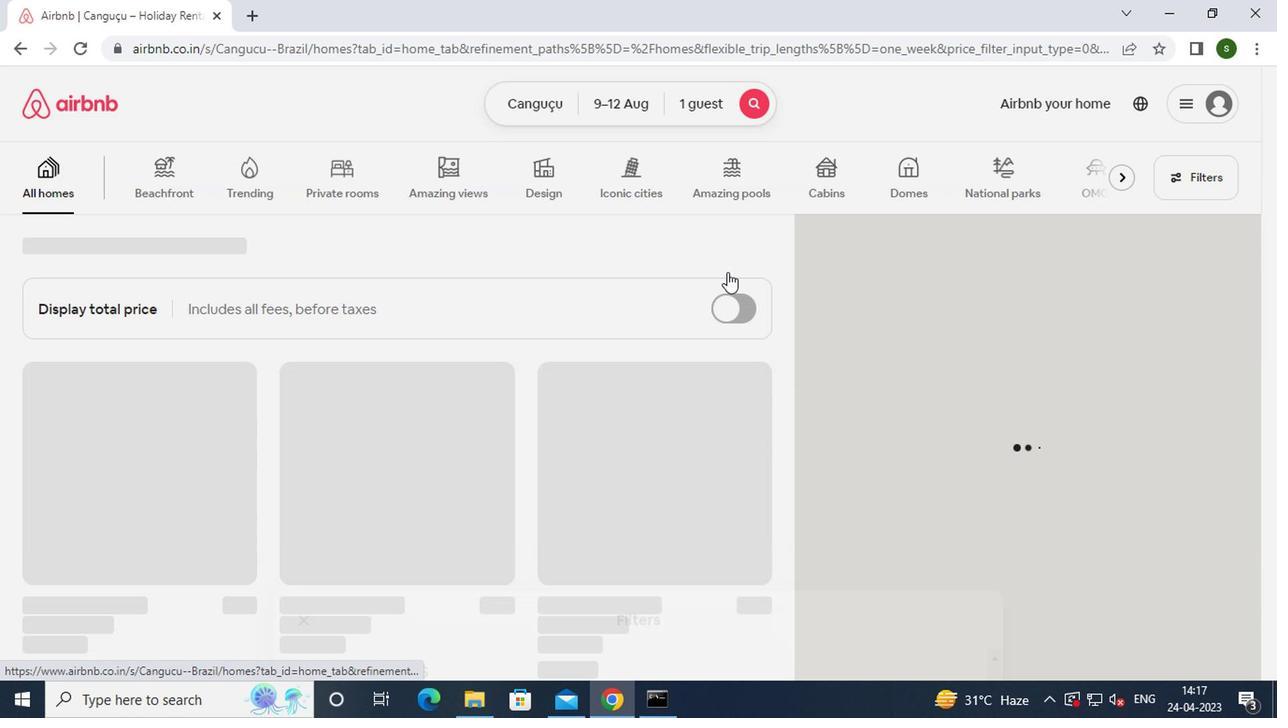 
